 Task: For heading  Tahoma with underline.  font size for heading20,  'Change the font style of data to'Arial.  and font size to 12,  Change the alignment of both headline & data to Align left.  In the sheet   Summit Sales book
Action: Mouse moved to (53, 119)
Screenshot: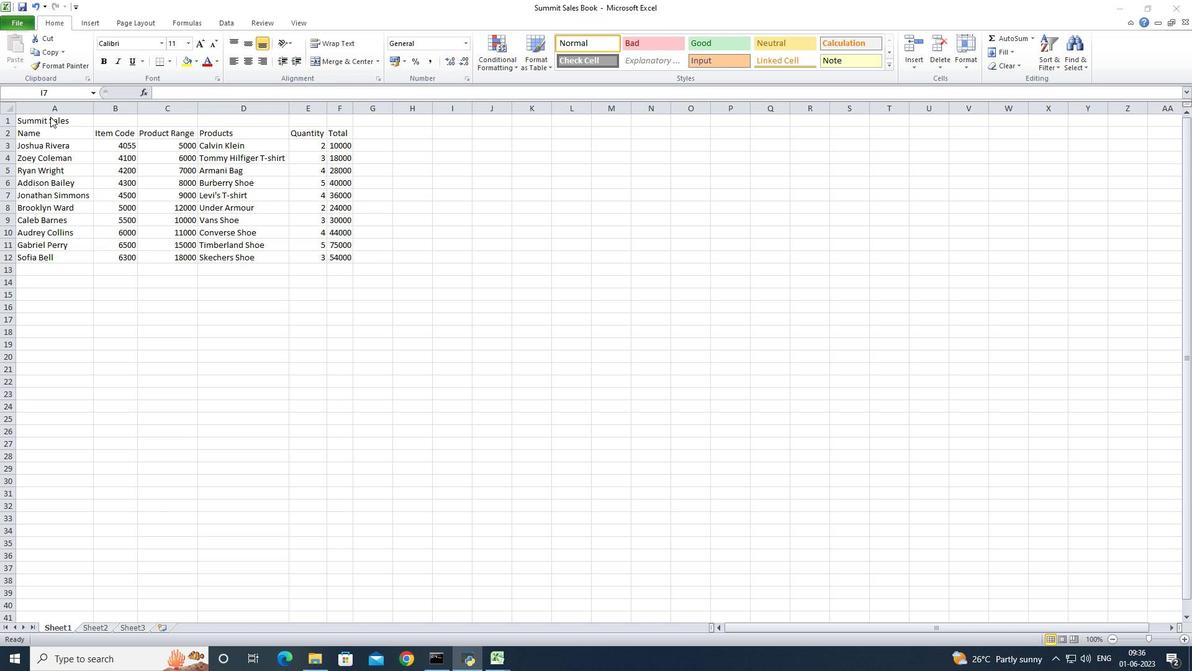 
Action: Mouse pressed left at (53, 119)
Screenshot: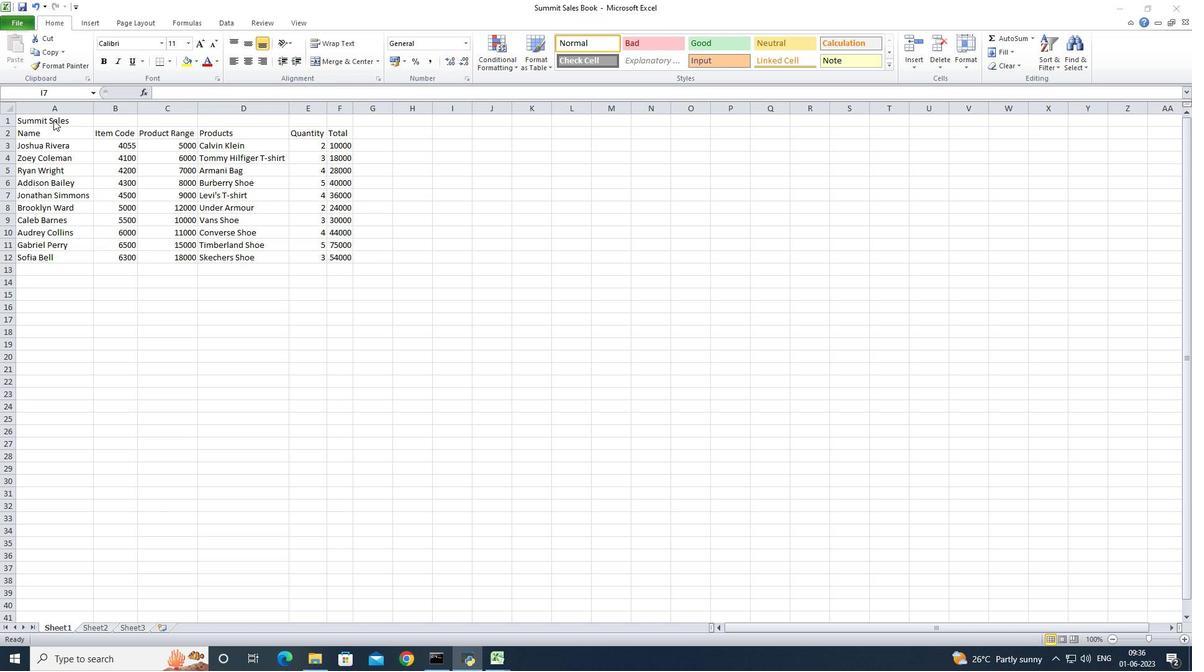 
Action: Mouse pressed left at (53, 119)
Screenshot: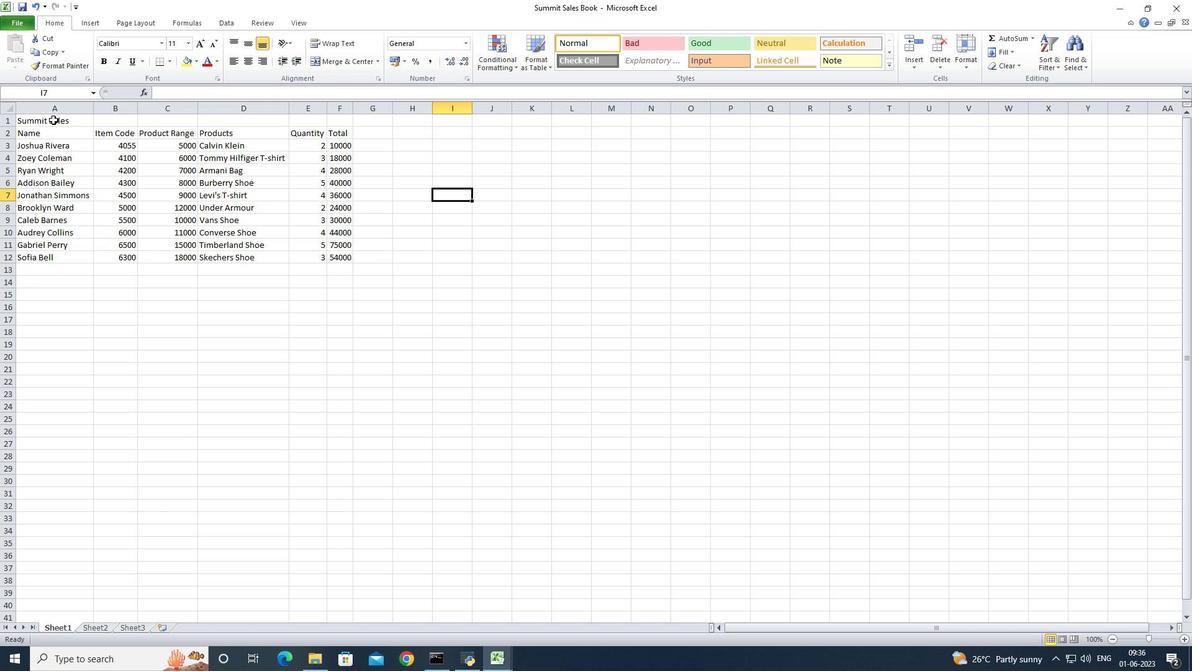 
Action: Mouse pressed left at (53, 119)
Screenshot: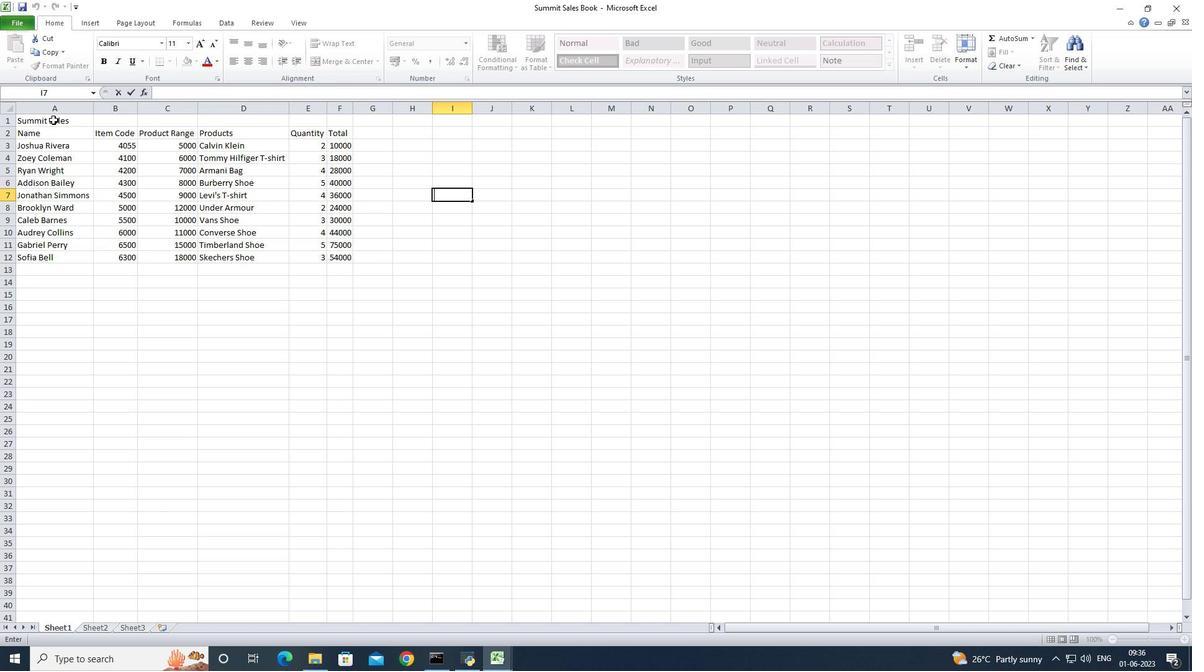 
Action: Mouse moved to (53, 120)
Screenshot: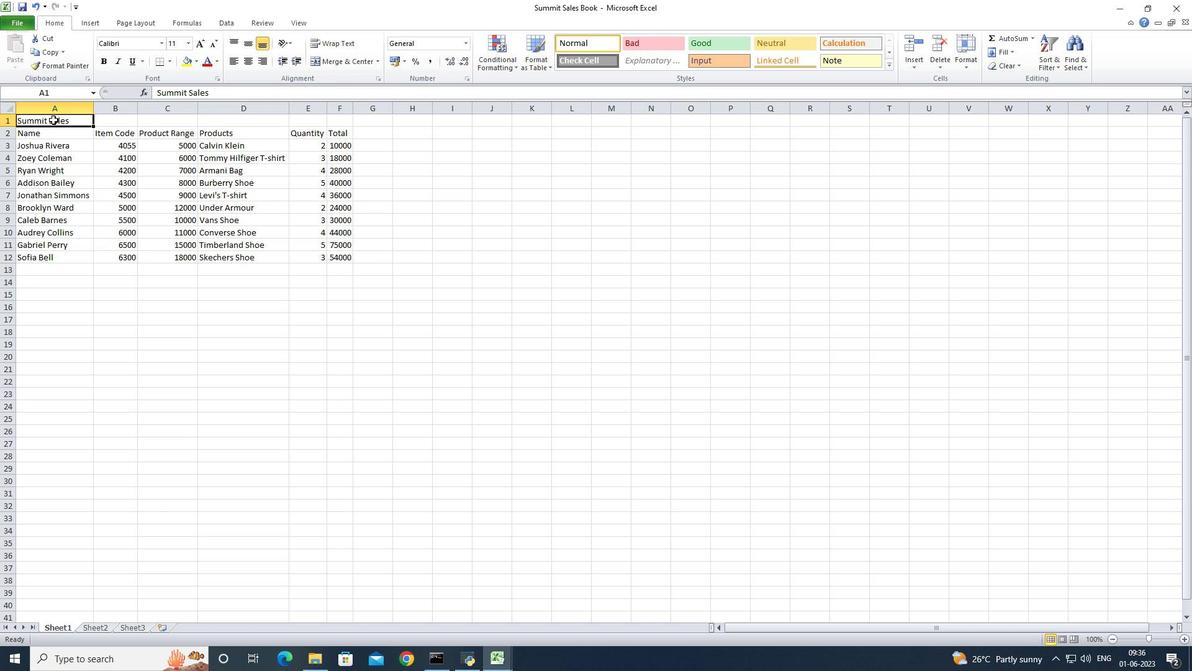 
Action: Mouse pressed left at (53, 120)
Screenshot: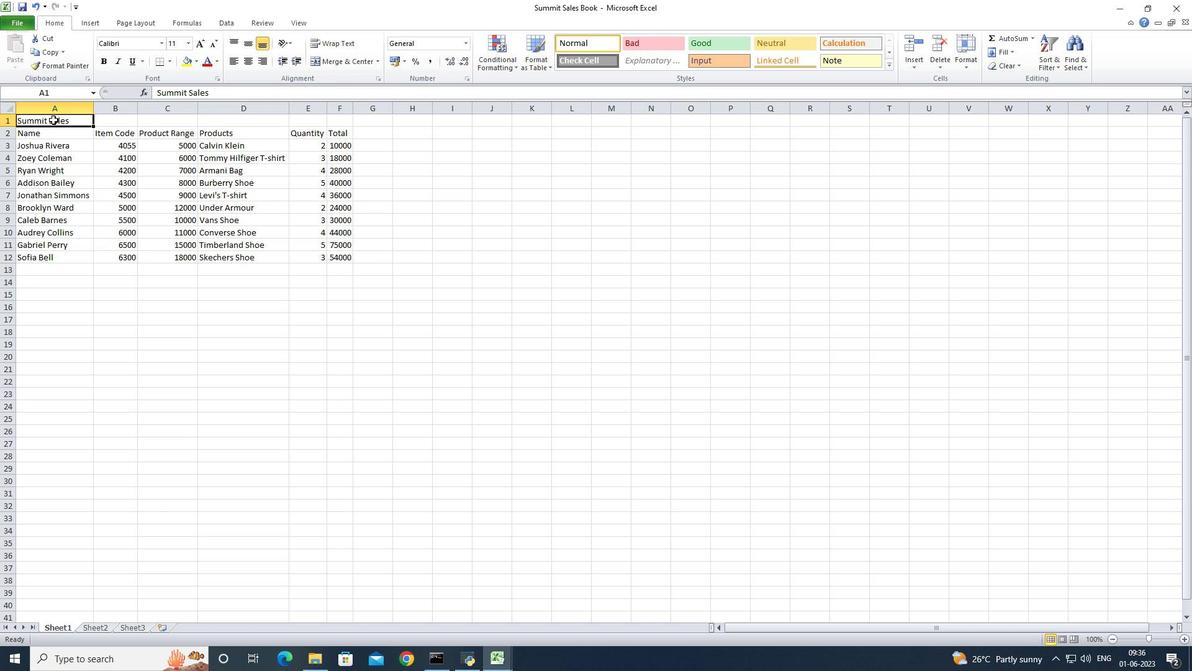 
Action: Mouse moved to (52, 122)
Screenshot: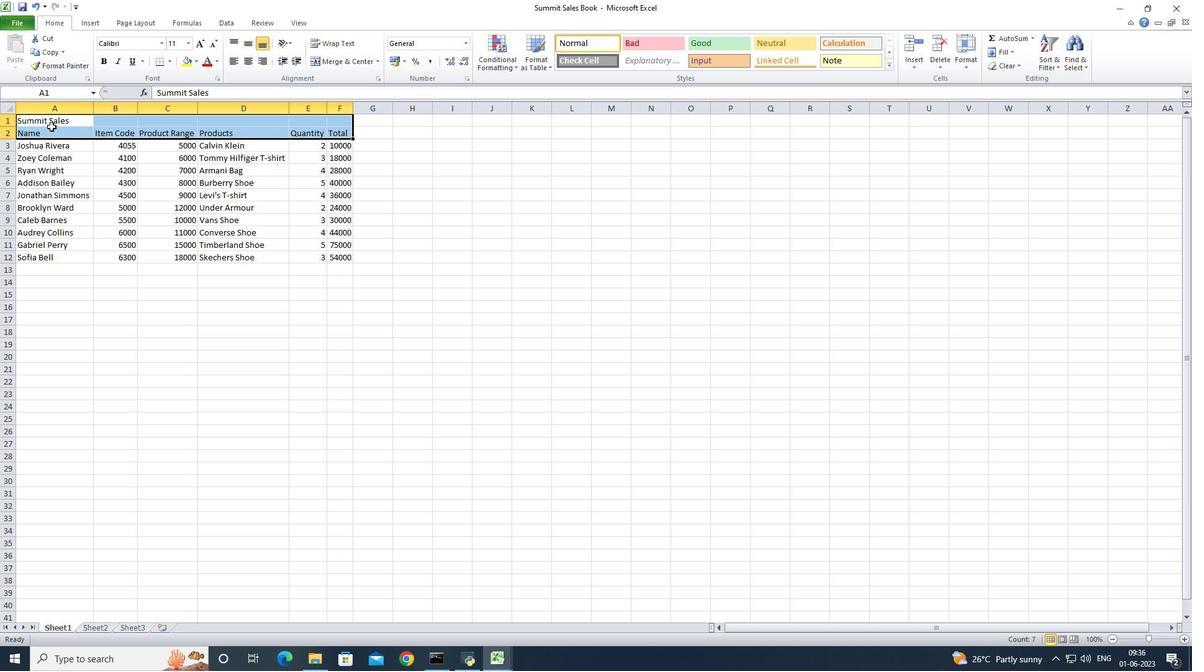 
Action: Mouse pressed left at (52, 122)
Screenshot: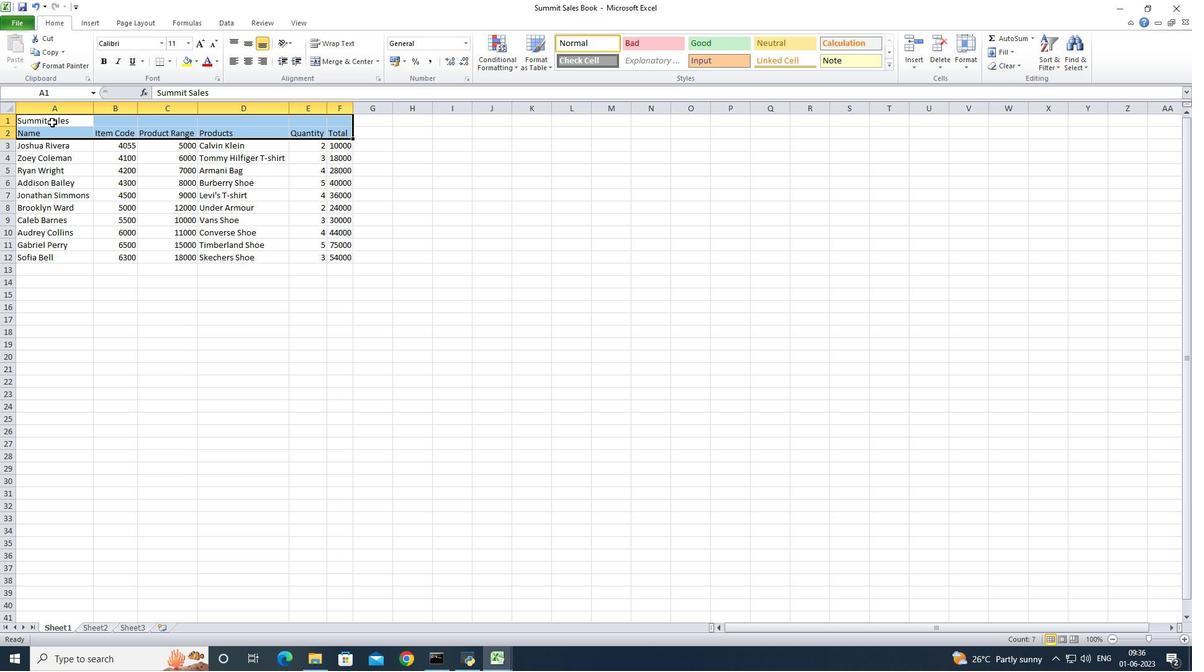 
Action: Mouse pressed left at (52, 122)
Screenshot: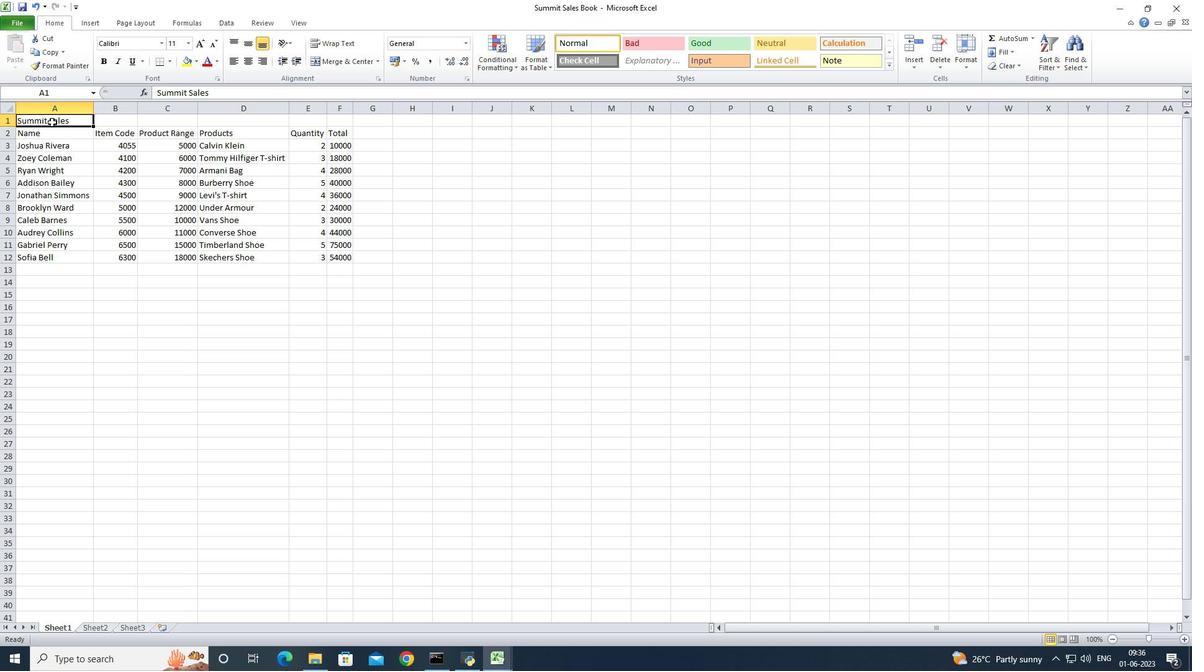 
Action: Mouse moved to (351, 58)
Screenshot: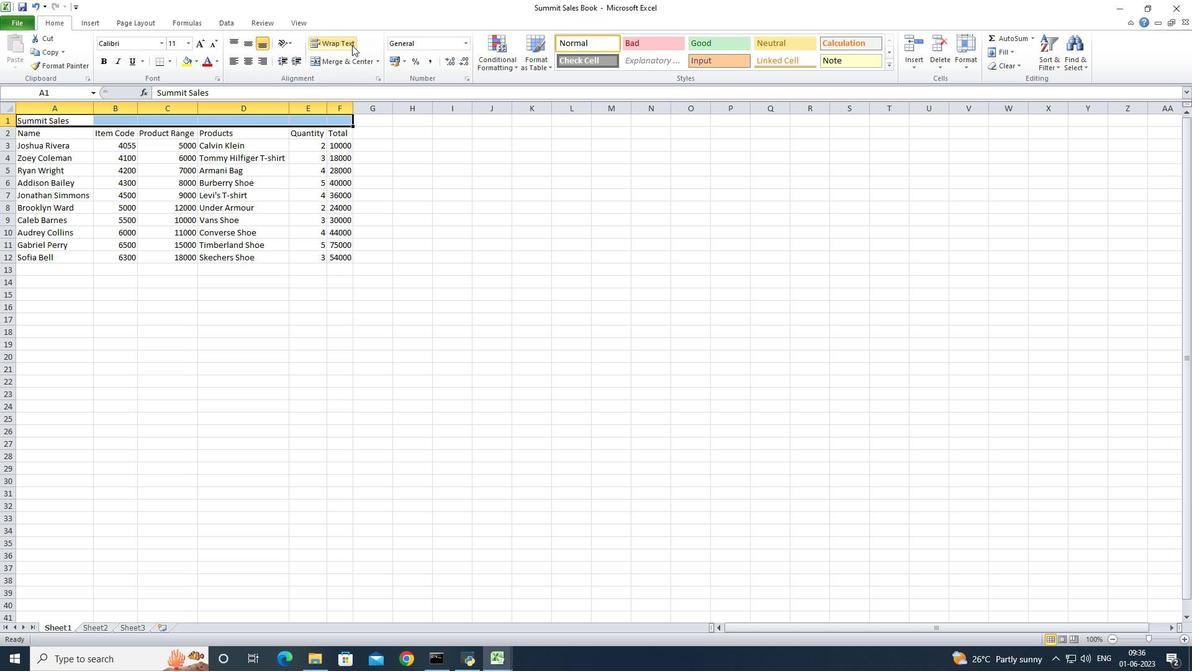 
Action: Mouse pressed left at (351, 58)
Screenshot: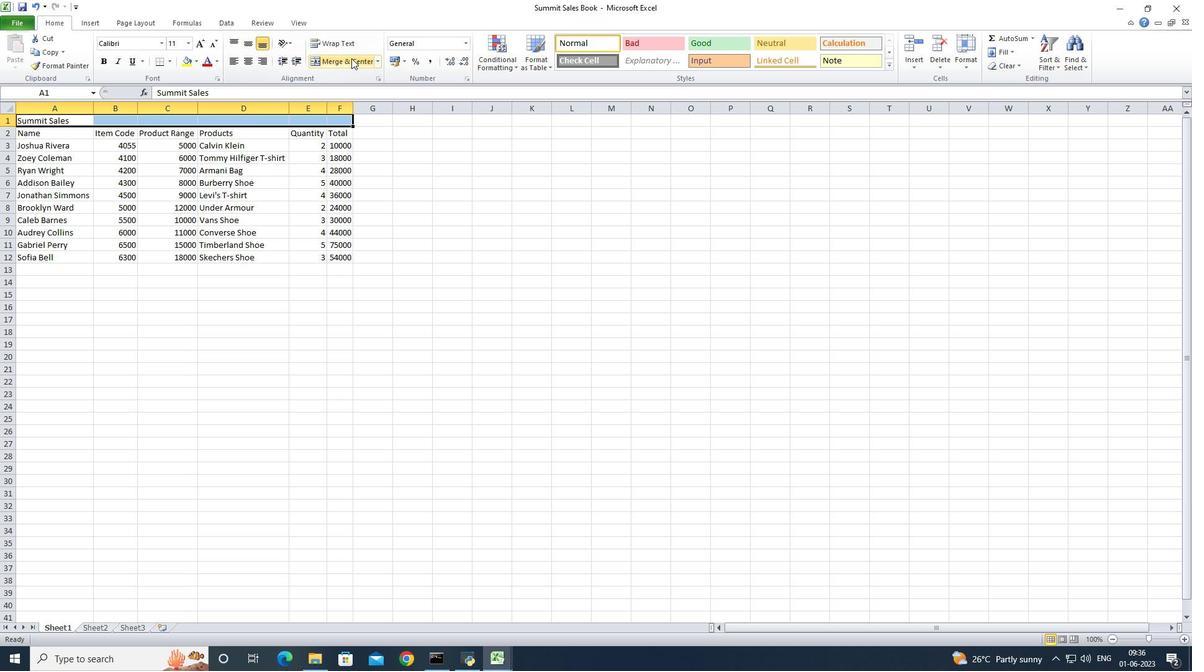 
Action: Mouse moved to (161, 43)
Screenshot: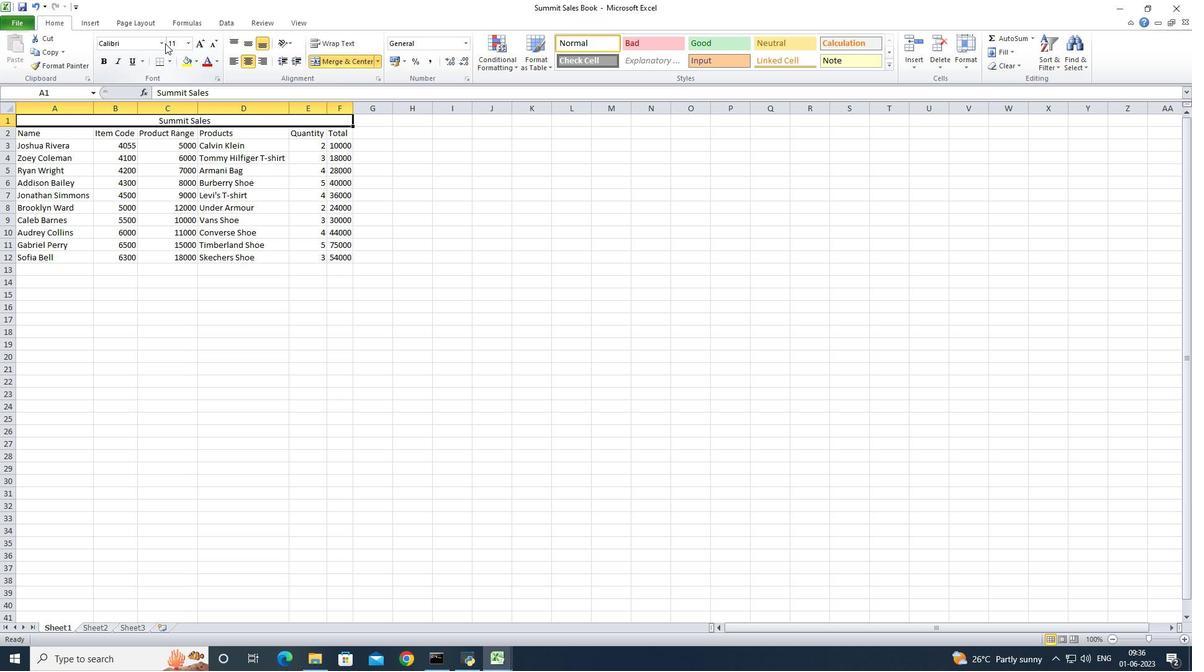 
Action: Mouse pressed left at (161, 43)
Screenshot: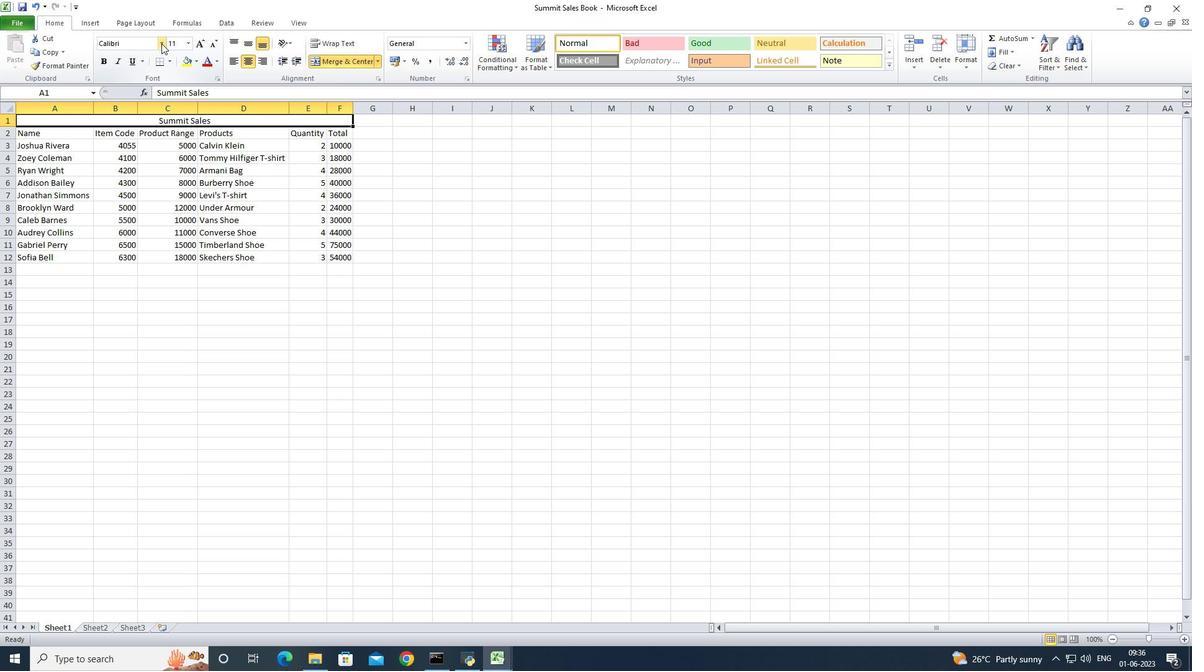 
Action: Mouse moved to (158, 241)
Screenshot: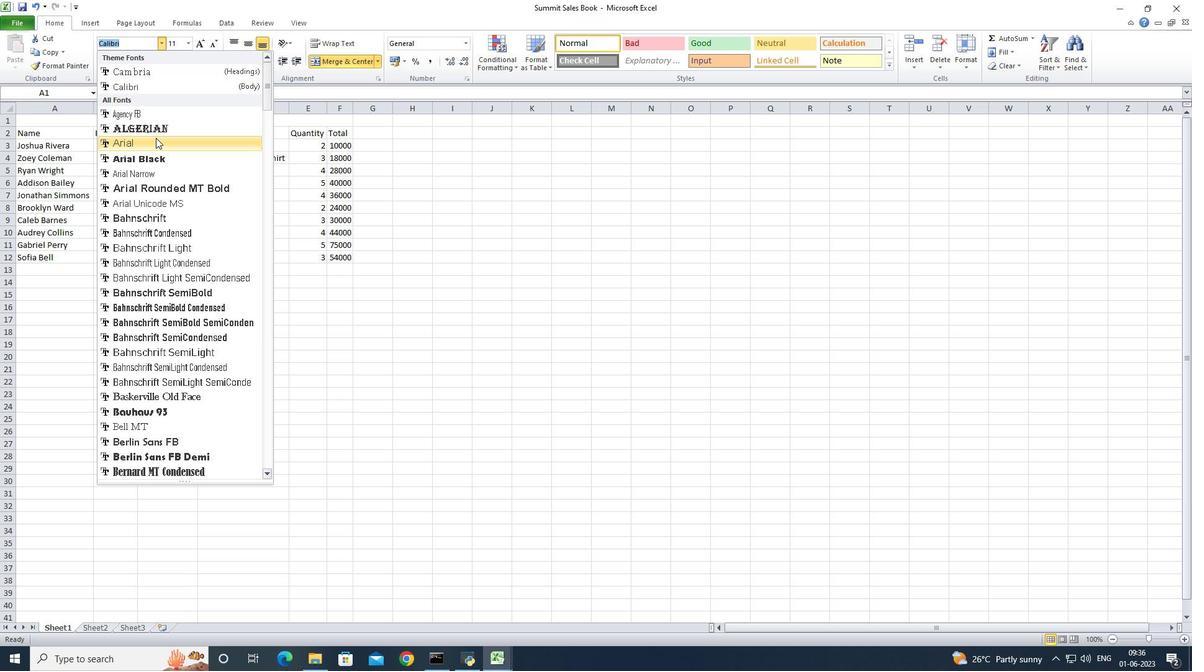 
Action: Mouse scrolled (158, 241) with delta (0, 0)
Screenshot: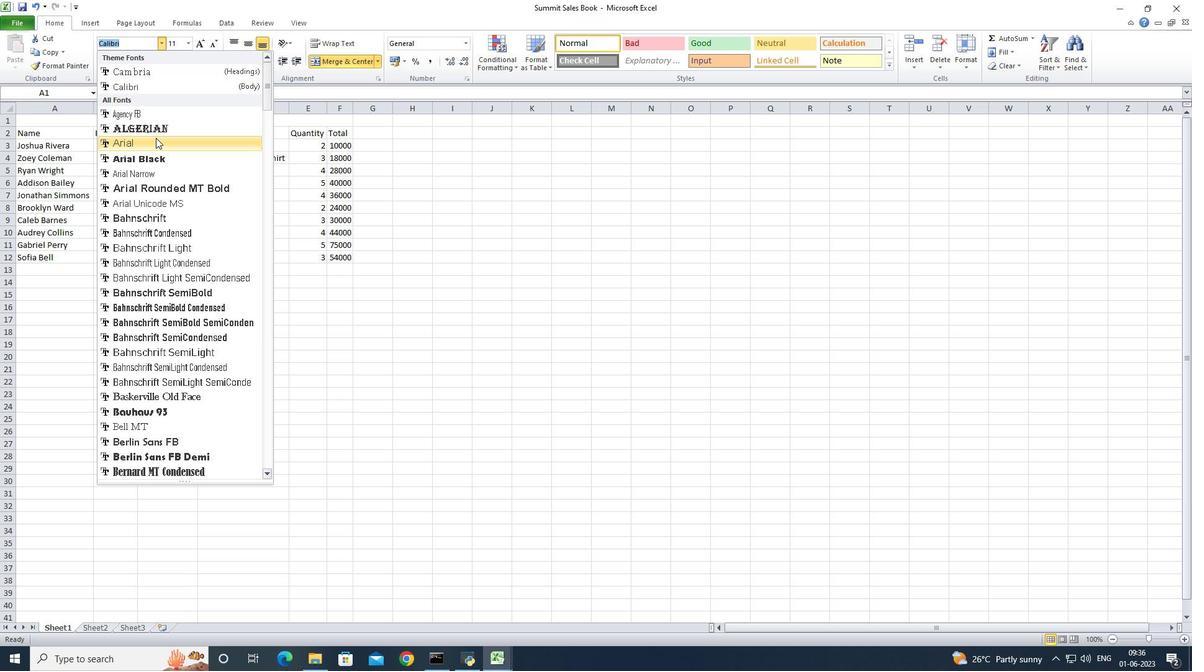 
Action: Mouse scrolled (158, 241) with delta (0, 0)
Screenshot: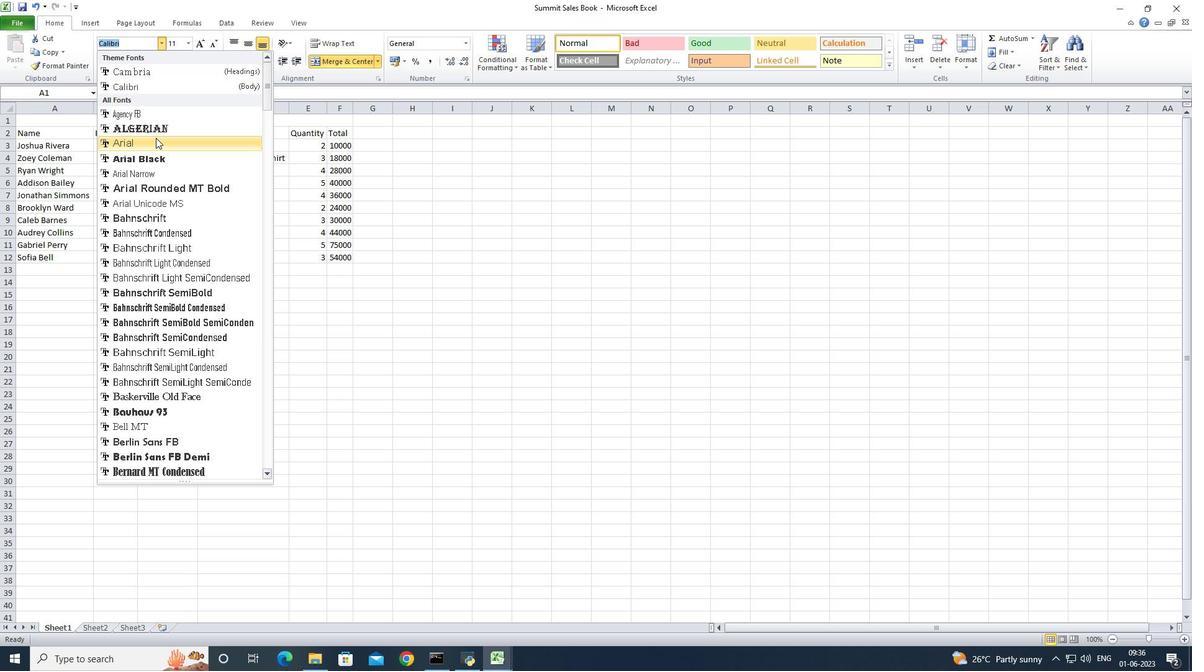 
Action: Mouse scrolled (158, 241) with delta (0, 0)
Screenshot: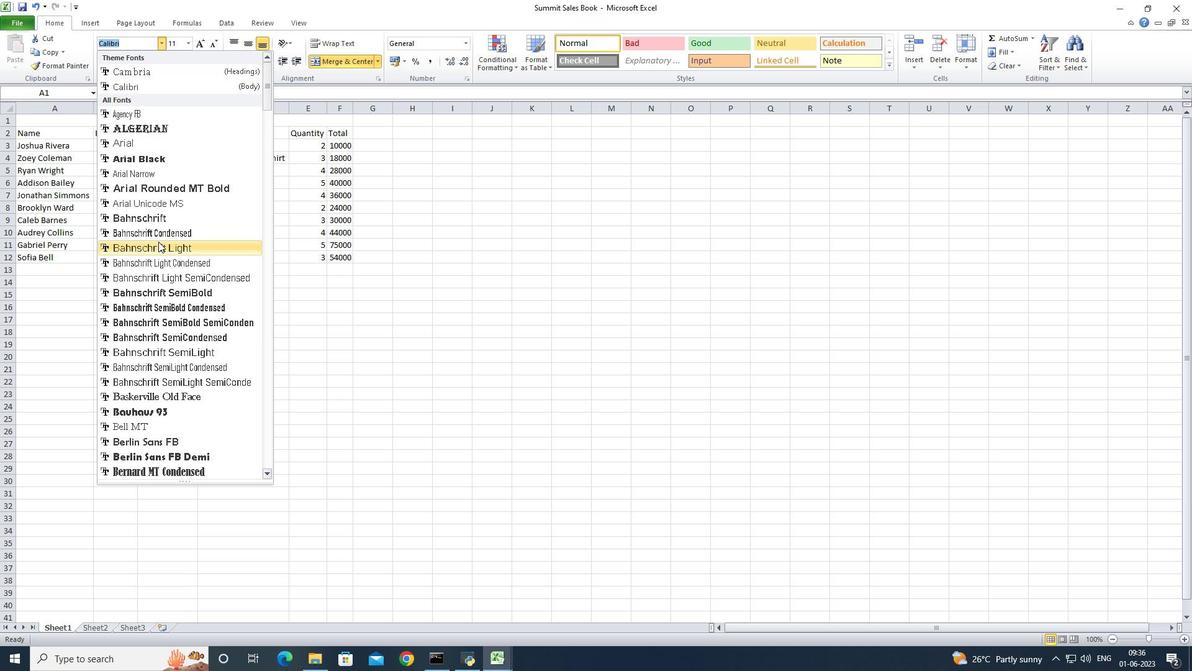 
Action: Mouse scrolled (158, 241) with delta (0, 0)
Screenshot: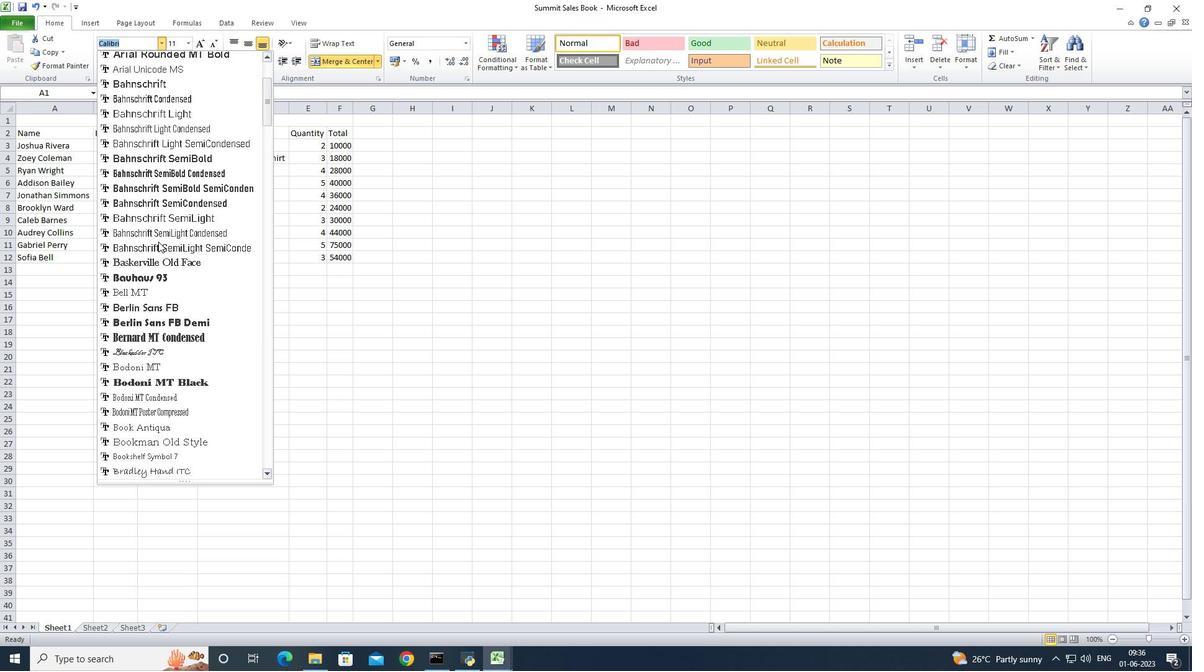 
Action: Mouse scrolled (158, 241) with delta (0, 0)
Screenshot: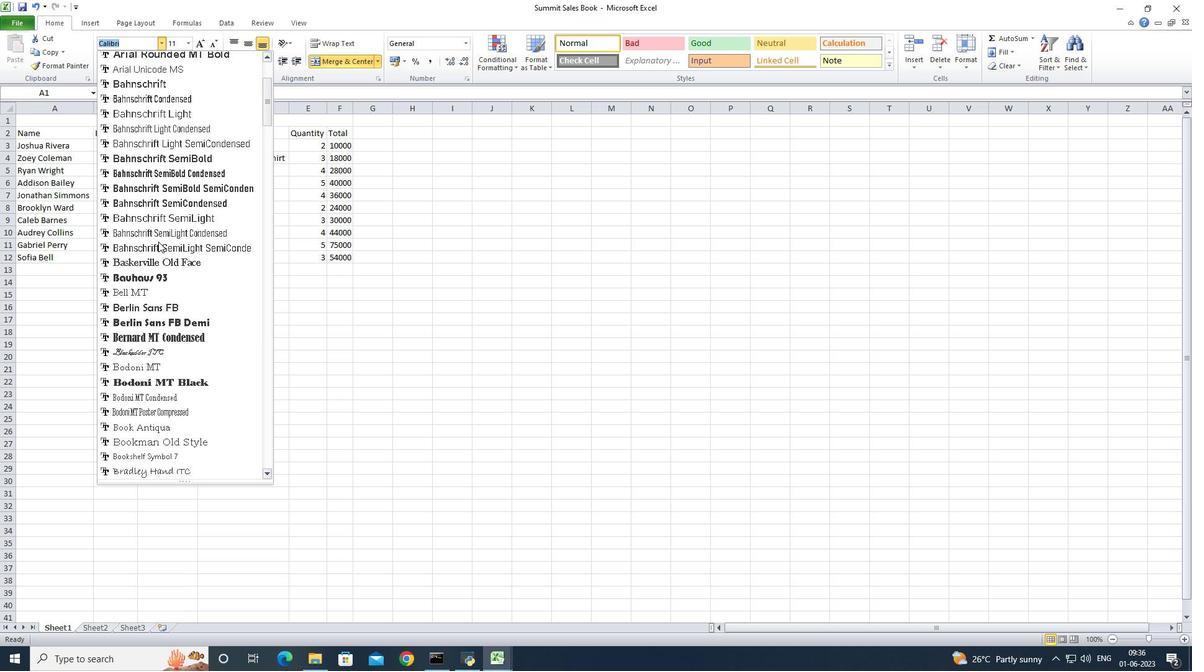 
Action: Mouse scrolled (158, 241) with delta (0, 0)
Screenshot: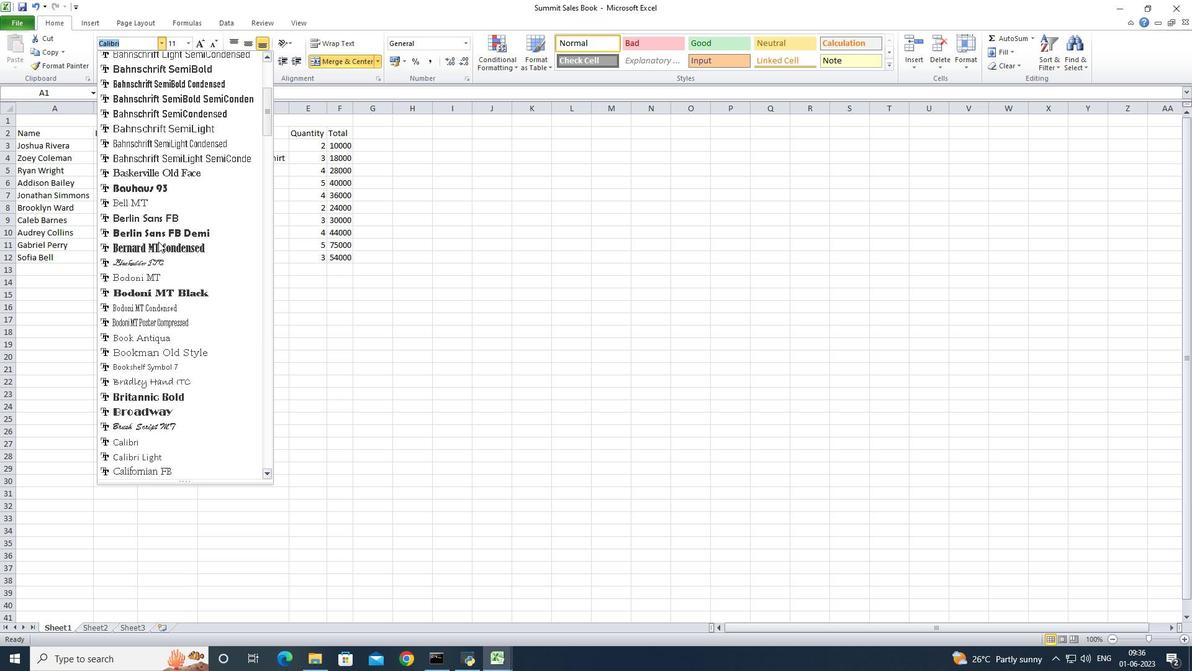 
Action: Mouse scrolled (158, 241) with delta (0, 0)
Screenshot: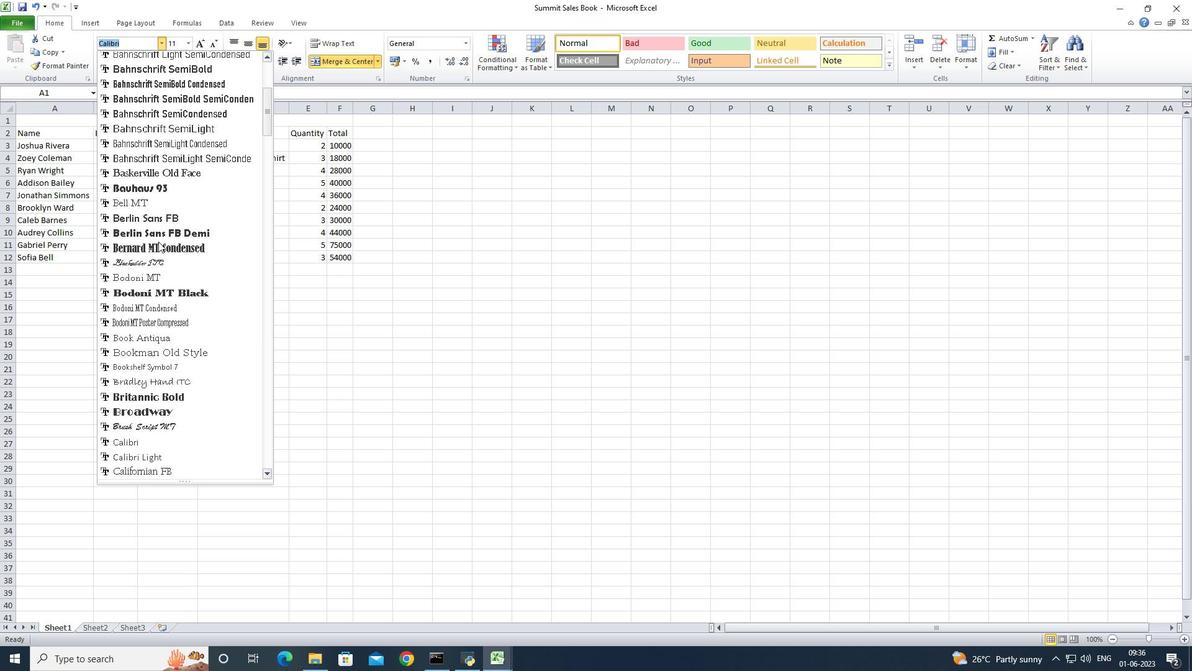 
Action: Mouse scrolled (158, 241) with delta (0, 0)
Screenshot: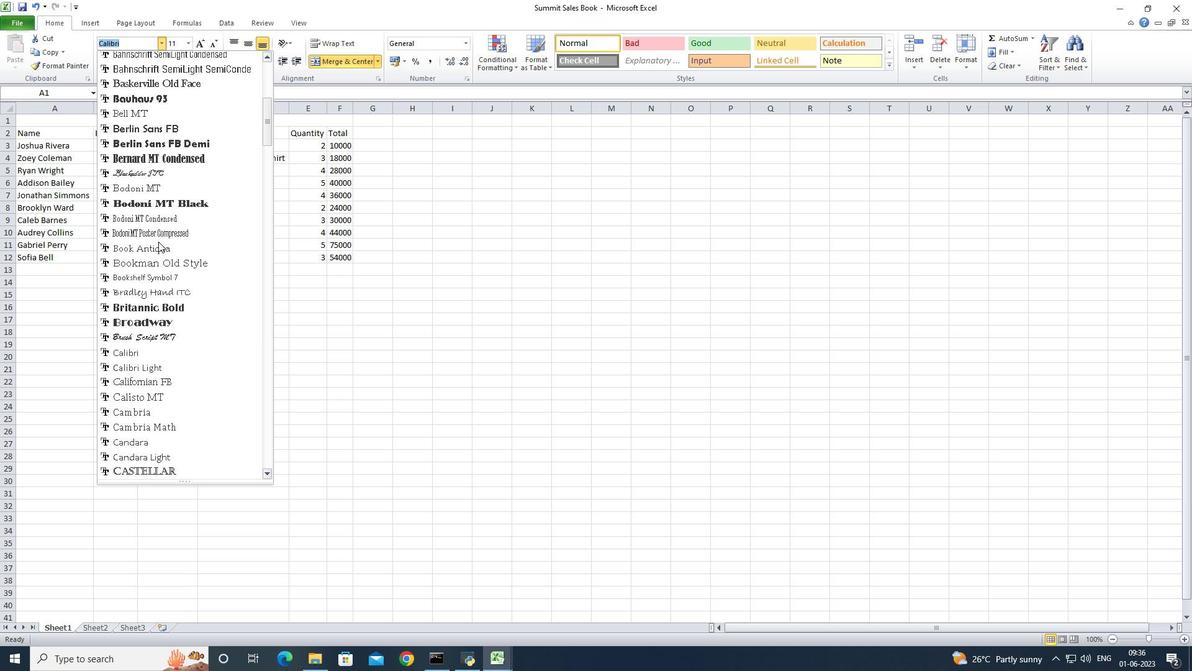 
Action: Mouse scrolled (158, 241) with delta (0, 0)
Screenshot: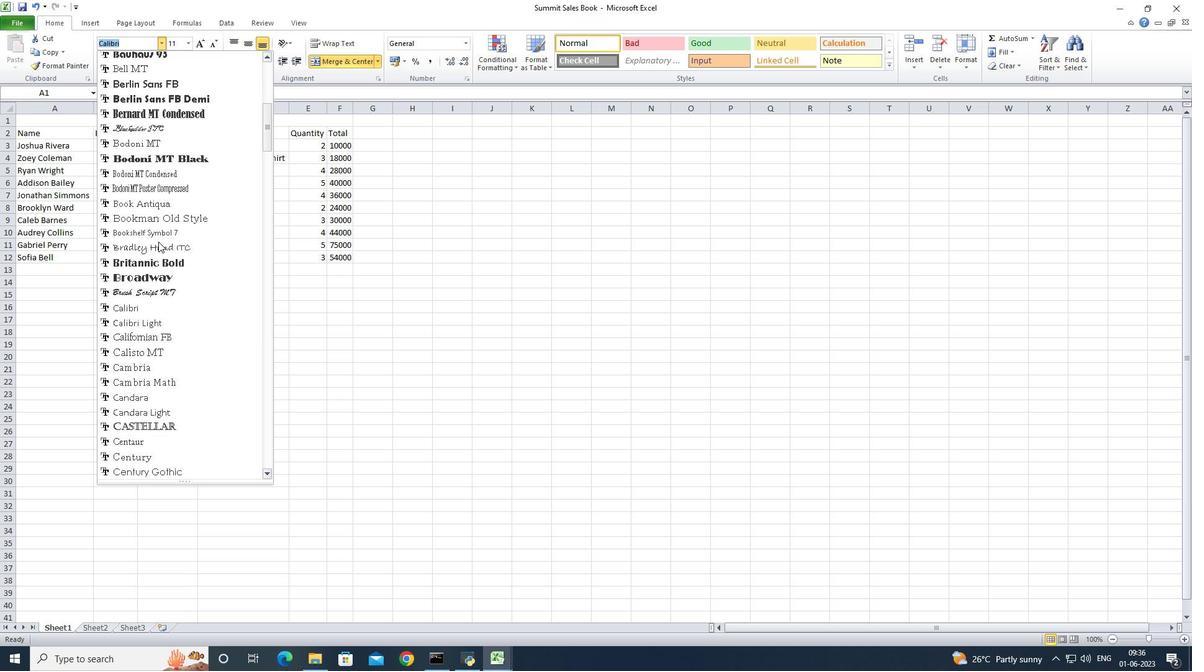 
Action: Mouse scrolled (158, 241) with delta (0, 0)
Screenshot: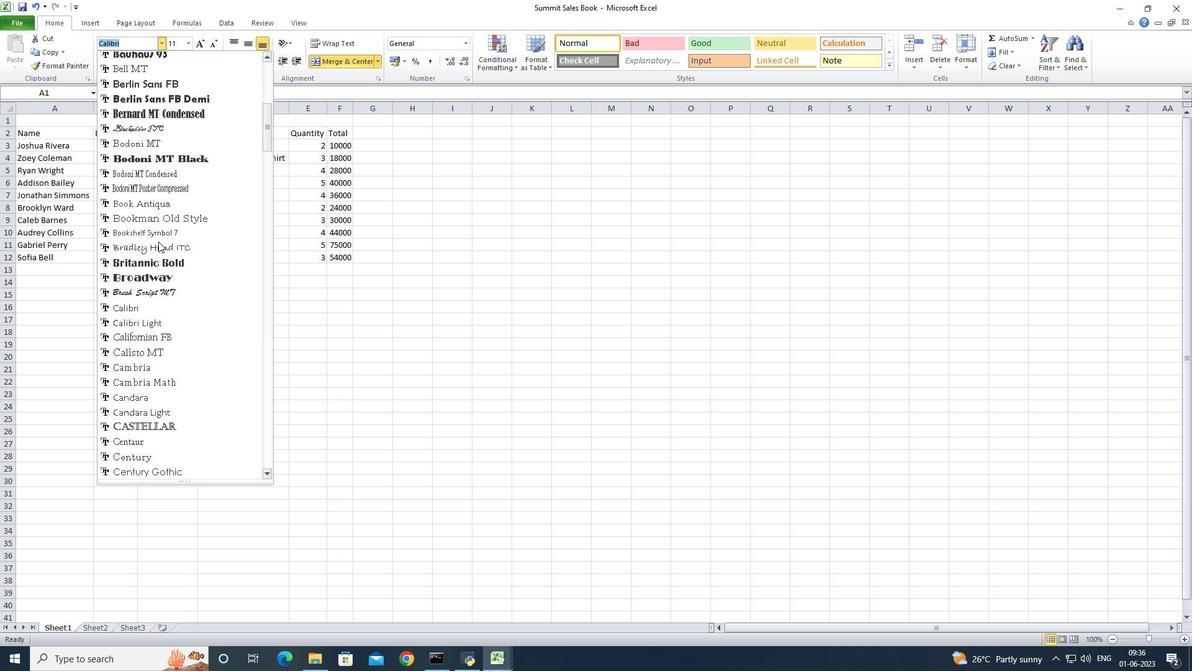 
Action: Mouse scrolled (158, 242) with delta (0, 0)
Screenshot: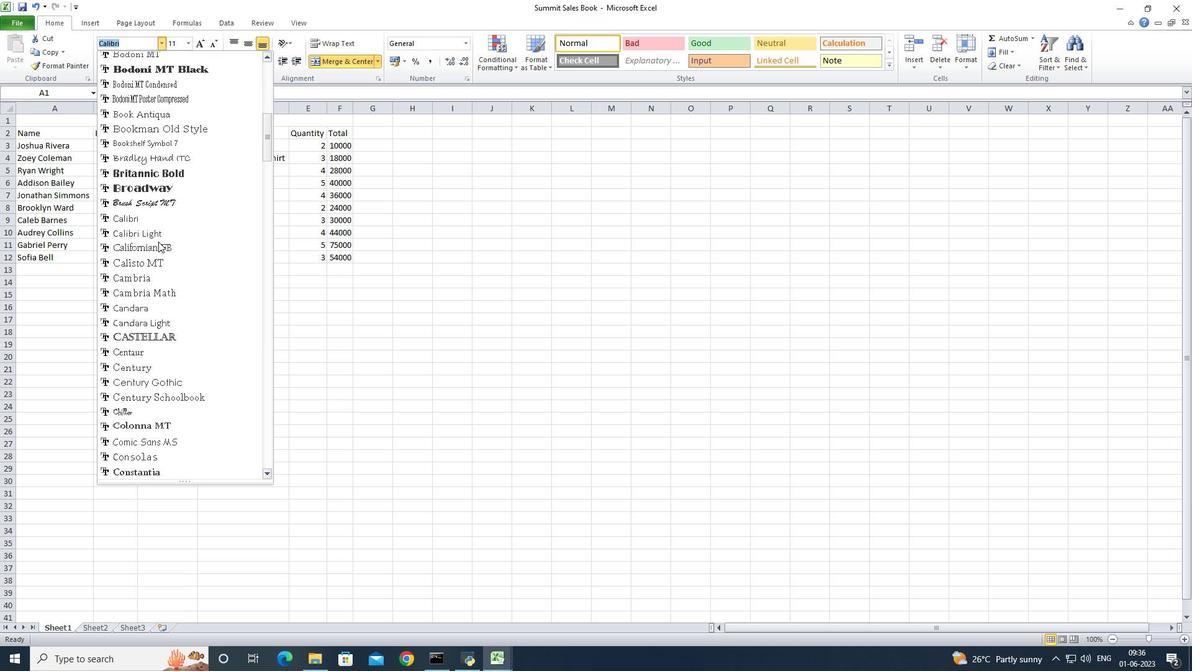 
Action: Mouse scrolled (158, 241) with delta (0, 0)
Screenshot: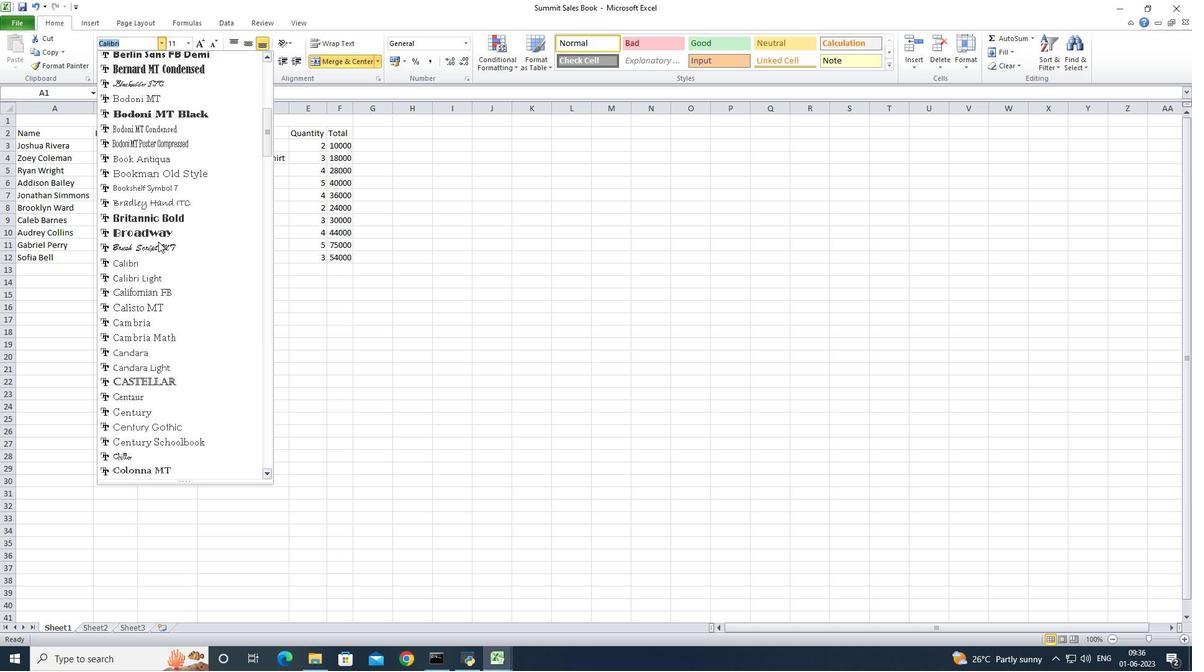 
Action: Mouse scrolled (158, 241) with delta (0, 0)
Screenshot: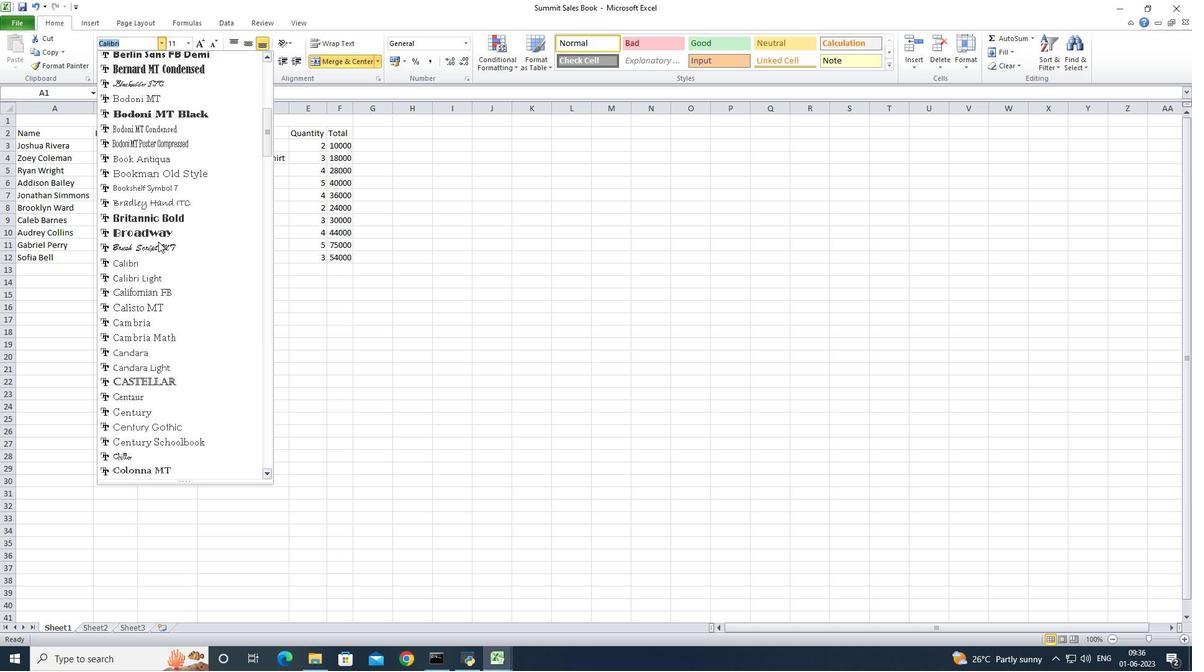 
Action: Mouse scrolled (158, 241) with delta (0, 0)
Screenshot: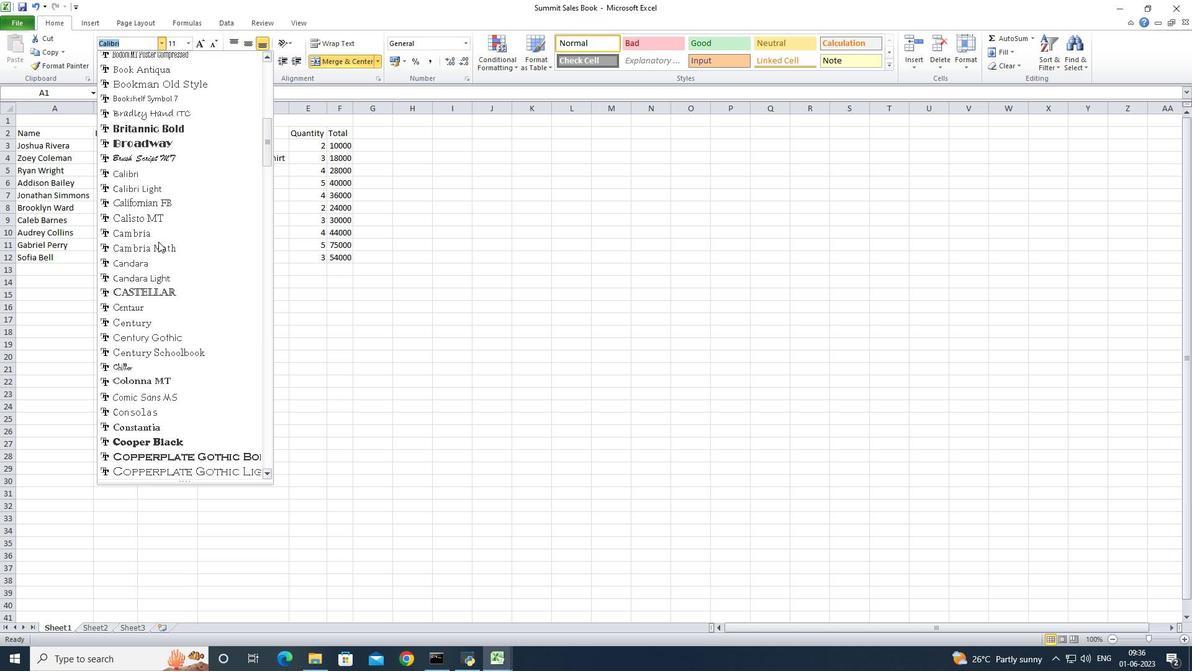 
Action: Mouse scrolled (158, 241) with delta (0, 0)
Screenshot: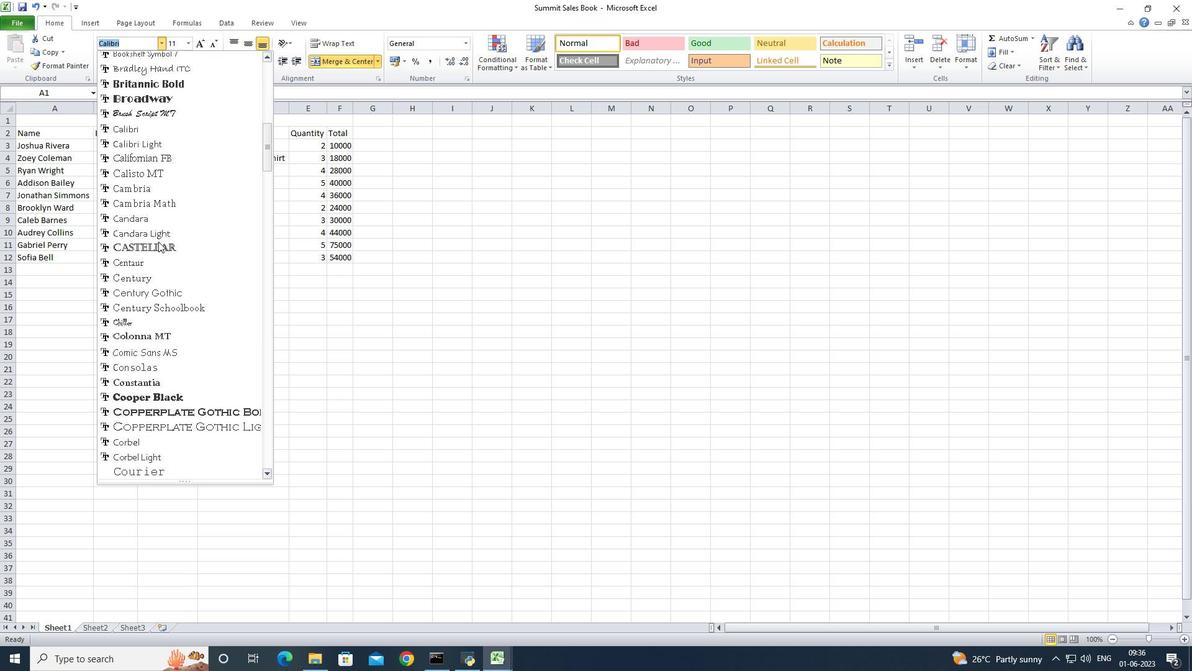 
Action: Mouse scrolled (158, 241) with delta (0, 0)
Screenshot: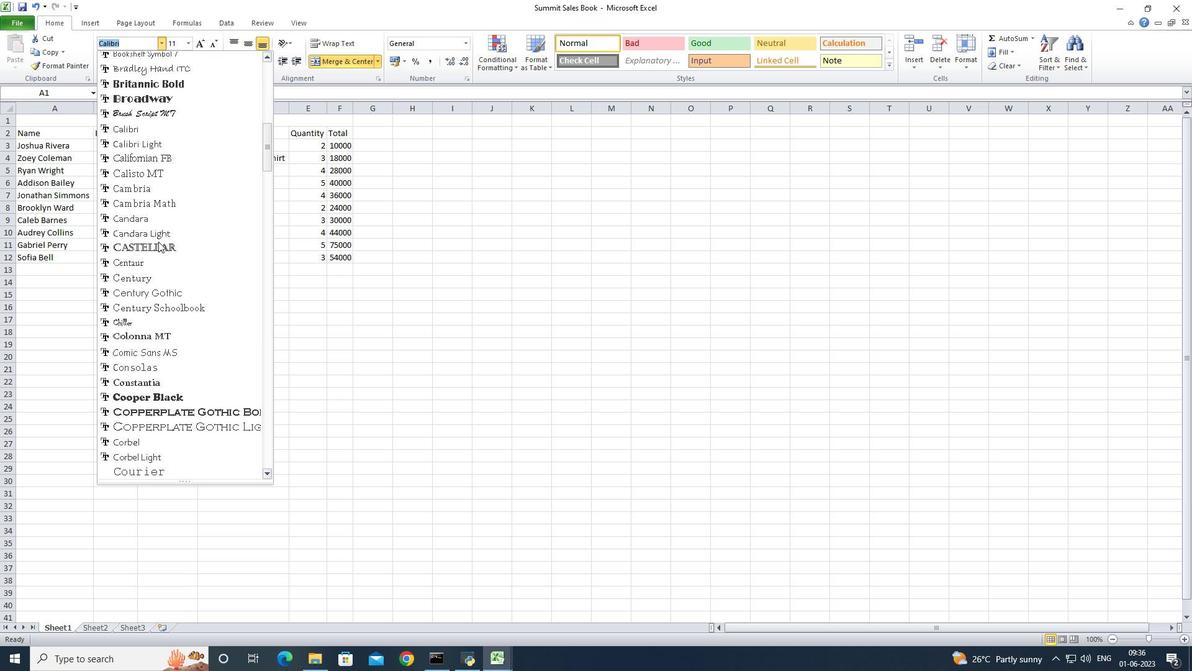
Action: Mouse scrolled (158, 241) with delta (0, 0)
Screenshot: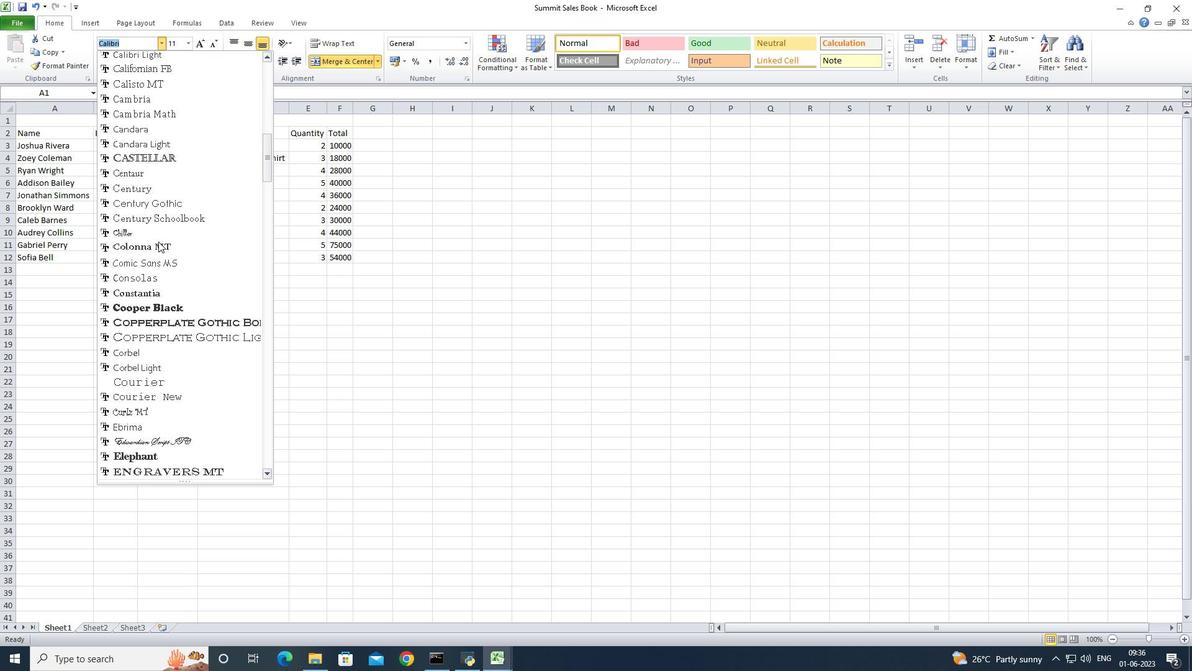 
Action: Mouse scrolled (158, 241) with delta (0, 0)
Screenshot: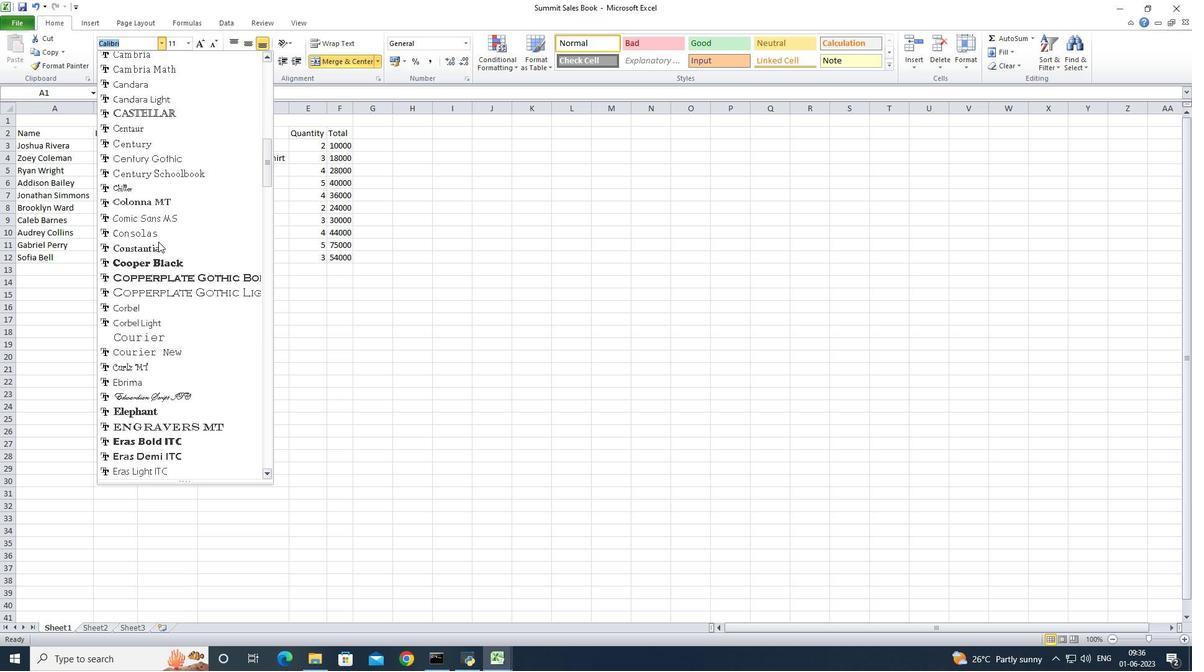 
Action: Mouse scrolled (158, 241) with delta (0, 0)
Screenshot: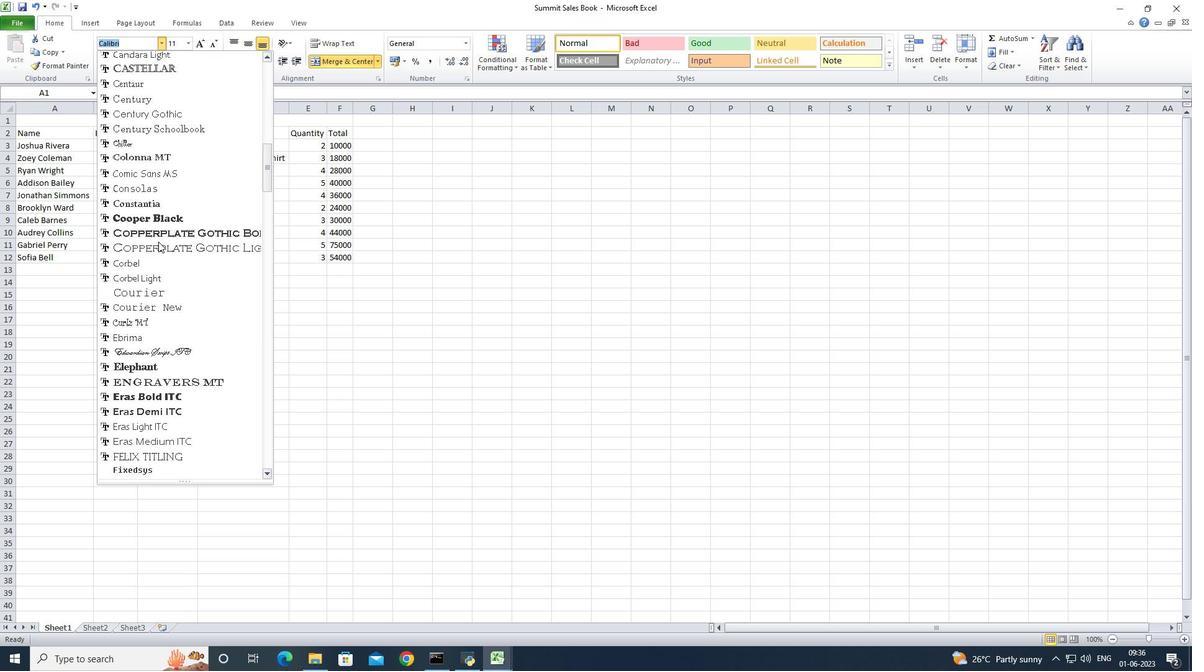 
Action: Mouse scrolled (158, 241) with delta (0, 0)
Screenshot: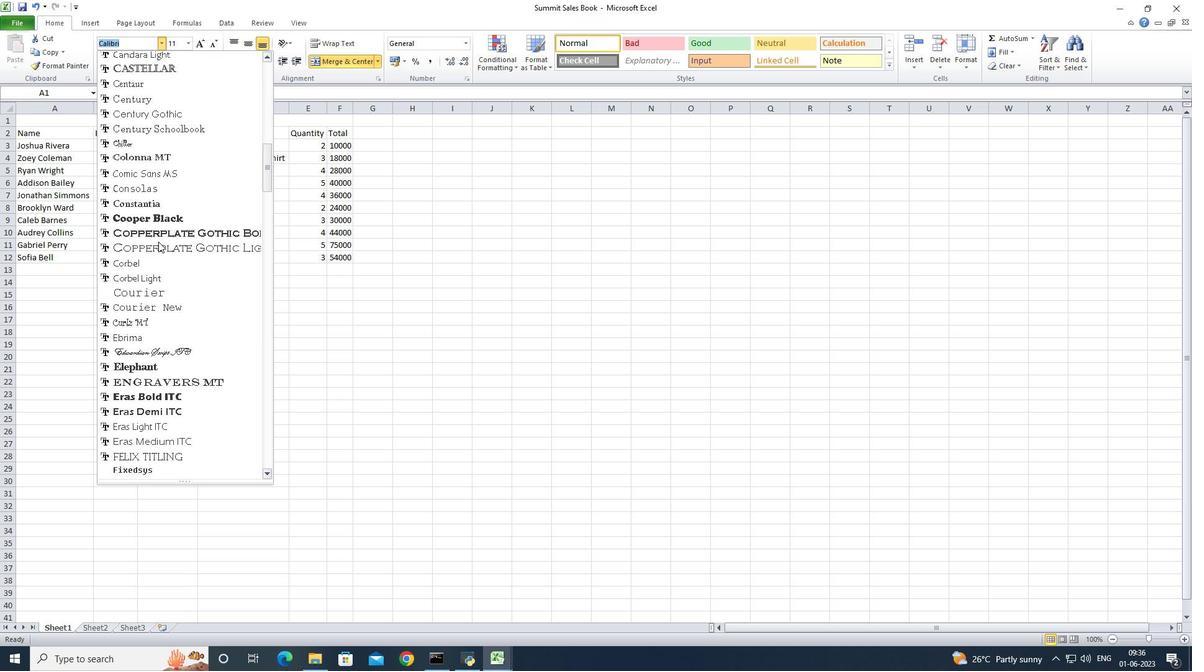 
Action: Mouse scrolled (158, 241) with delta (0, 0)
Screenshot: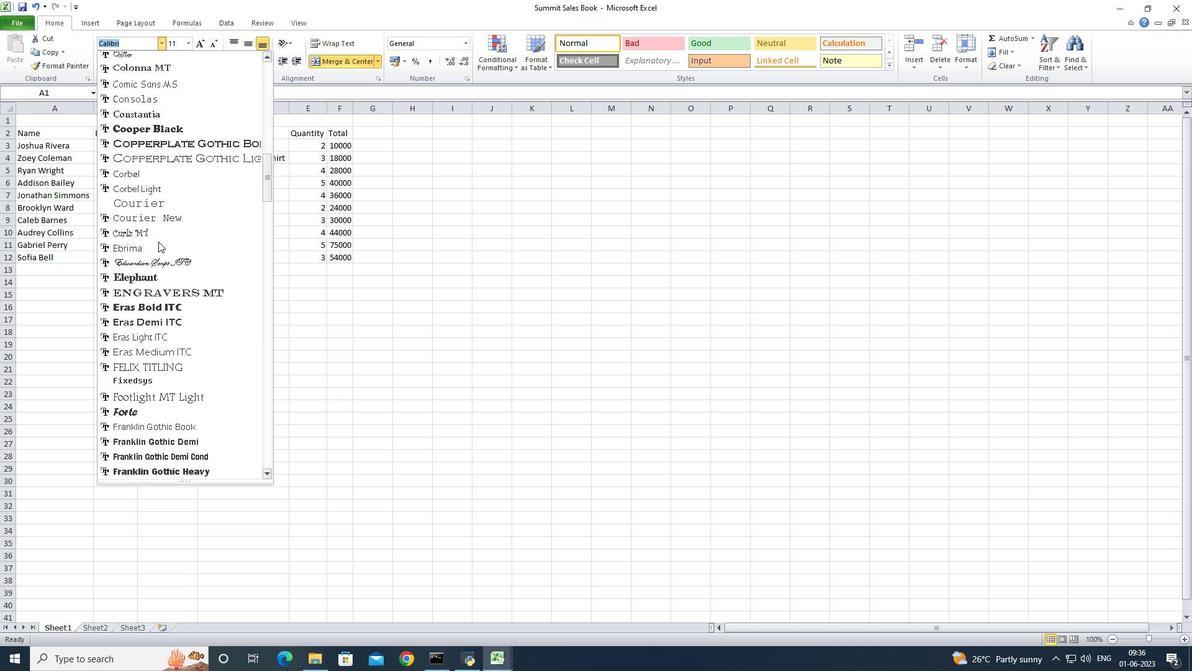 
Action: Mouse scrolled (158, 241) with delta (0, 0)
Screenshot: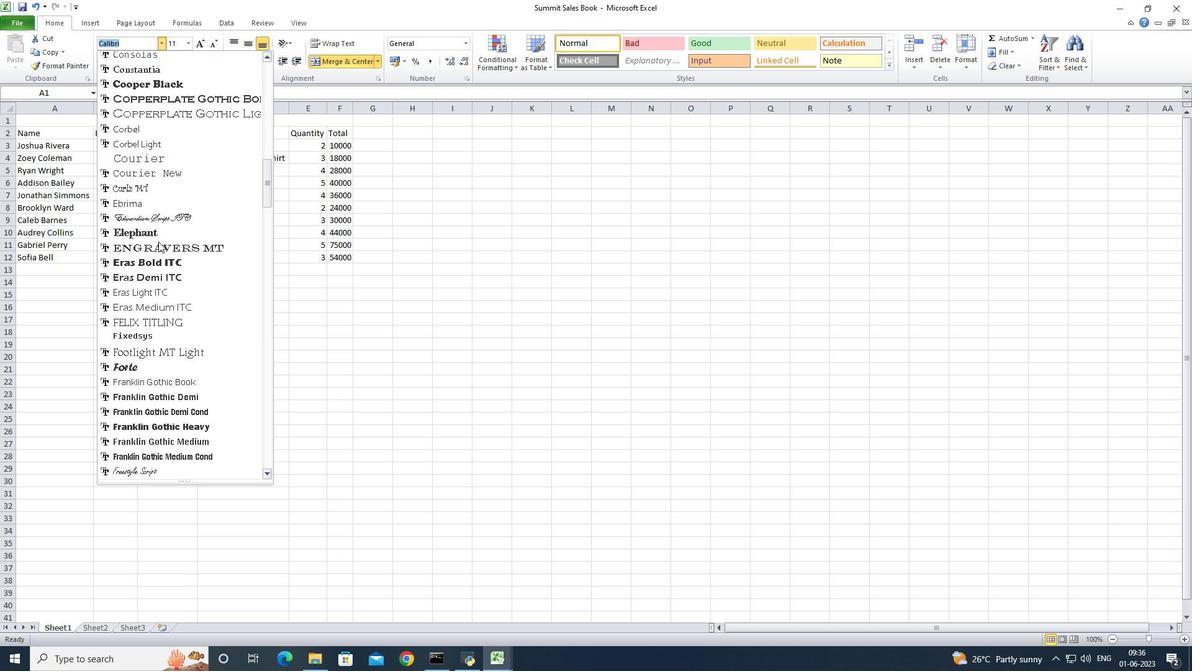 
Action: Mouse scrolled (158, 241) with delta (0, 0)
Screenshot: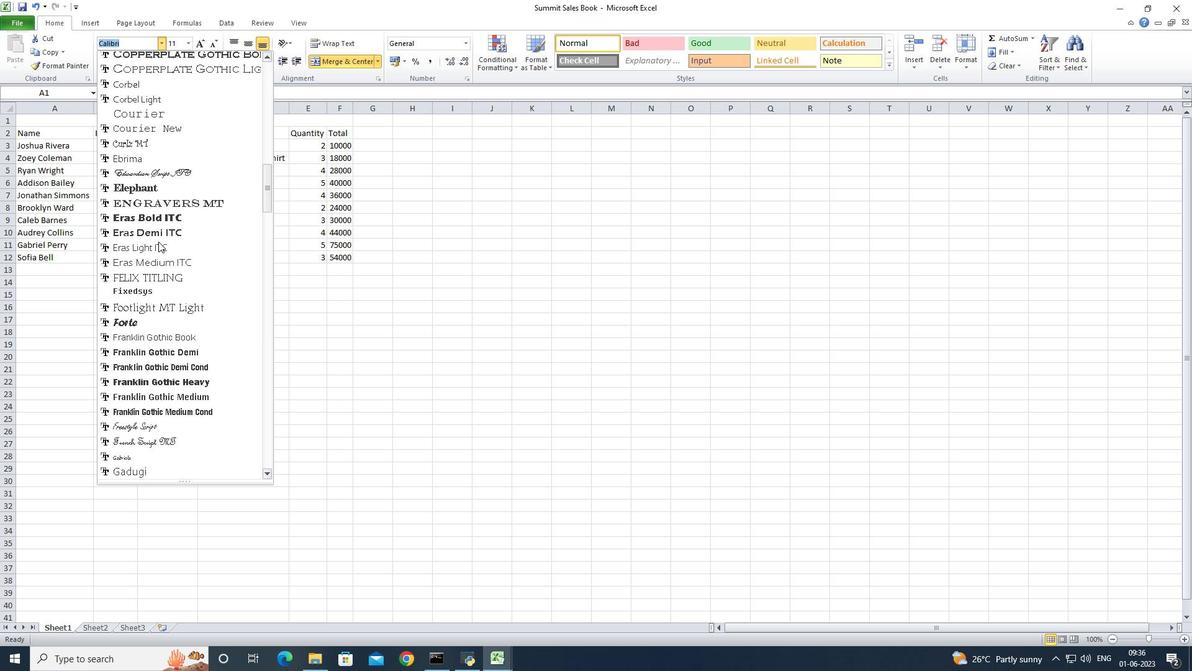 
Action: Mouse scrolled (158, 241) with delta (0, 0)
Screenshot: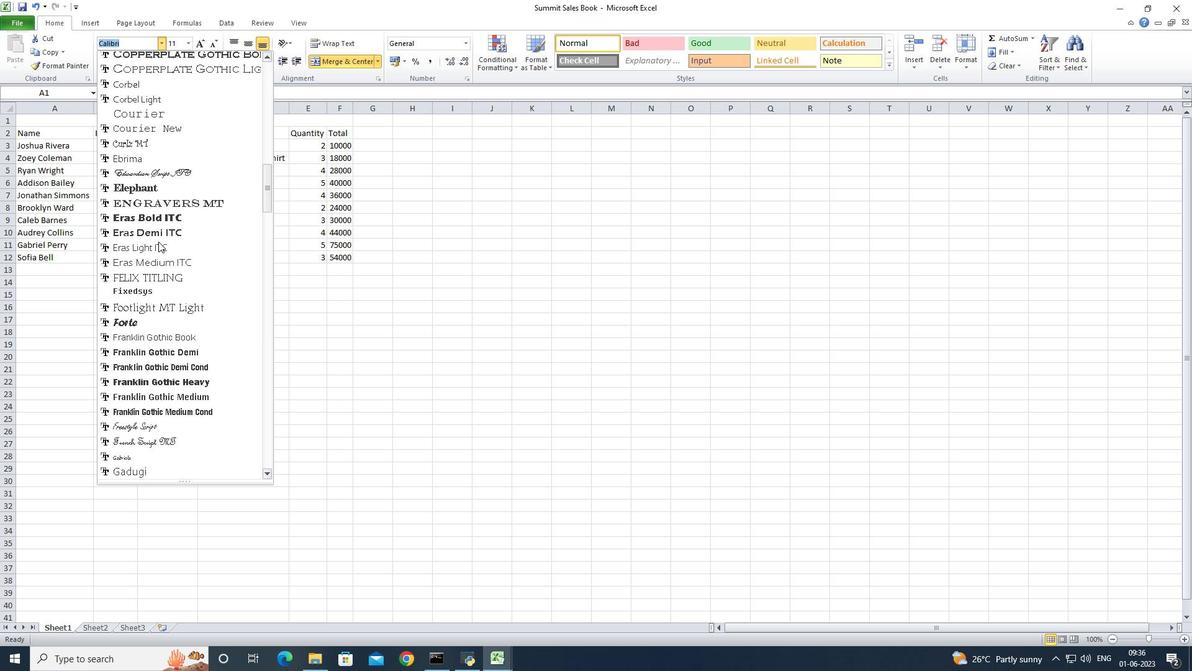 
Action: Mouse scrolled (158, 242) with delta (0, 0)
Screenshot: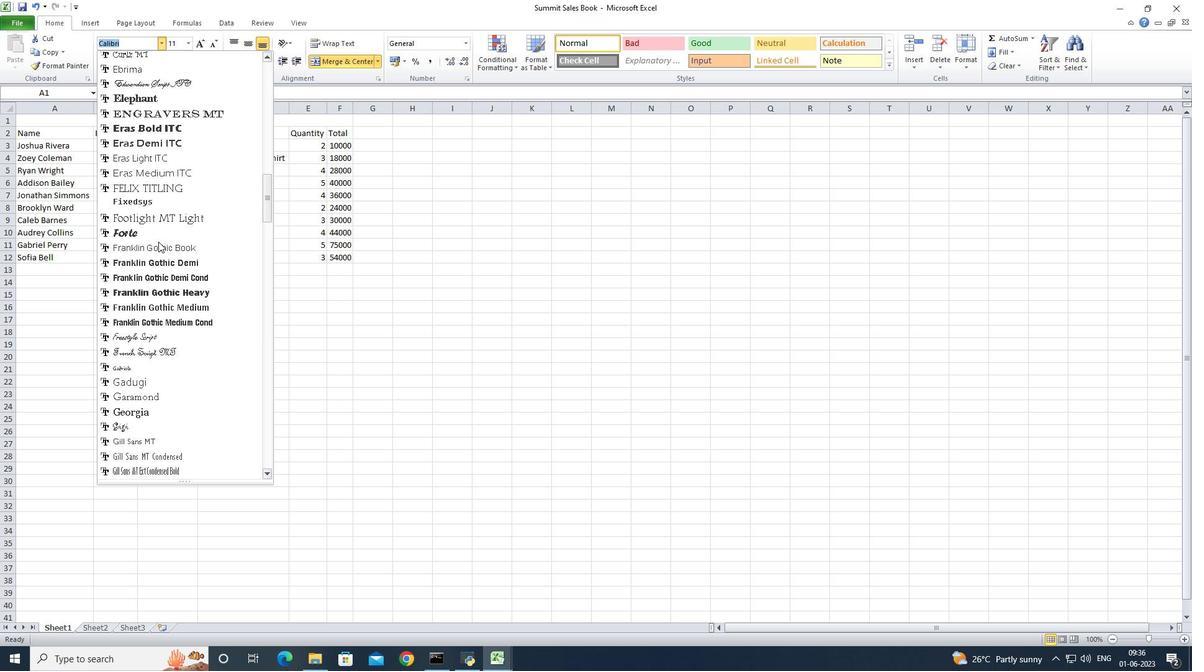 
Action: Mouse scrolled (158, 241) with delta (0, 0)
Screenshot: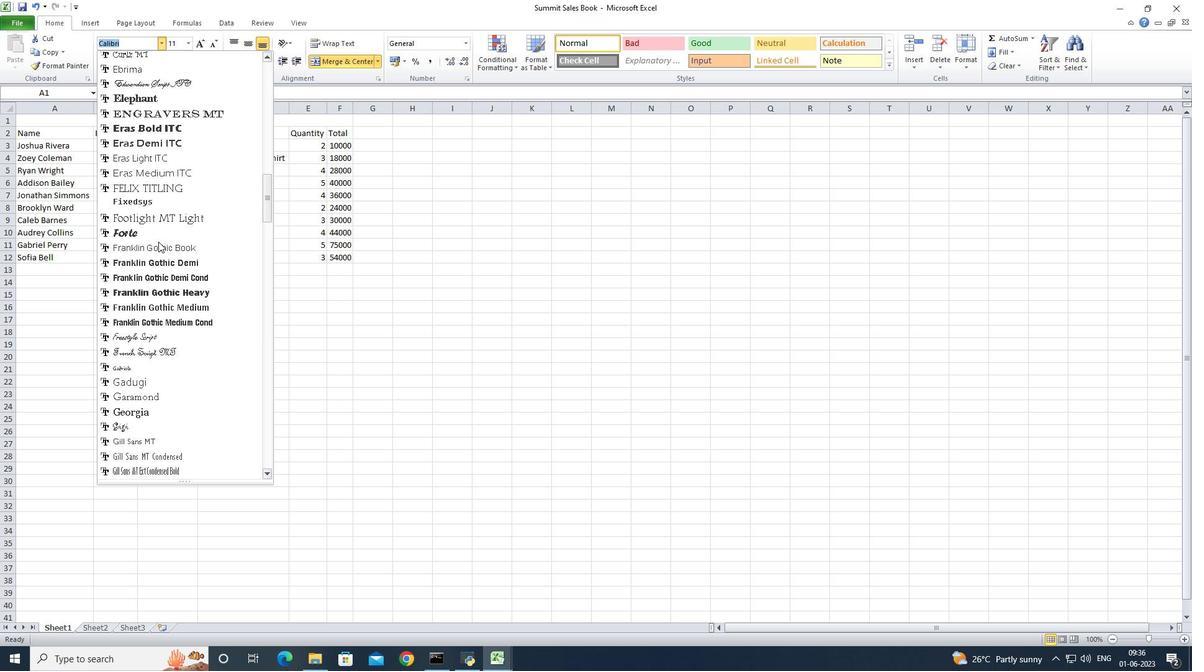
Action: Mouse scrolled (158, 241) with delta (0, 0)
Screenshot: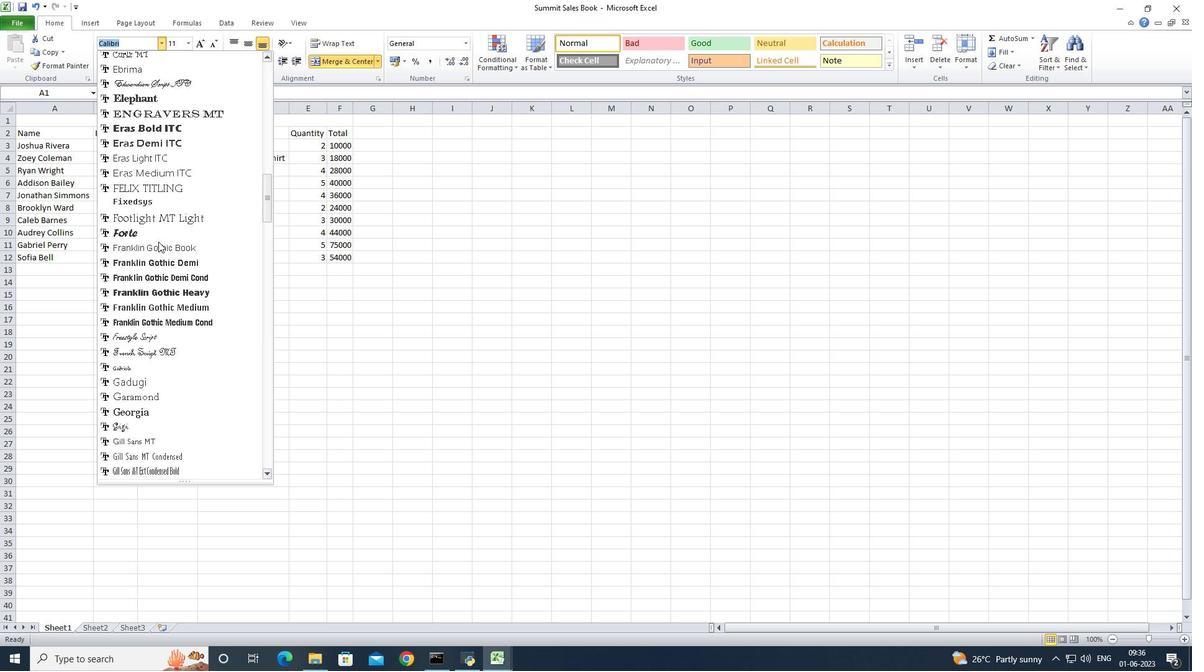 
Action: Mouse scrolled (158, 241) with delta (0, 0)
Screenshot: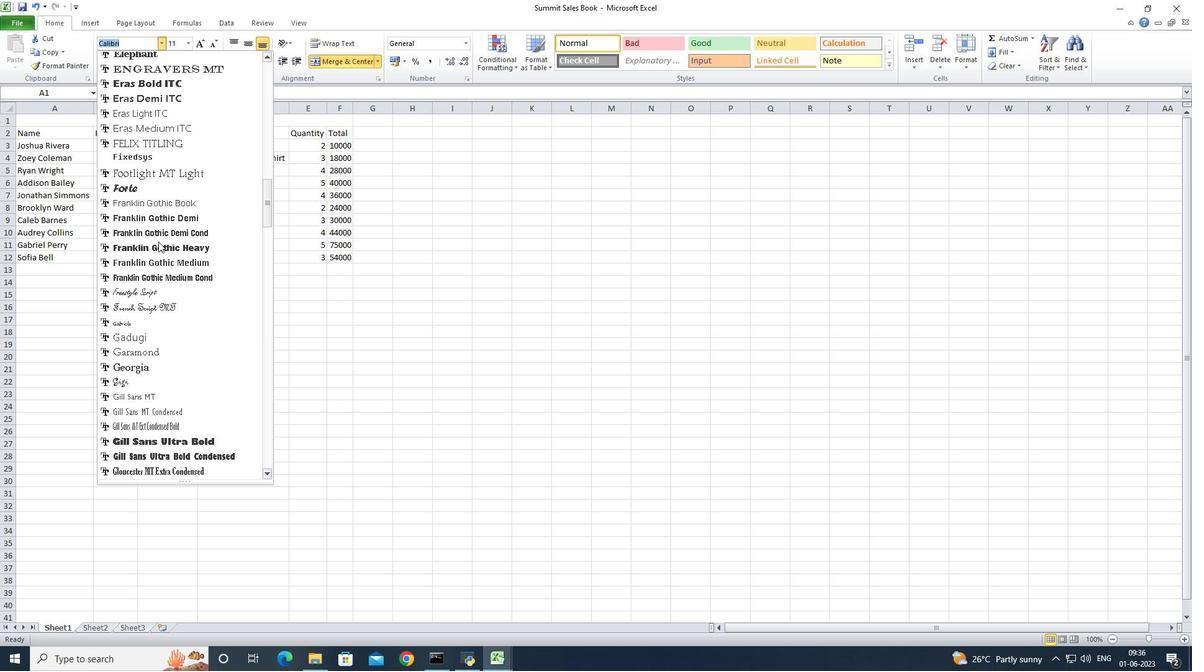 
Action: Mouse scrolled (158, 241) with delta (0, 0)
Screenshot: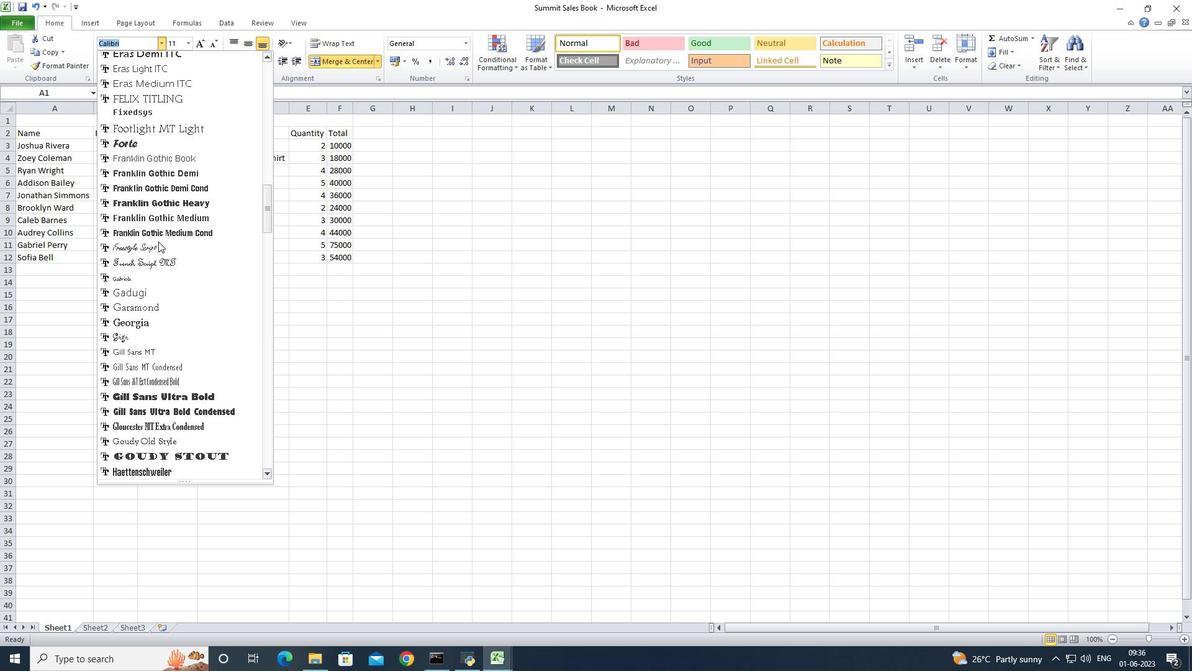 
Action: Mouse scrolled (158, 241) with delta (0, 0)
Screenshot: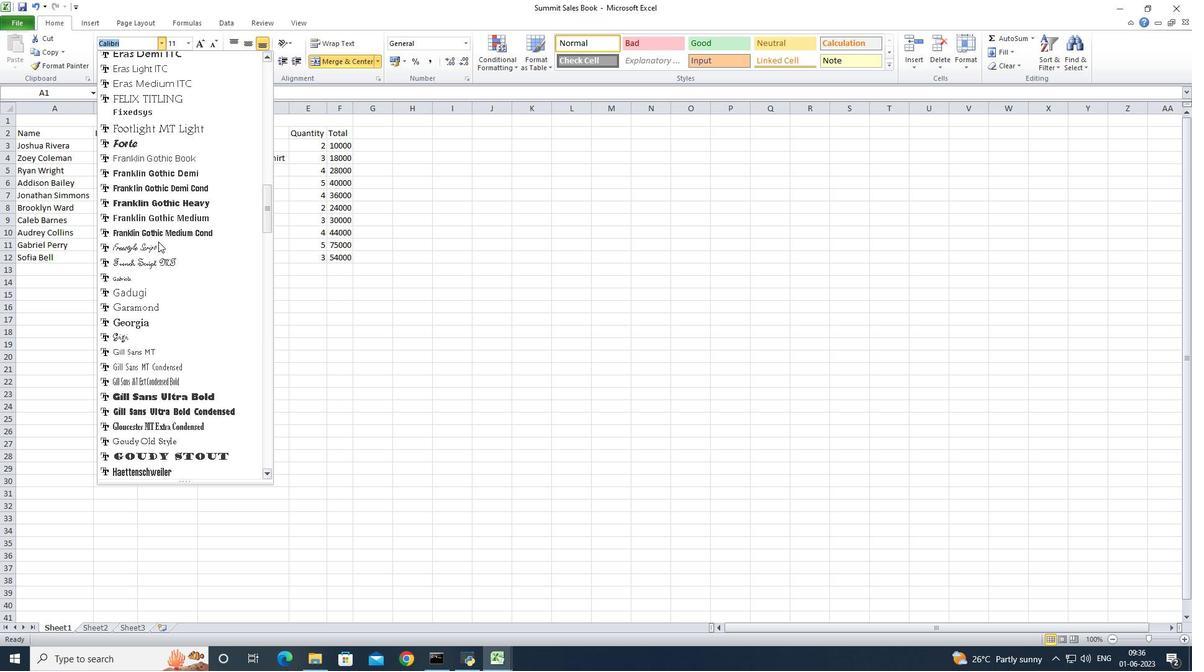 
Action: Mouse scrolled (158, 241) with delta (0, 0)
Screenshot: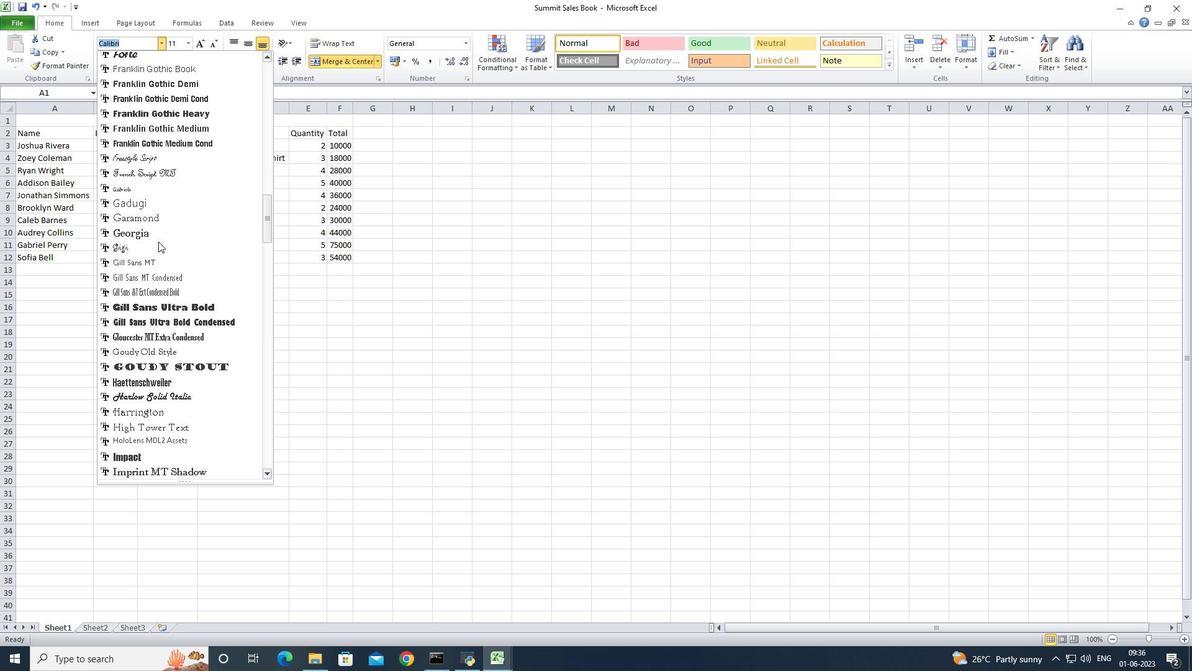 
Action: Mouse scrolled (158, 241) with delta (0, 0)
Screenshot: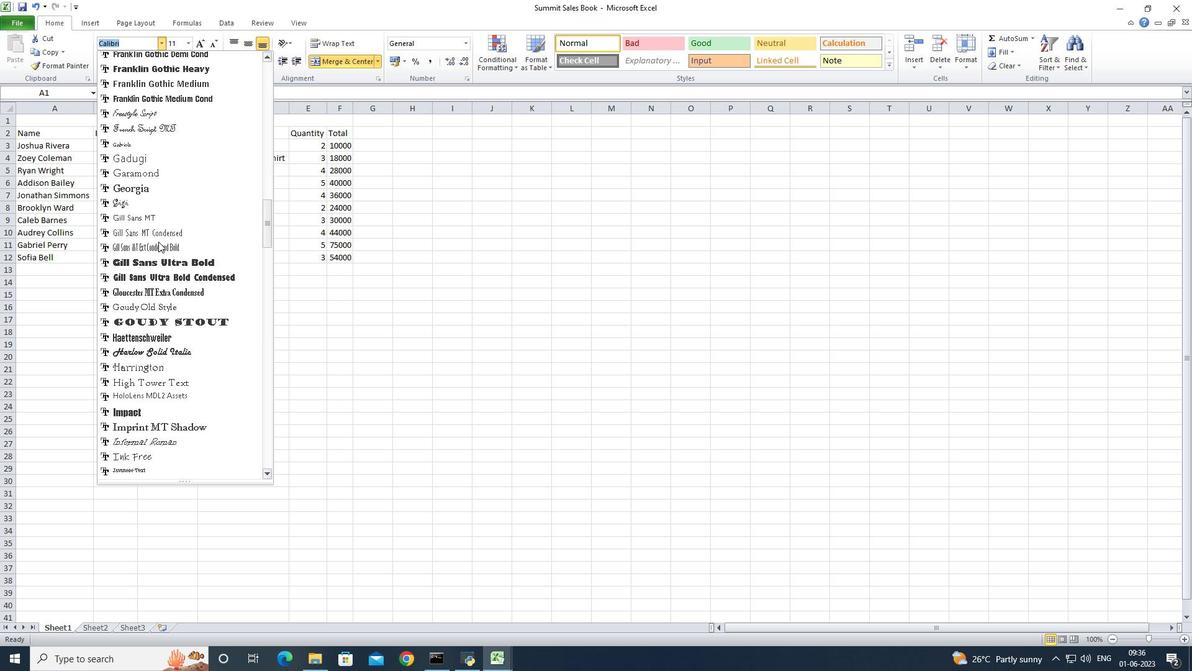 
Action: Mouse scrolled (158, 241) with delta (0, 0)
Screenshot: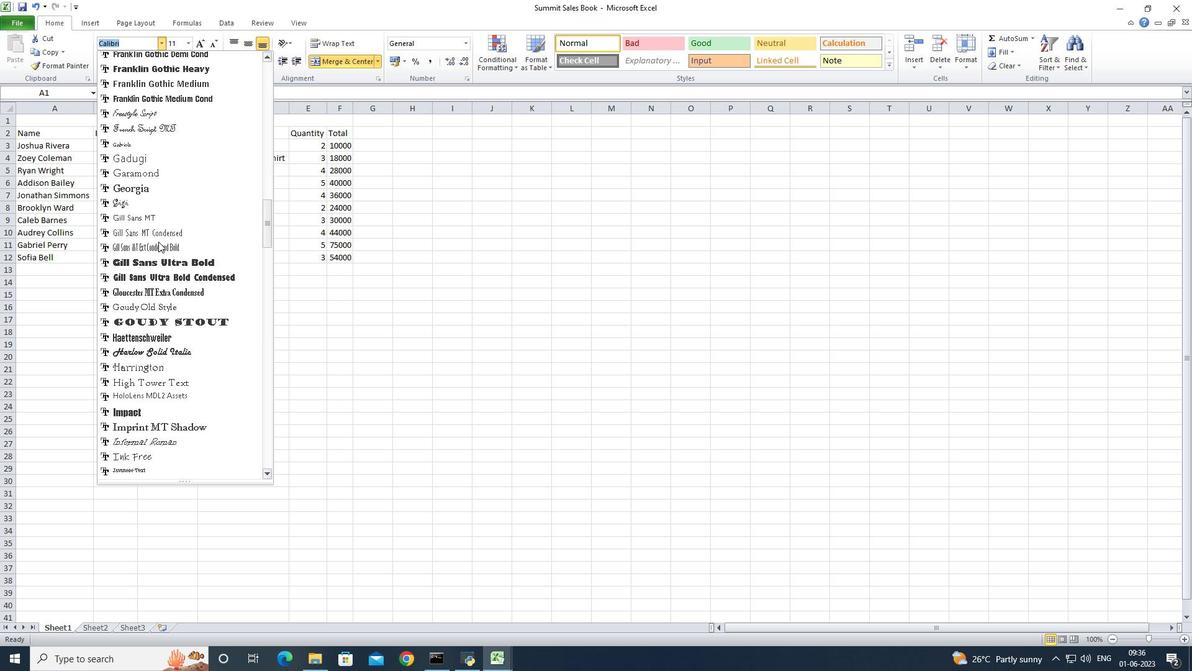 
Action: Mouse scrolled (158, 241) with delta (0, 0)
Screenshot: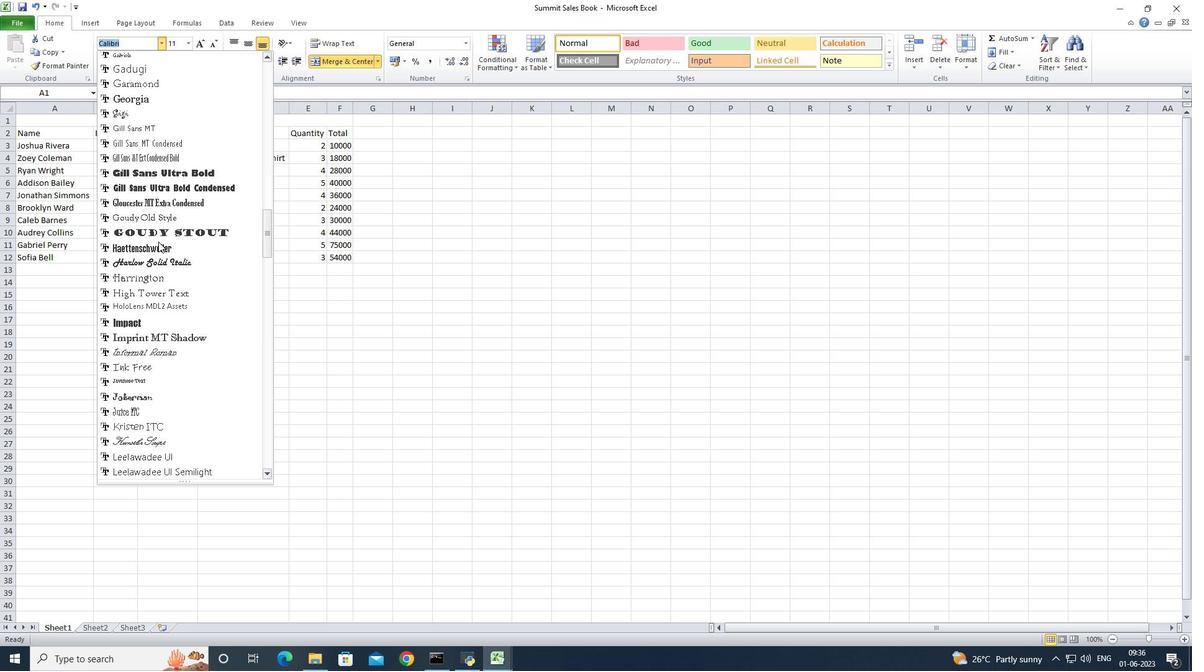 
Action: Mouse scrolled (158, 242) with delta (0, 0)
Screenshot: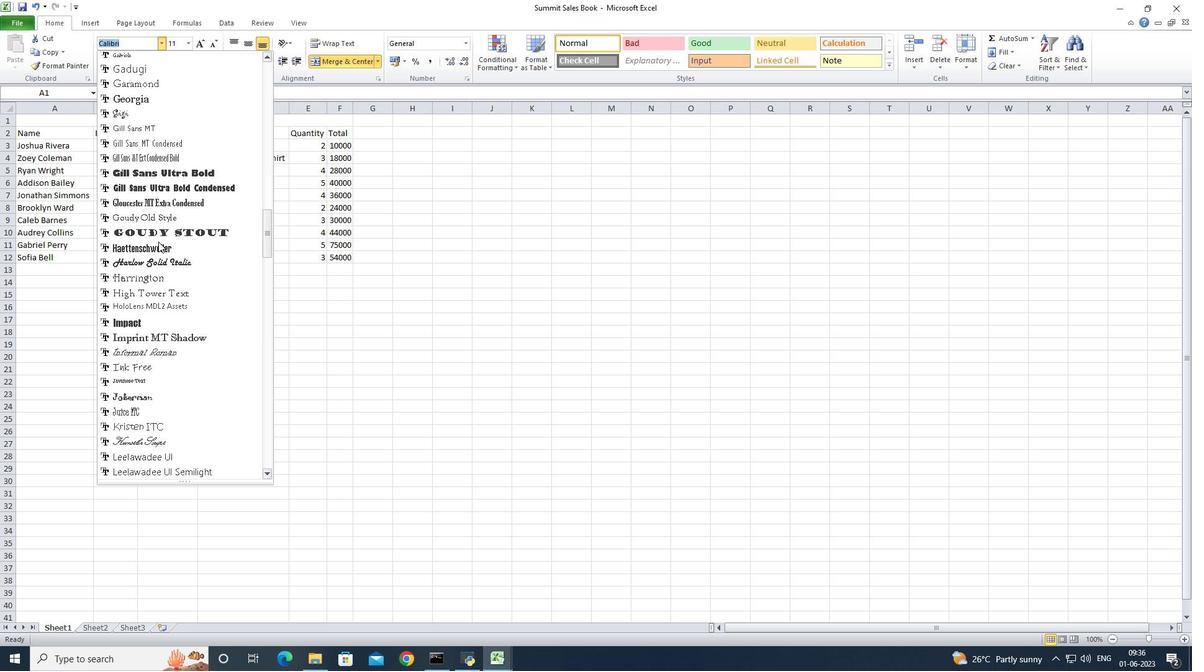 
Action: Mouse scrolled (158, 241) with delta (0, 0)
Screenshot: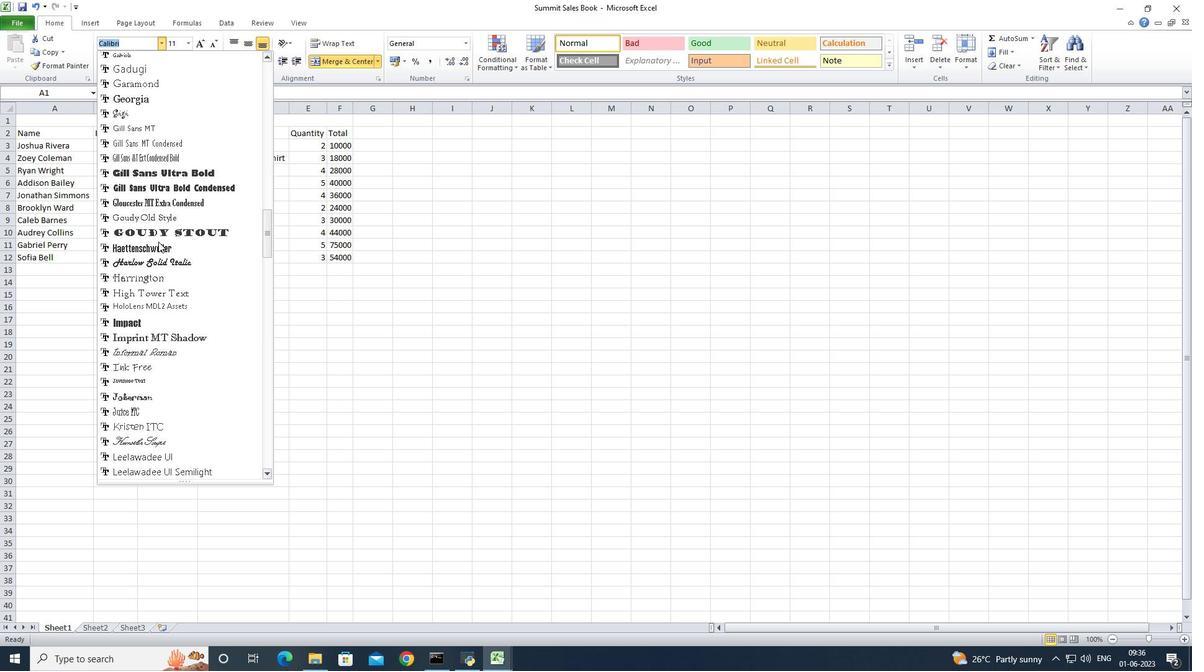 
Action: Mouse scrolled (158, 241) with delta (0, 0)
Screenshot: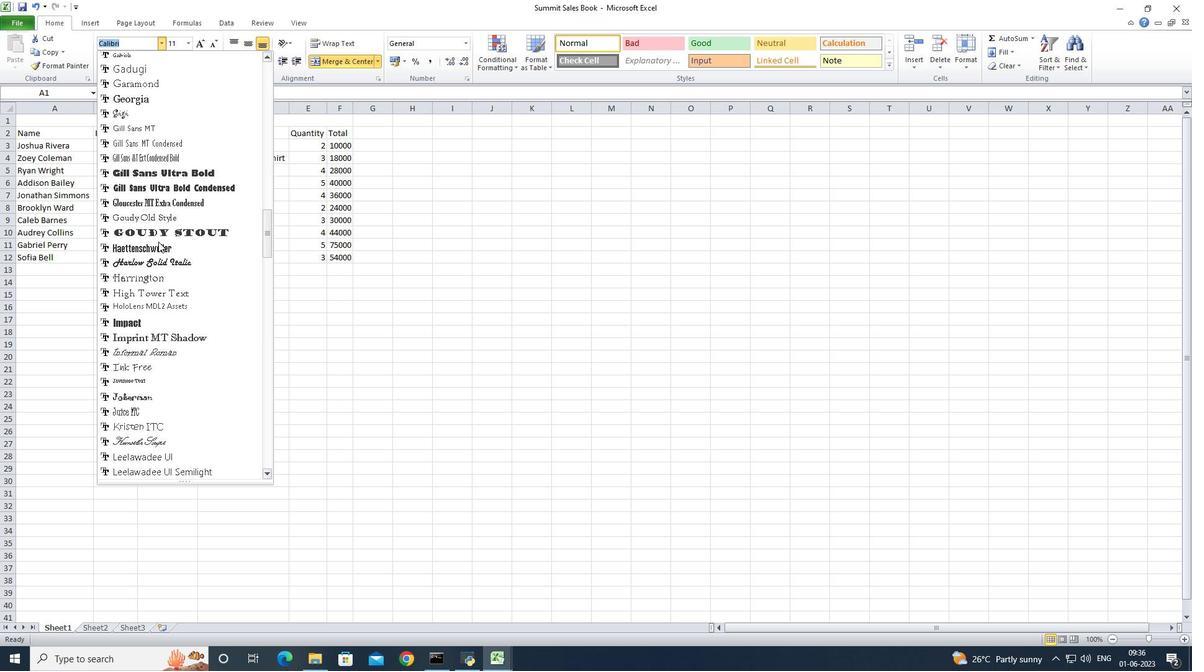 
Action: Mouse scrolled (158, 241) with delta (0, 0)
Screenshot: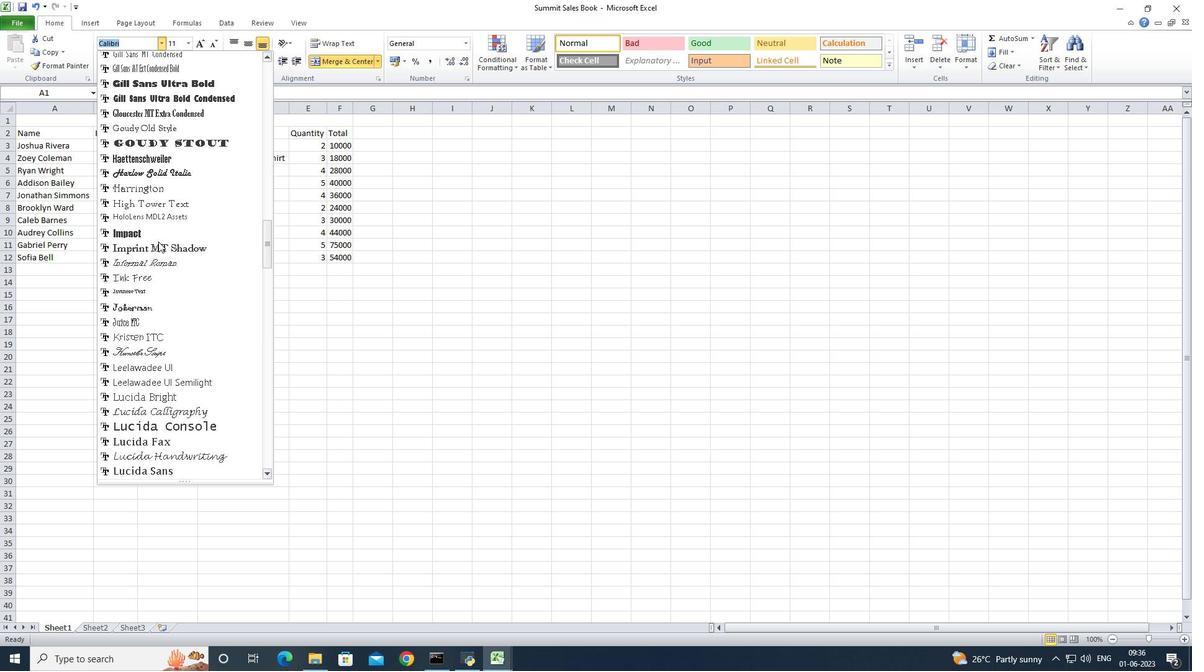 
Action: Mouse scrolled (158, 241) with delta (0, 0)
Screenshot: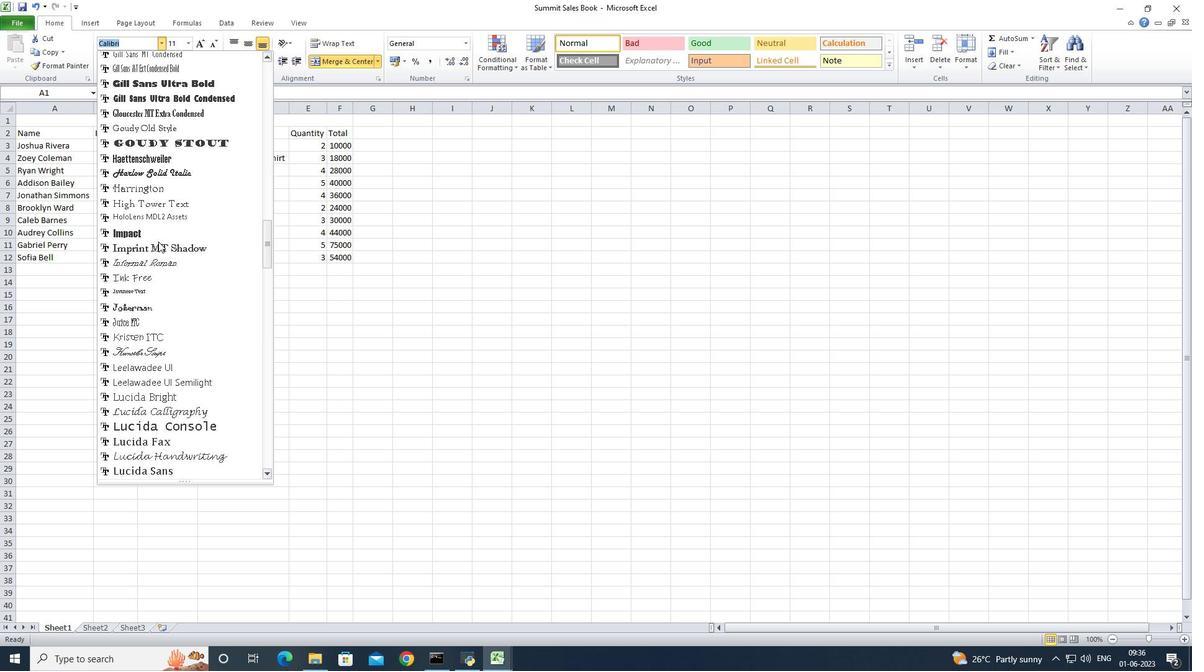 
Action: Mouse scrolled (158, 241) with delta (0, 0)
Screenshot: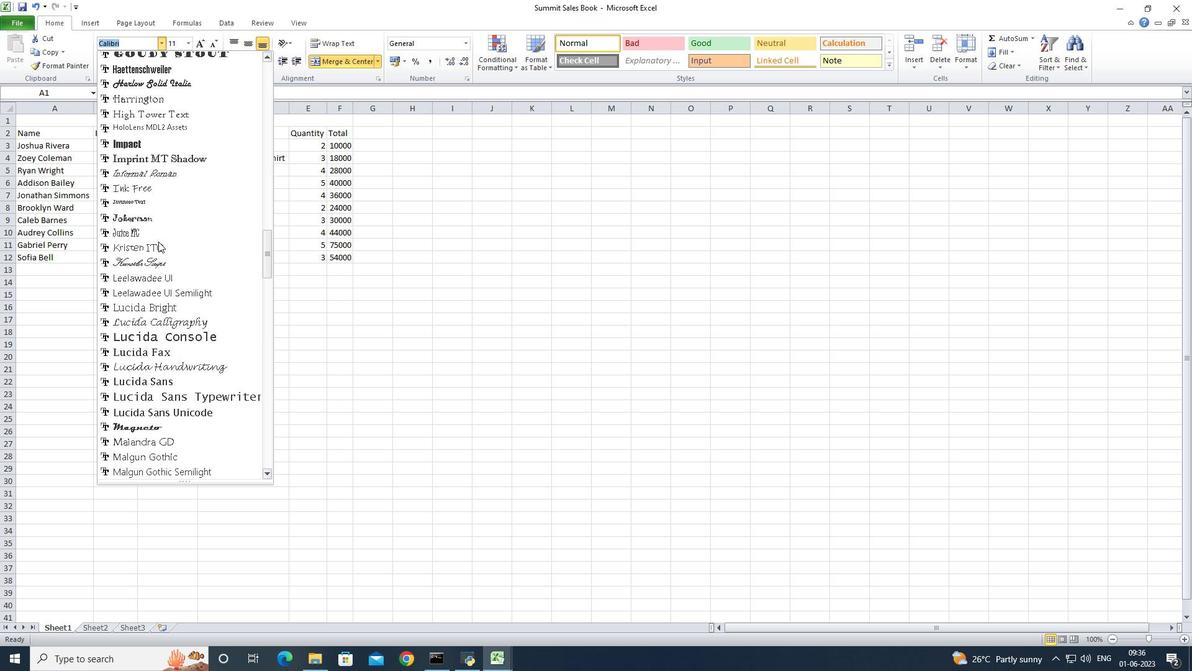 
Action: Mouse scrolled (158, 241) with delta (0, 0)
Screenshot: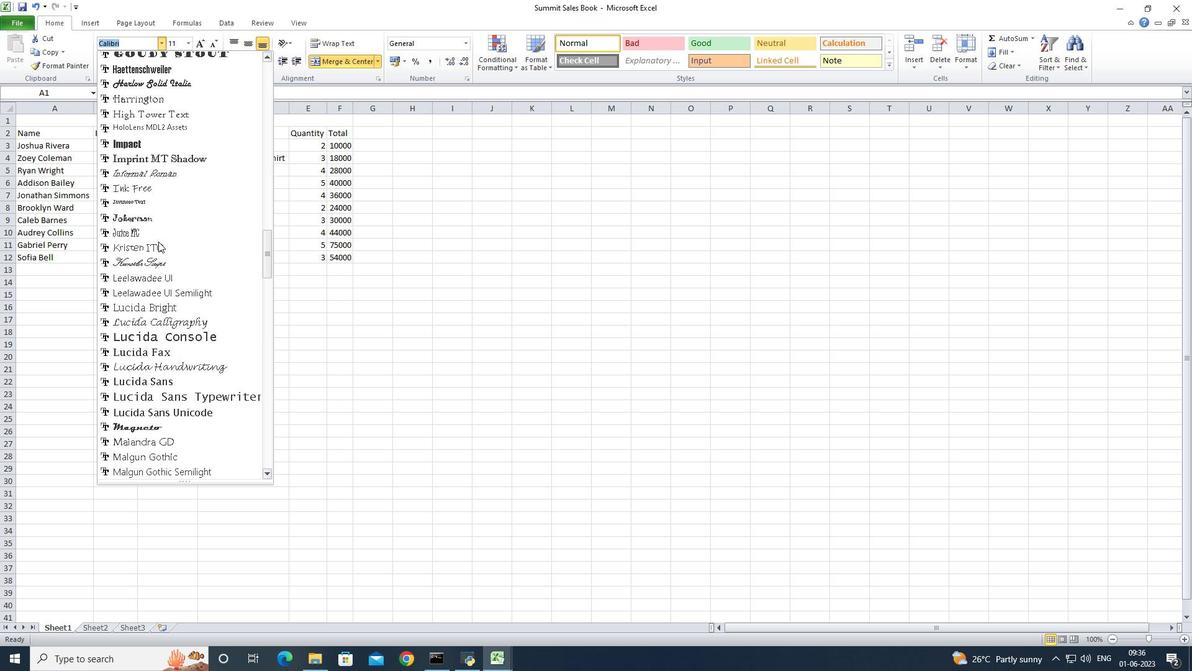 
Action: Mouse scrolled (158, 241) with delta (0, 0)
Screenshot: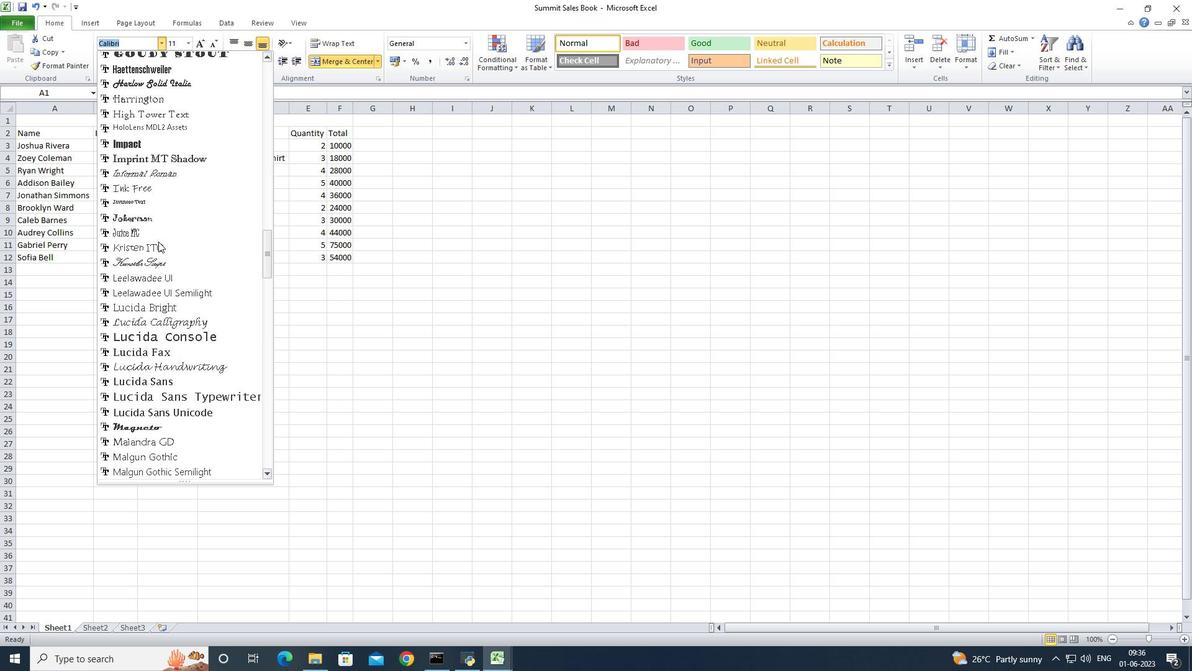 
Action: Mouse scrolled (158, 241) with delta (0, 0)
Screenshot: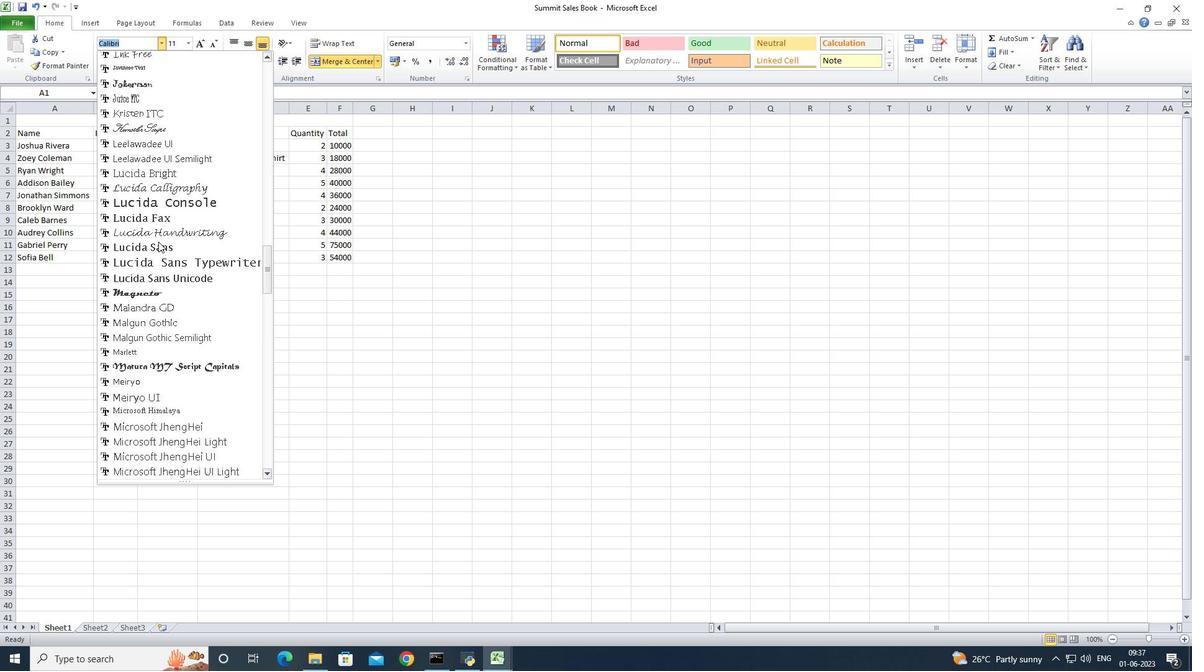 
Action: Mouse scrolled (158, 241) with delta (0, 0)
Screenshot: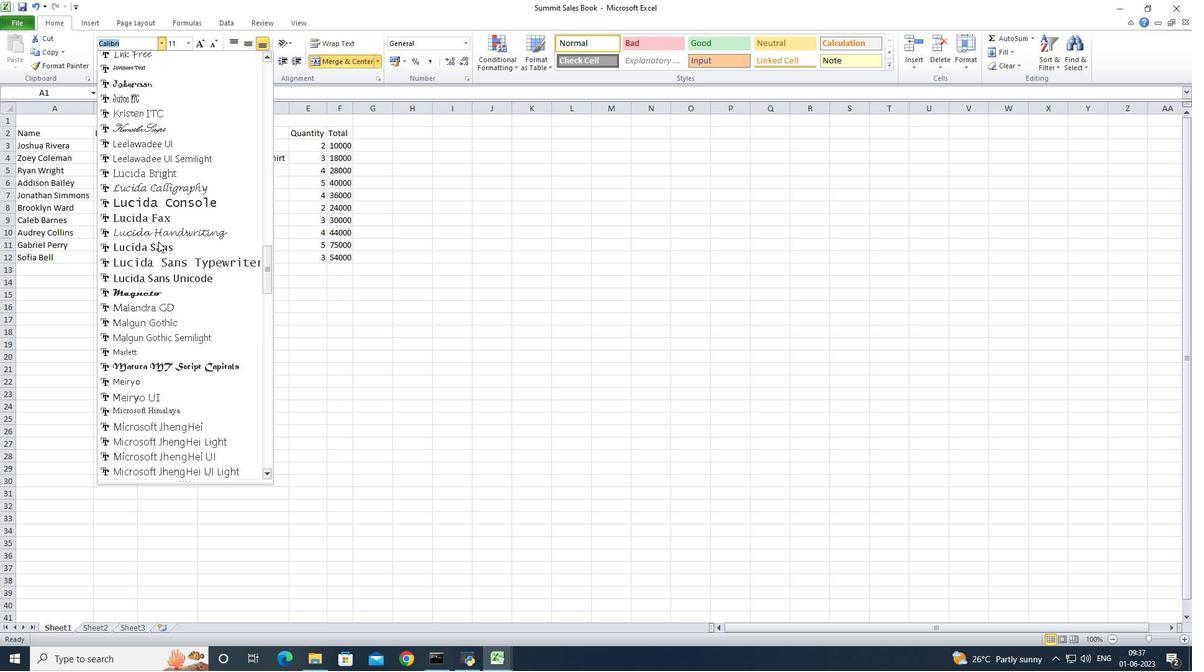 
Action: Mouse scrolled (158, 241) with delta (0, 0)
Screenshot: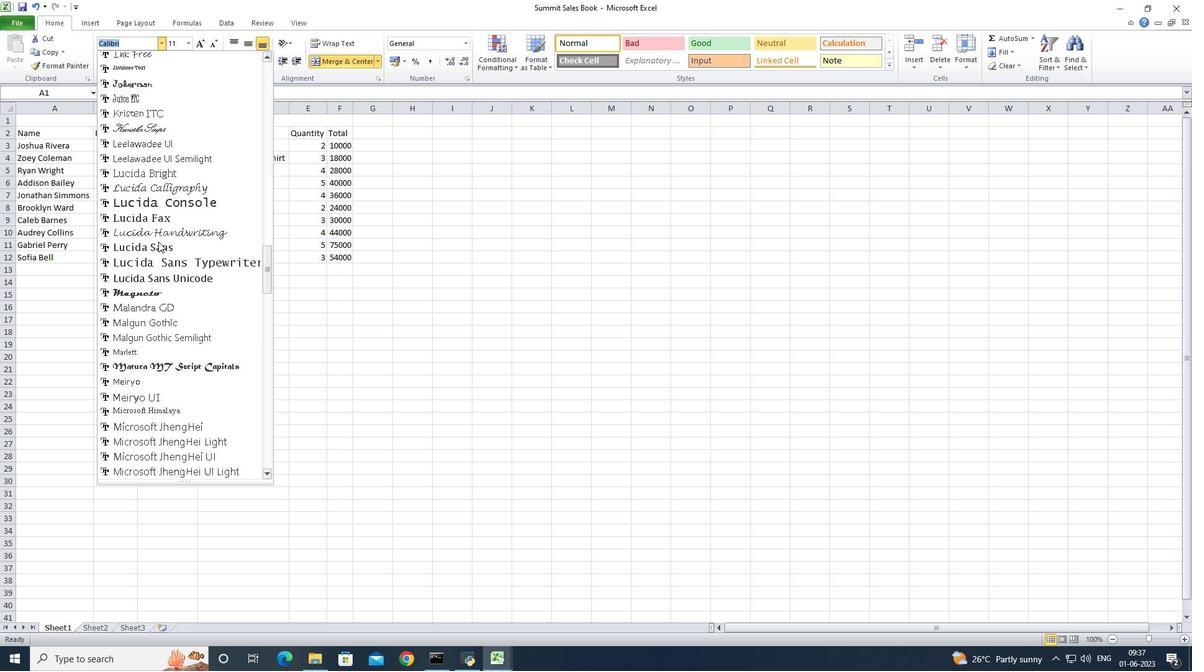 
Action: Mouse scrolled (158, 241) with delta (0, 0)
Screenshot: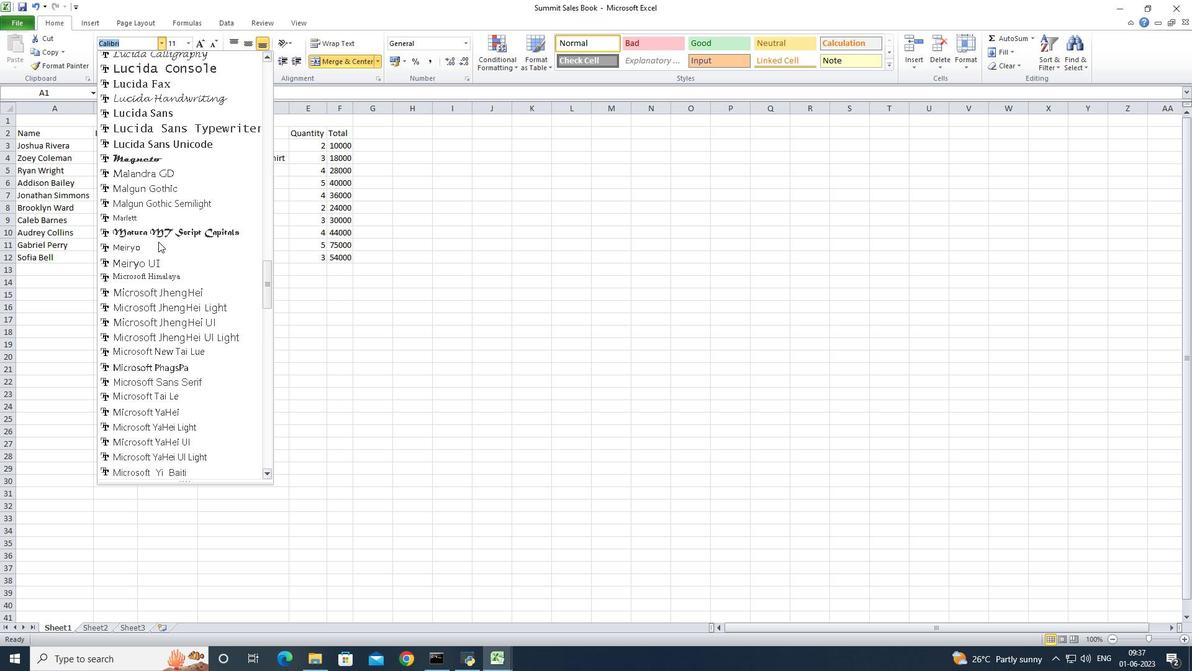 
Action: Mouse scrolled (158, 241) with delta (0, 0)
Screenshot: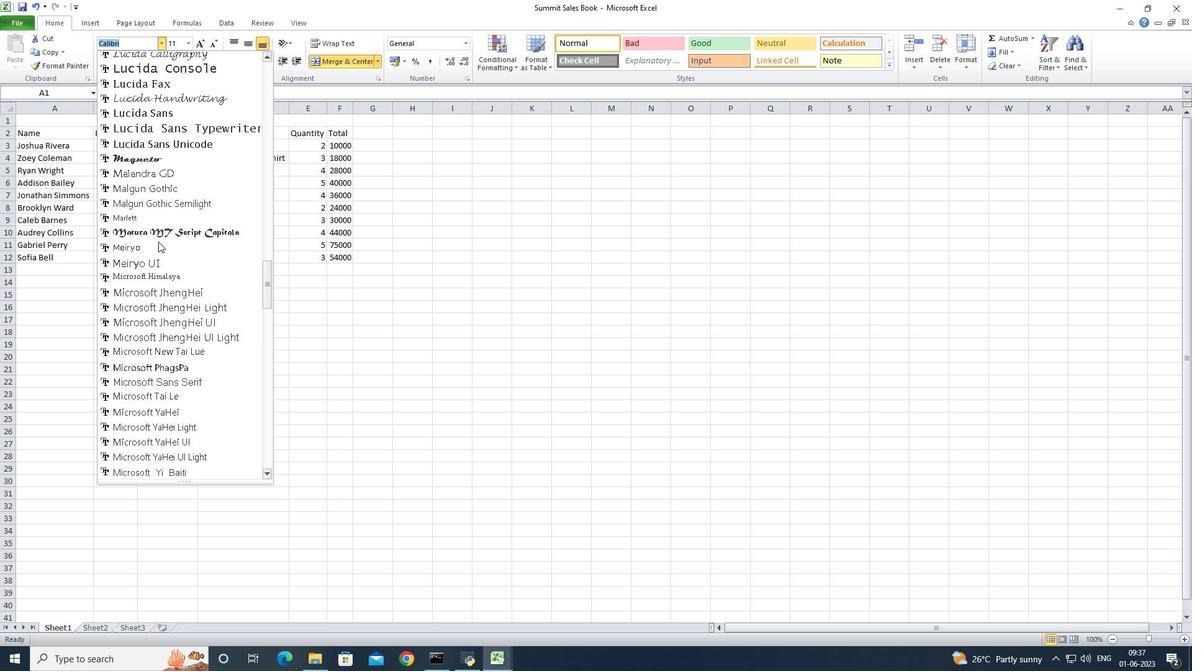 
Action: Mouse scrolled (158, 241) with delta (0, 0)
Screenshot: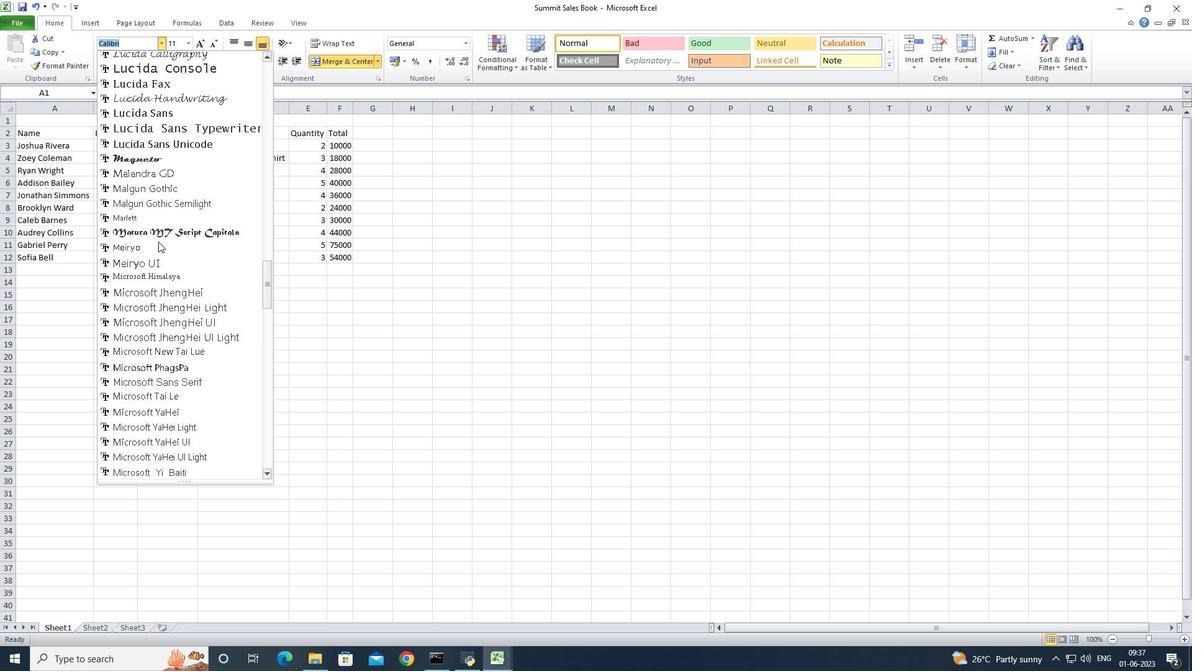 
Action: Mouse scrolled (158, 241) with delta (0, 0)
Screenshot: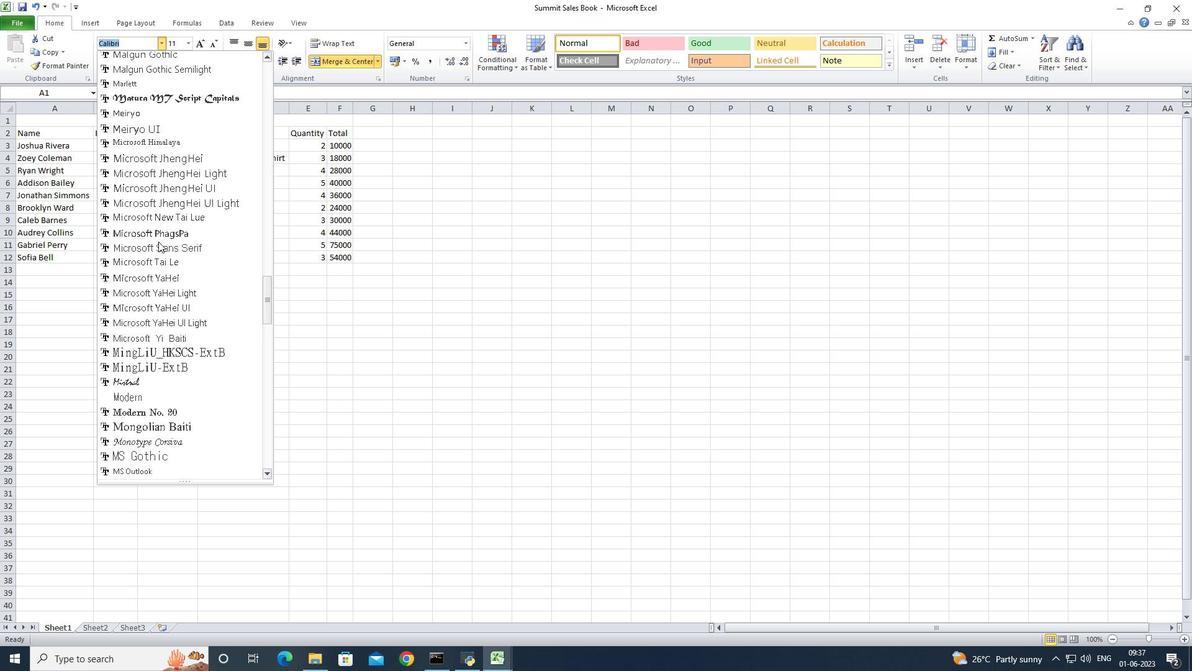 
Action: Mouse scrolled (158, 241) with delta (0, 0)
Screenshot: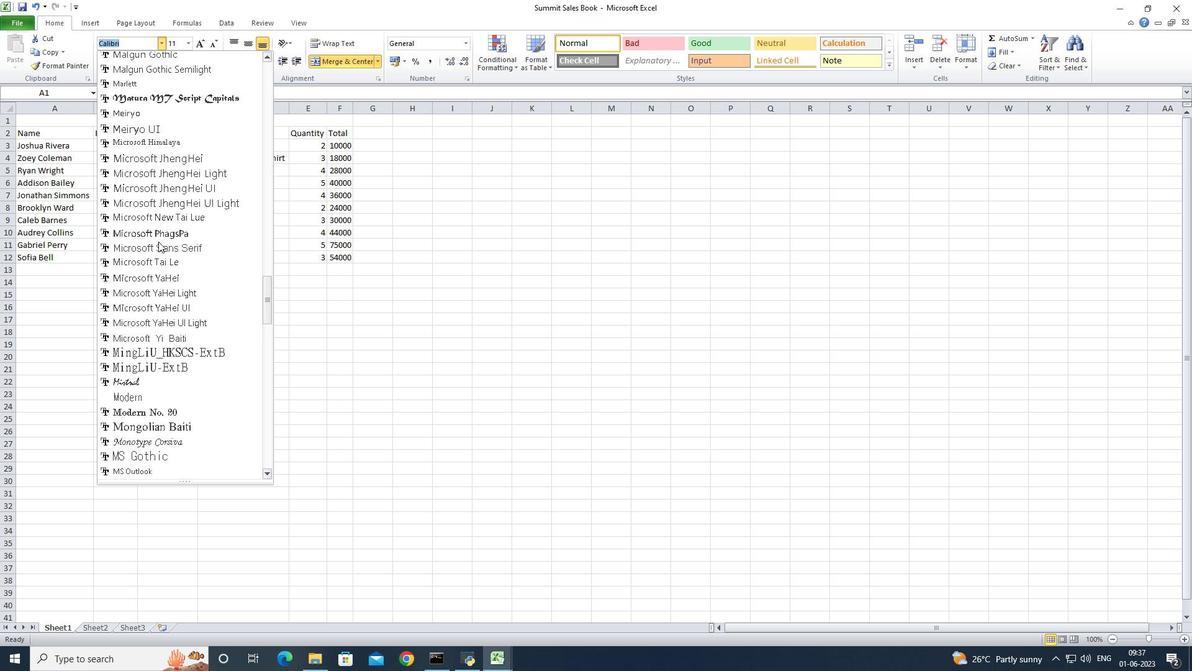 
Action: Mouse scrolled (158, 242) with delta (0, 0)
Screenshot: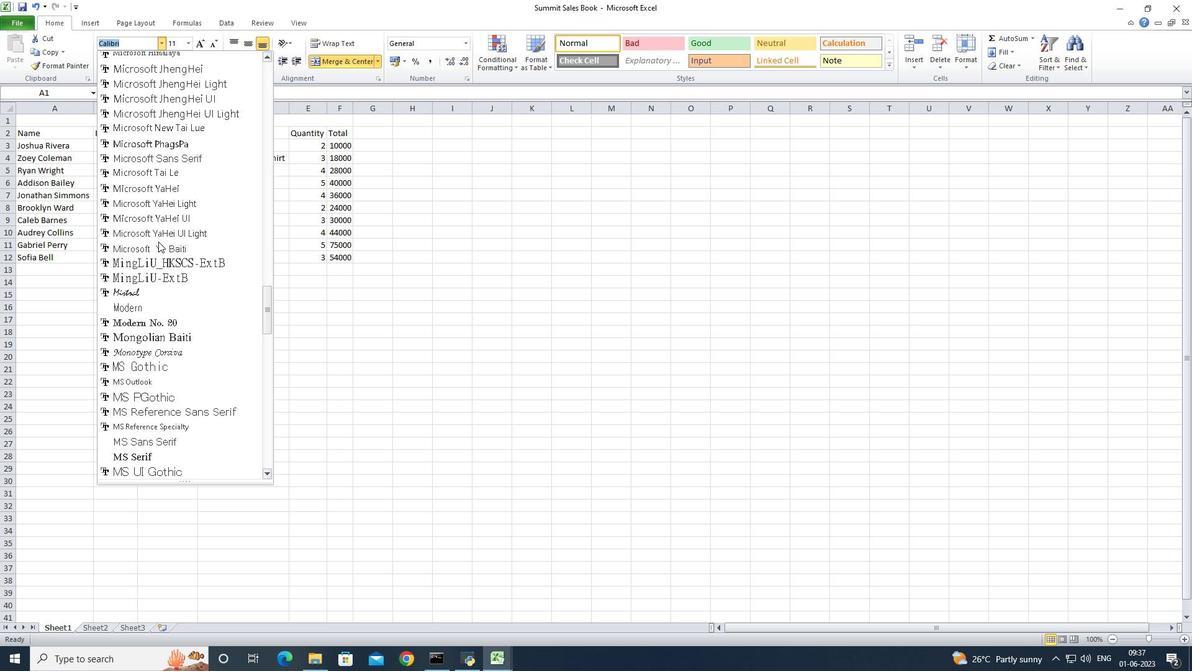 
Action: Mouse scrolled (158, 241) with delta (0, 0)
Screenshot: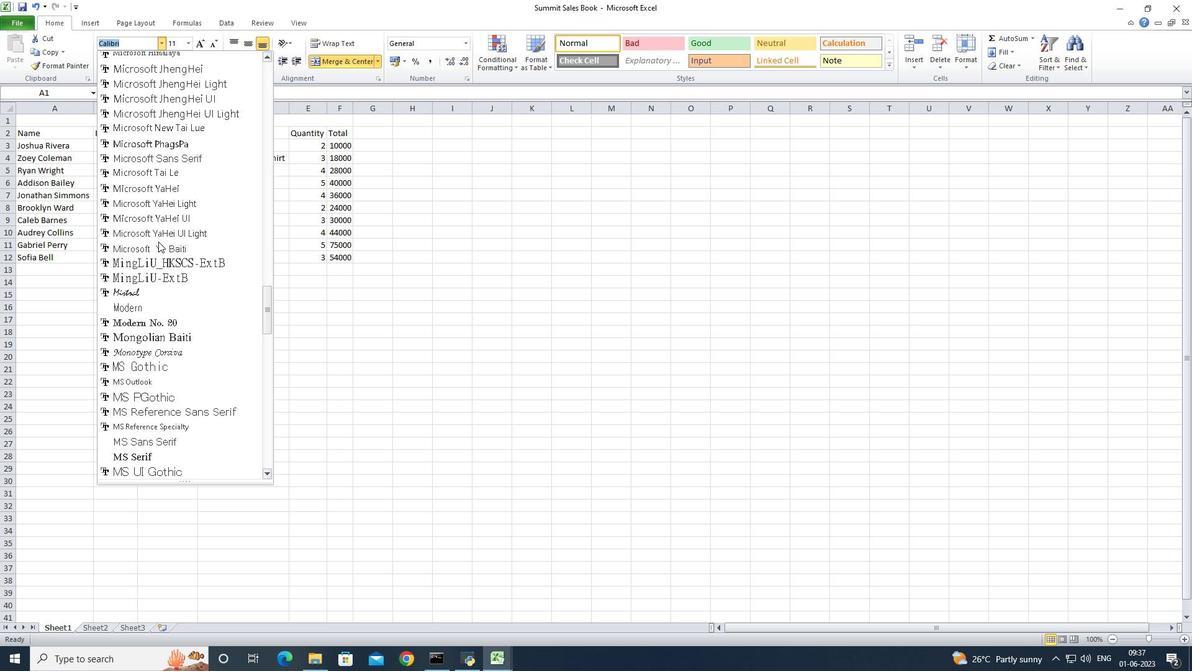
Action: Mouse scrolled (158, 241) with delta (0, 0)
Screenshot: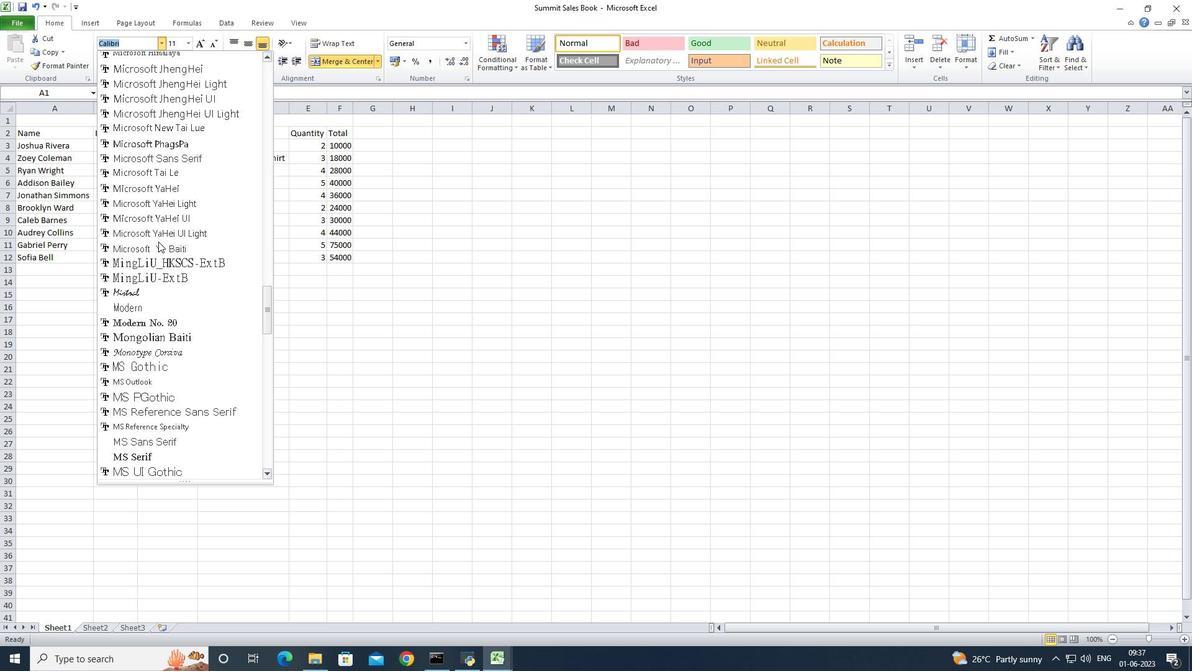 
Action: Mouse scrolled (158, 241) with delta (0, 0)
Screenshot: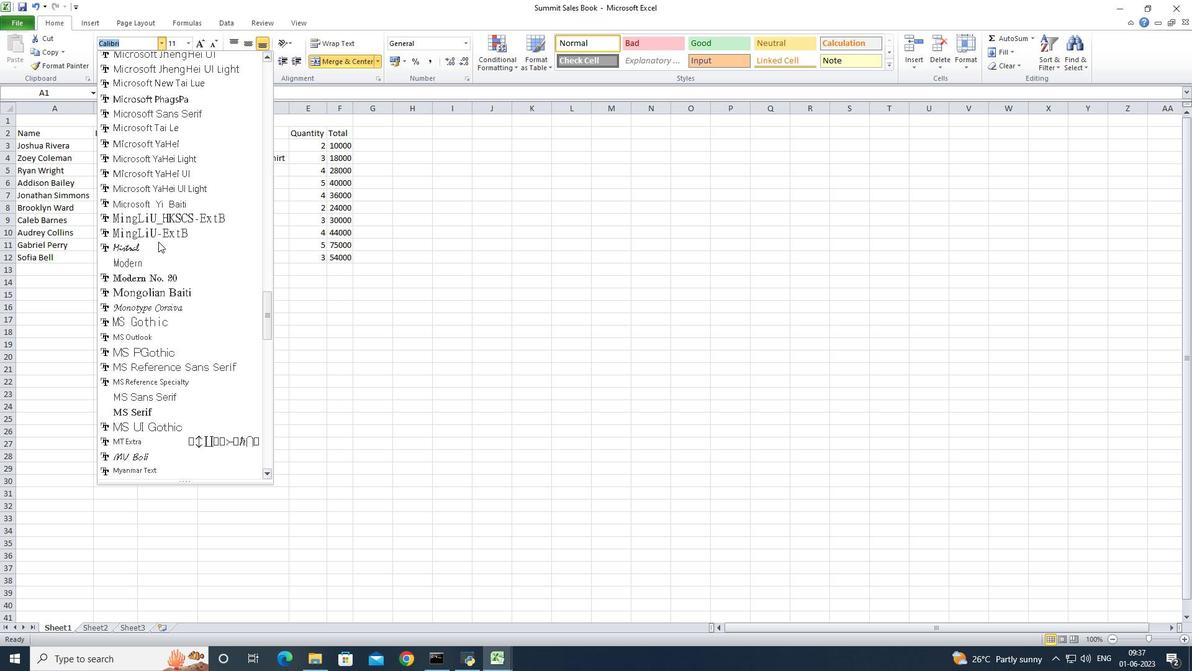 
Action: Mouse scrolled (158, 241) with delta (0, 0)
Screenshot: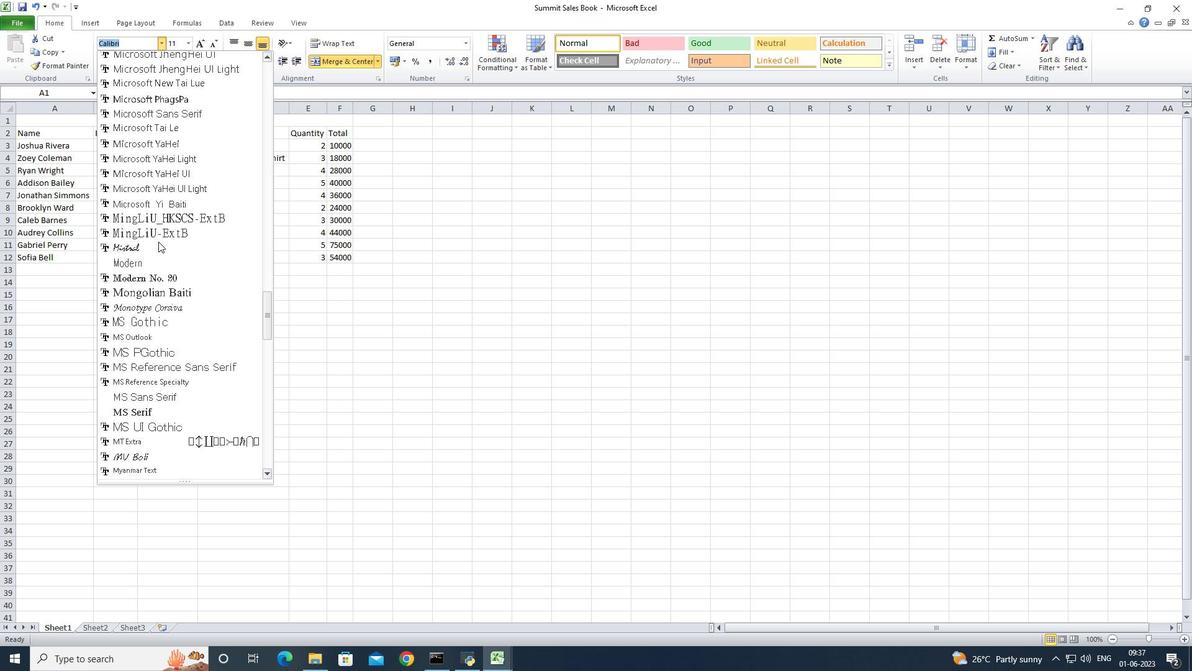 
Action: Mouse scrolled (158, 241) with delta (0, 0)
Screenshot: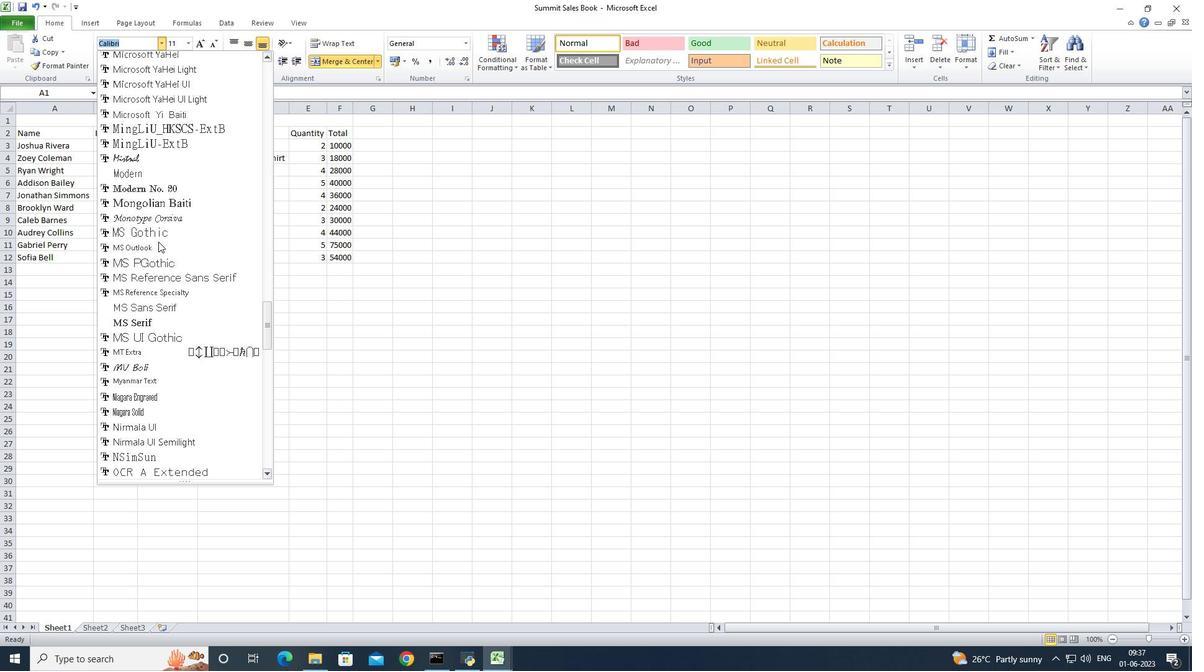 
Action: Mouse scrolled (158, 241) with delta (0, 0)
Screenshot: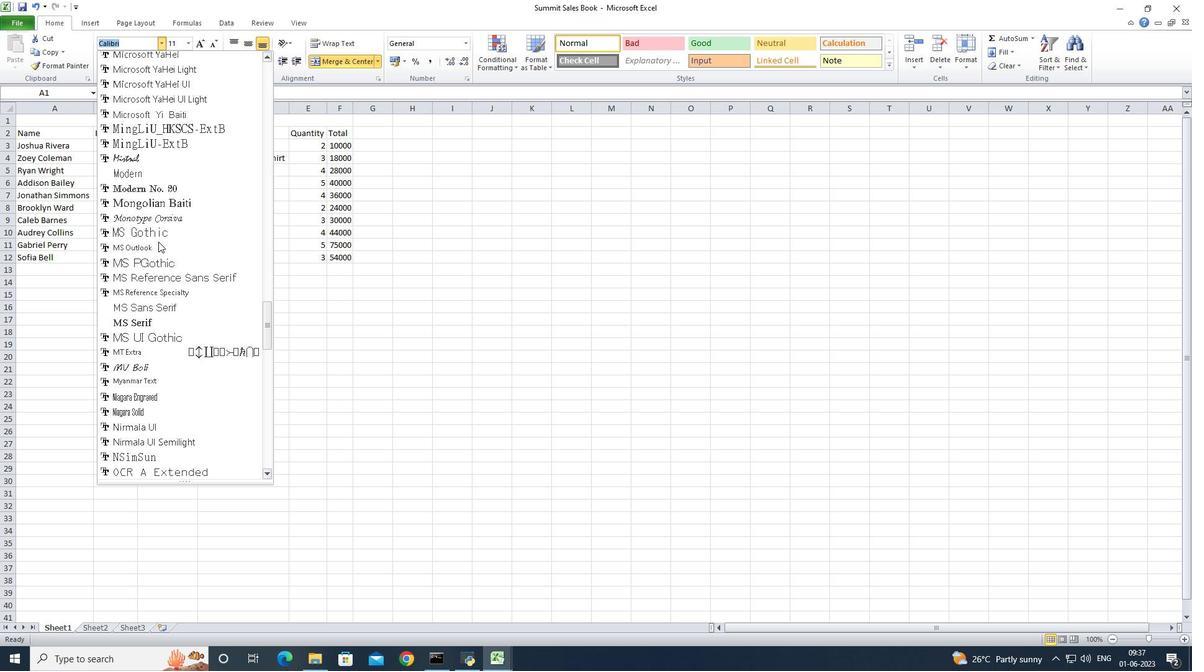 
Action: Mouse scrolled (158, 241) with delta (0, 0)
Screenshot: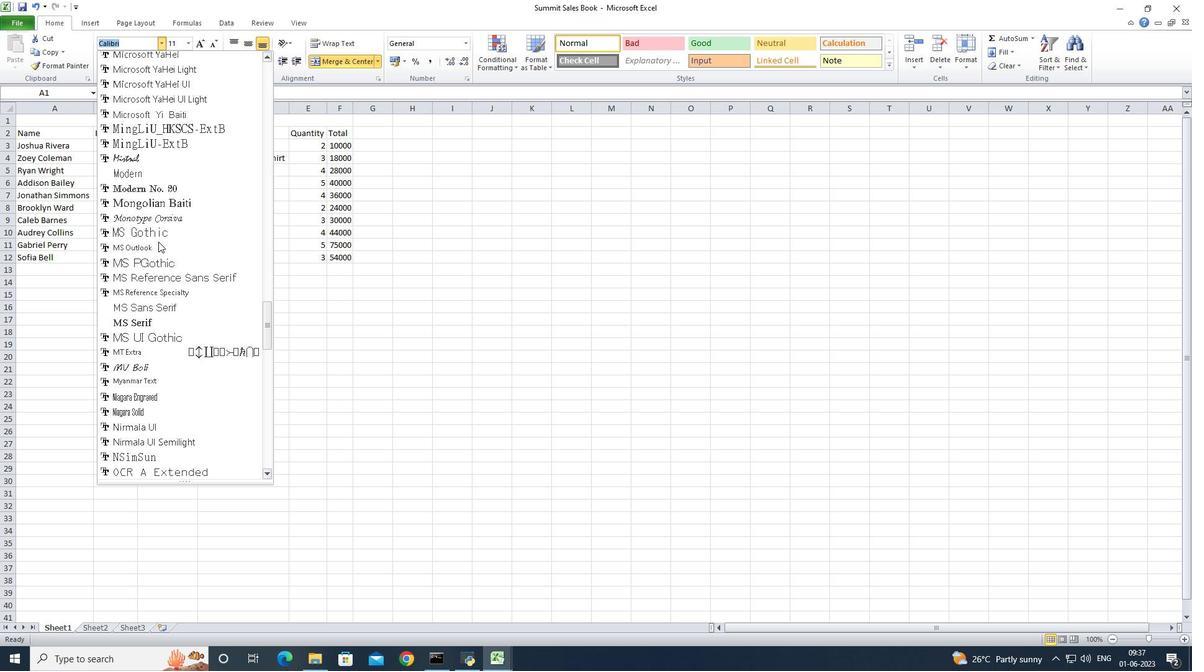 
Action: Mouse scrolled (158, 241) with delta (0, 0)
Screenshot: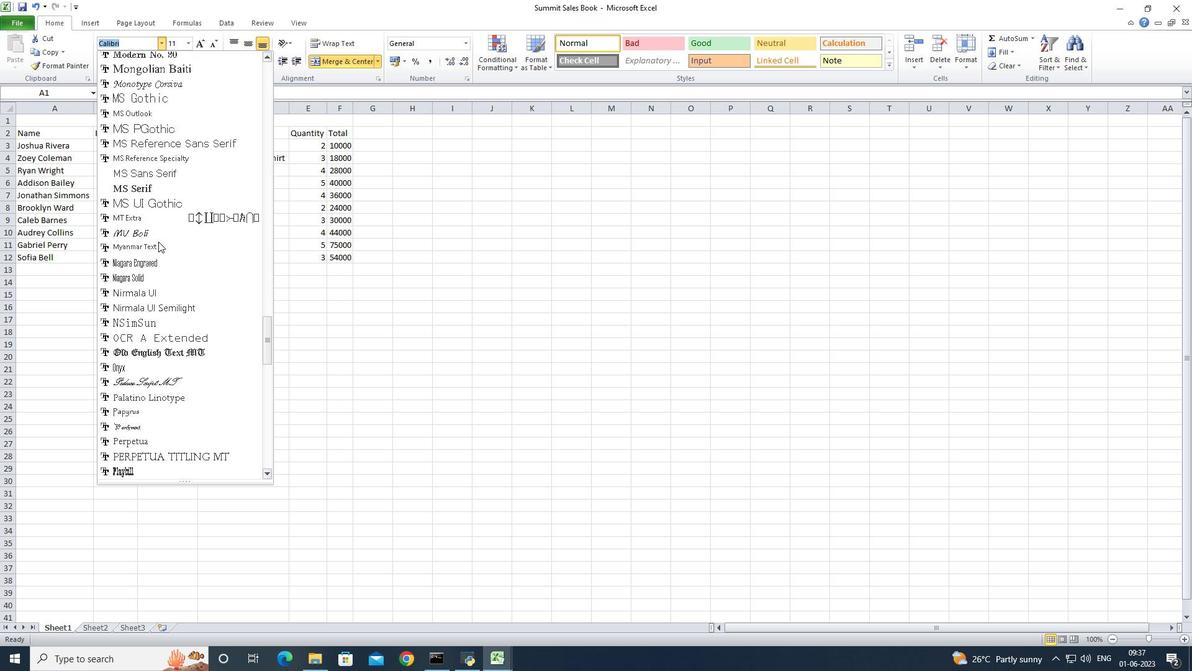 
Action: Mouse scrolled (158, 241) with delta (0, 0)
Screenshot: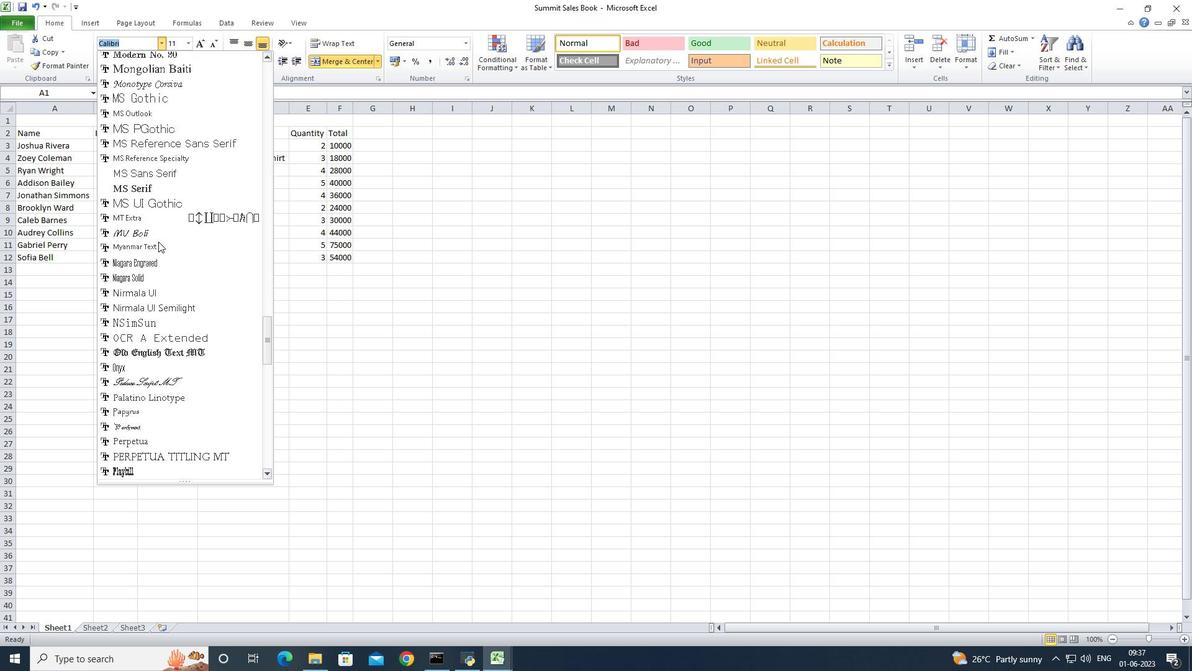 
Action: Mouse scrolled (158, 241) with delta (0, 0)
Screenshot: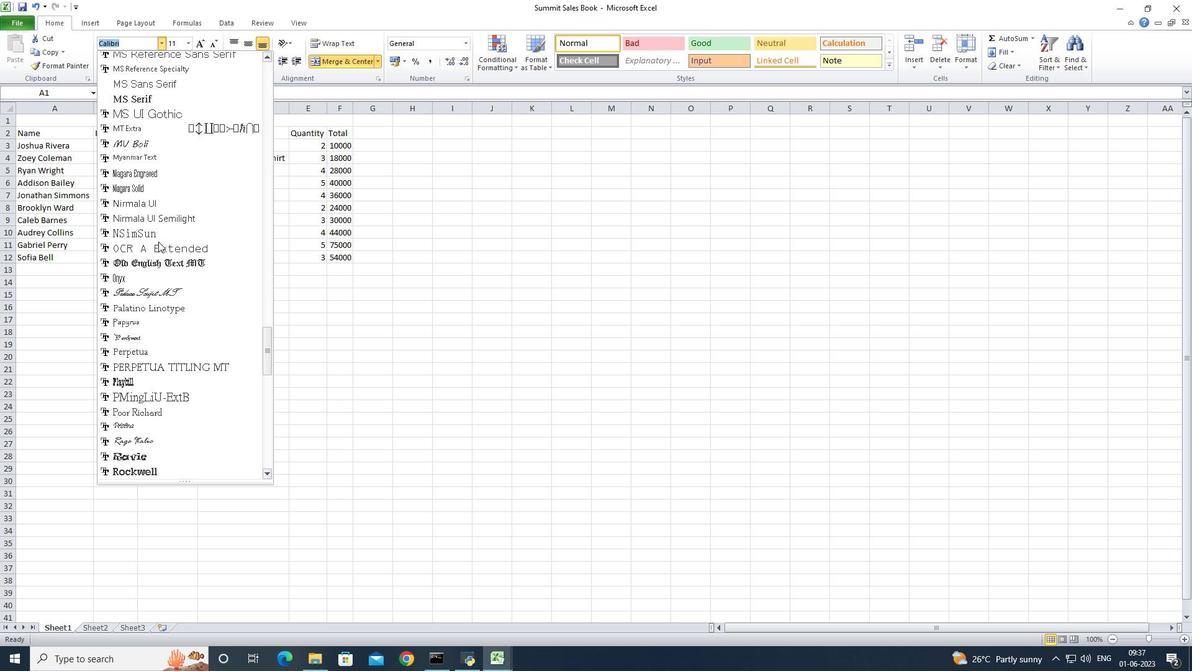 
Action: Mouse scrolled (158, 241) with delta (0, 0)
Screenshot: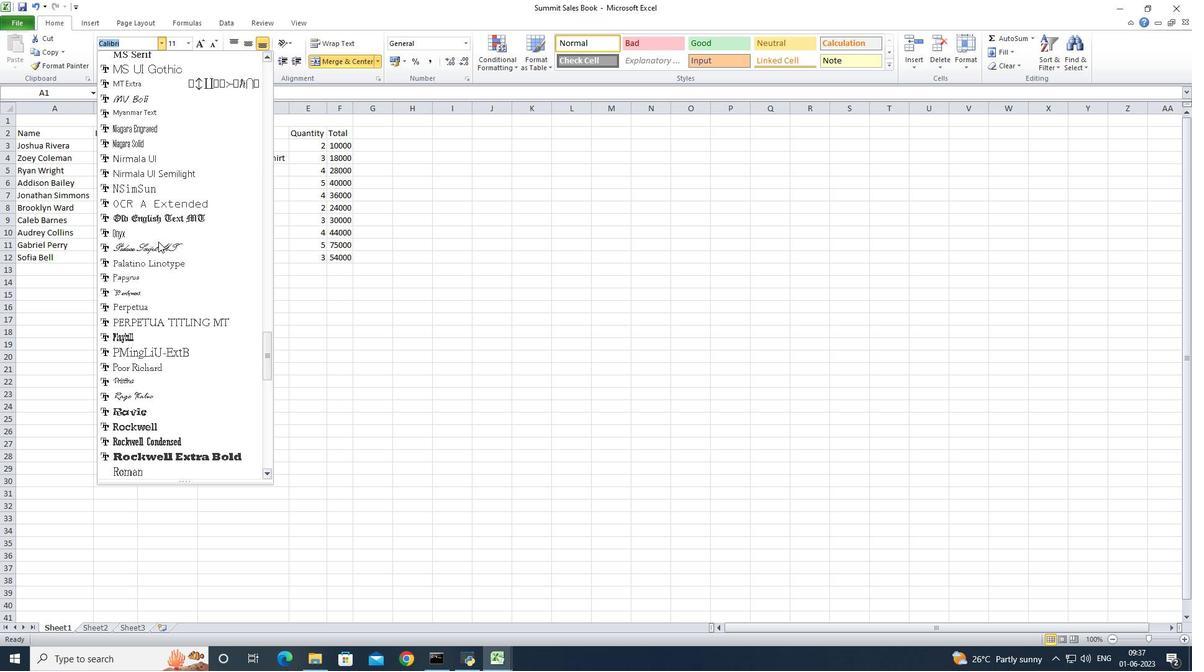 
Action: Mouse scrolled (158, 241) with delta (0, 0)
Screenshot: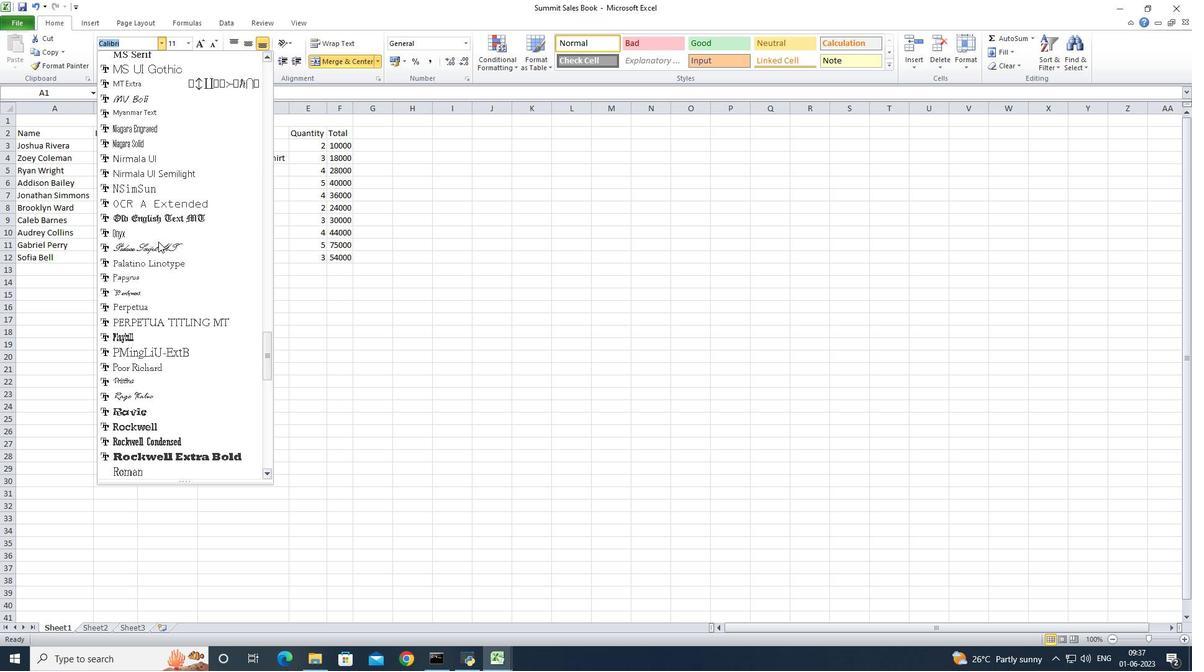 
Action: Mouse scrolled (158, 241) with delta (0, 0)
Screenshot: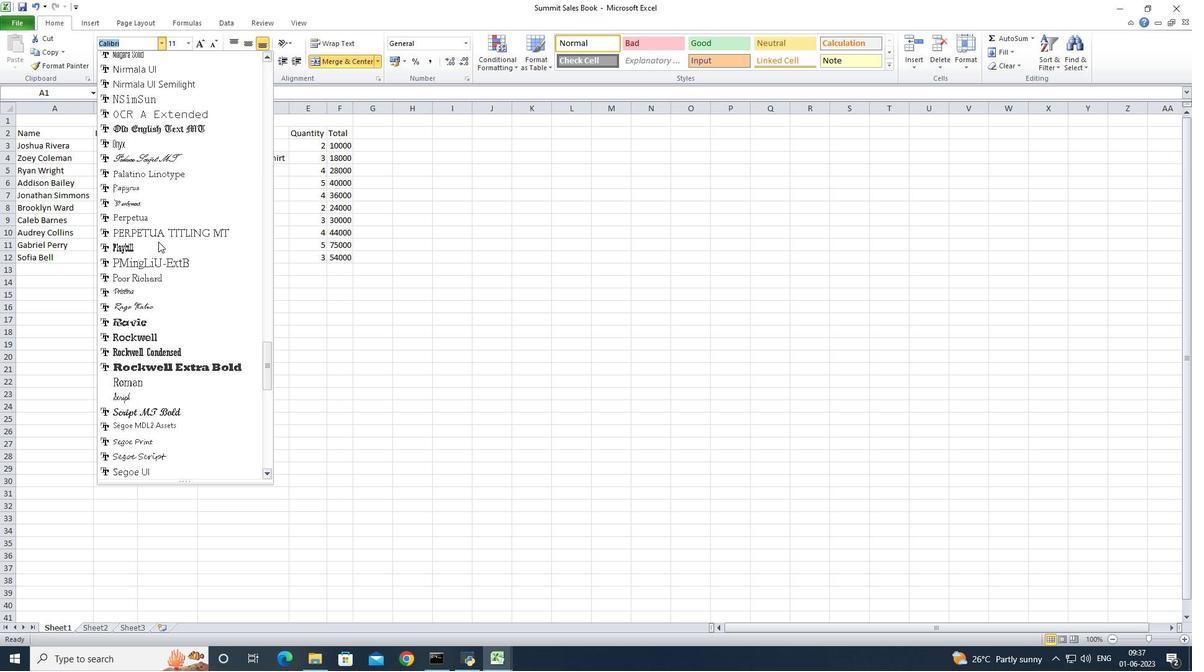 
Action: Mouse scrolled (158, 241) with delta (0, 0)
Screenshot: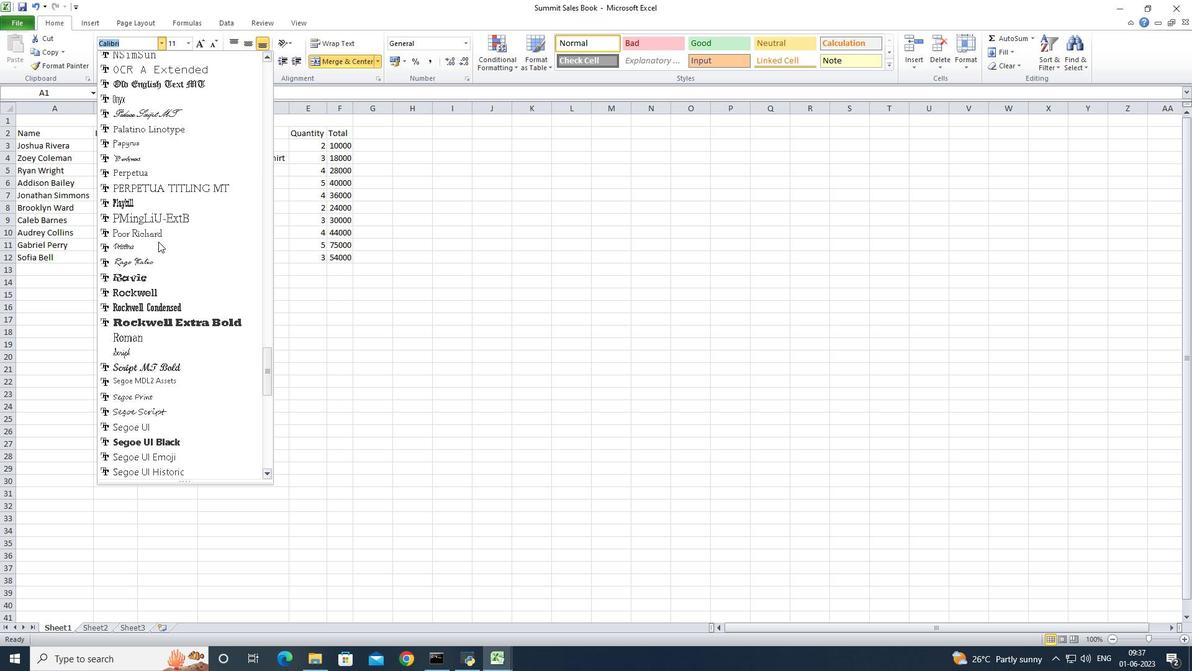 
Action: Mouse scrolled (158, 241) with delta (0, 0)
Screenshot: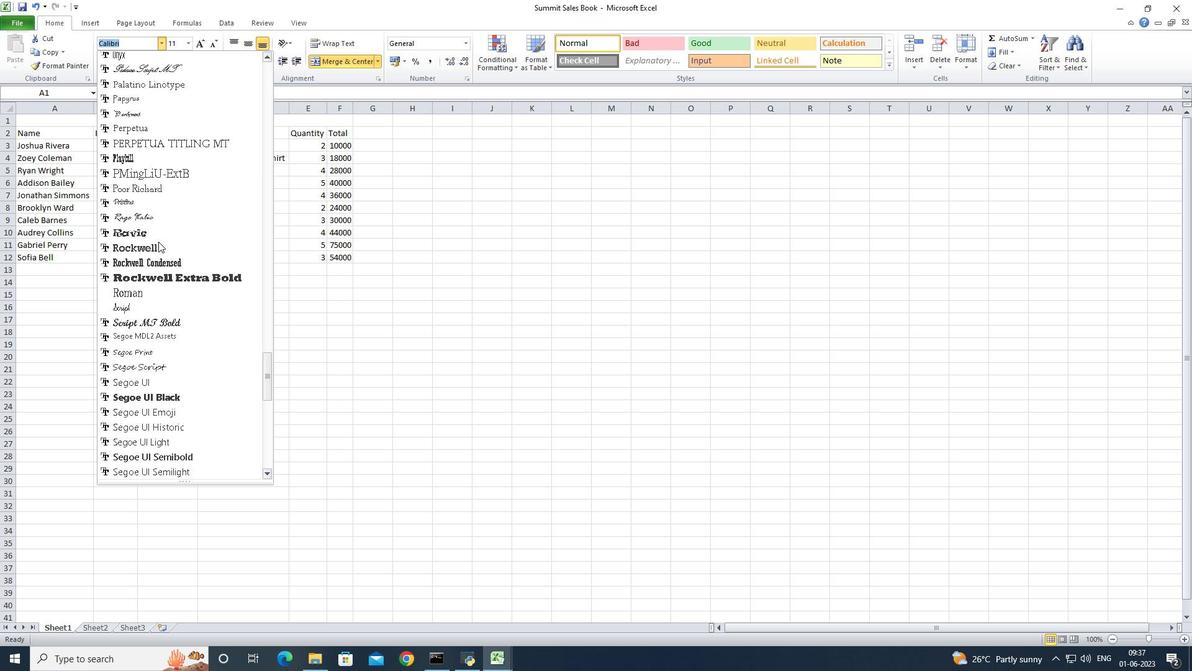 
Action: Mouse scrolled (158, 241) with delta (0, 0)
Screenshot: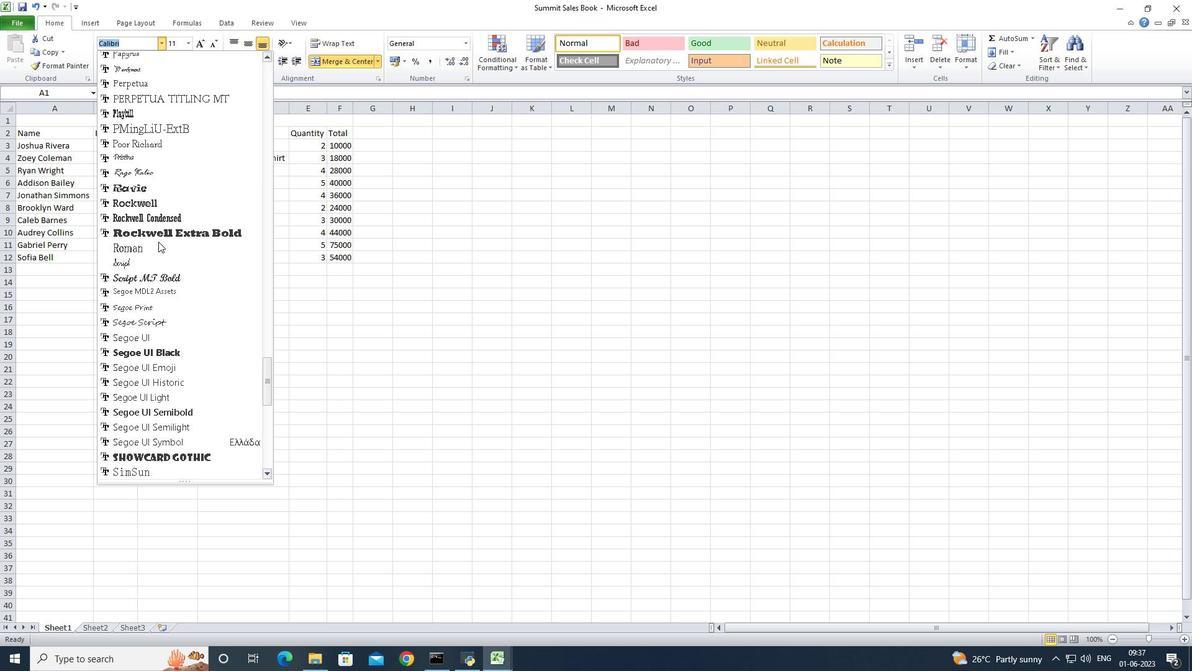 
Action: Mouse scrolled (158, 241) with delta (0, 0)
Screenshot: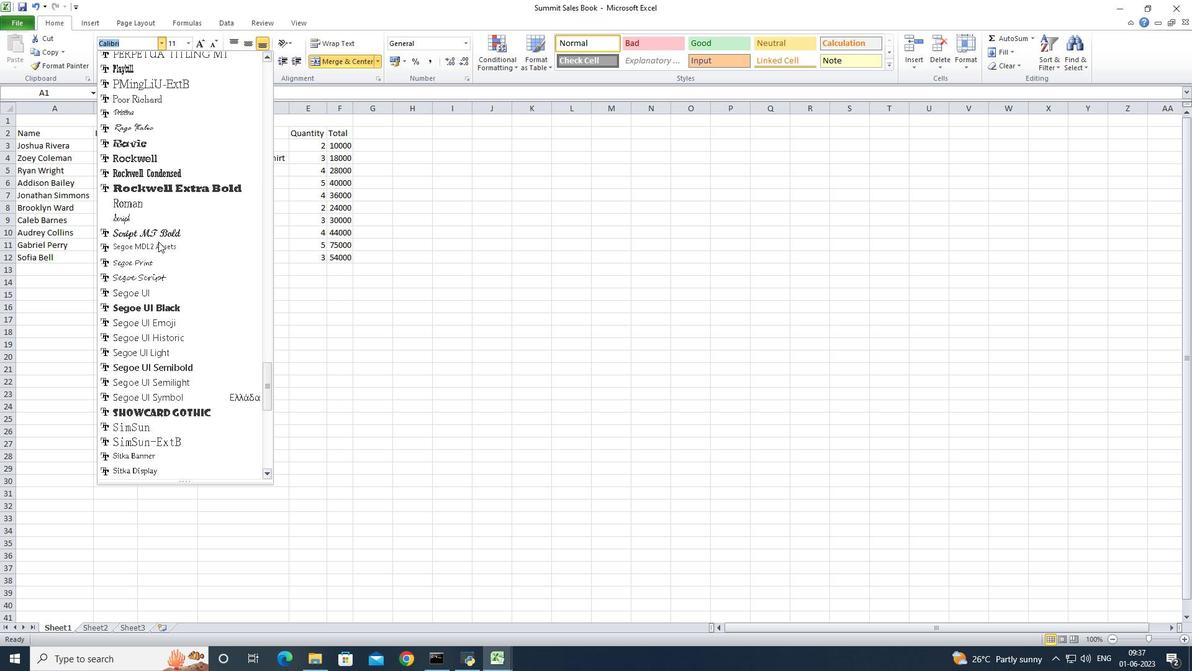 
Action: Mouse scrolled (158, 241) with delta (0, 0)
Screenshot: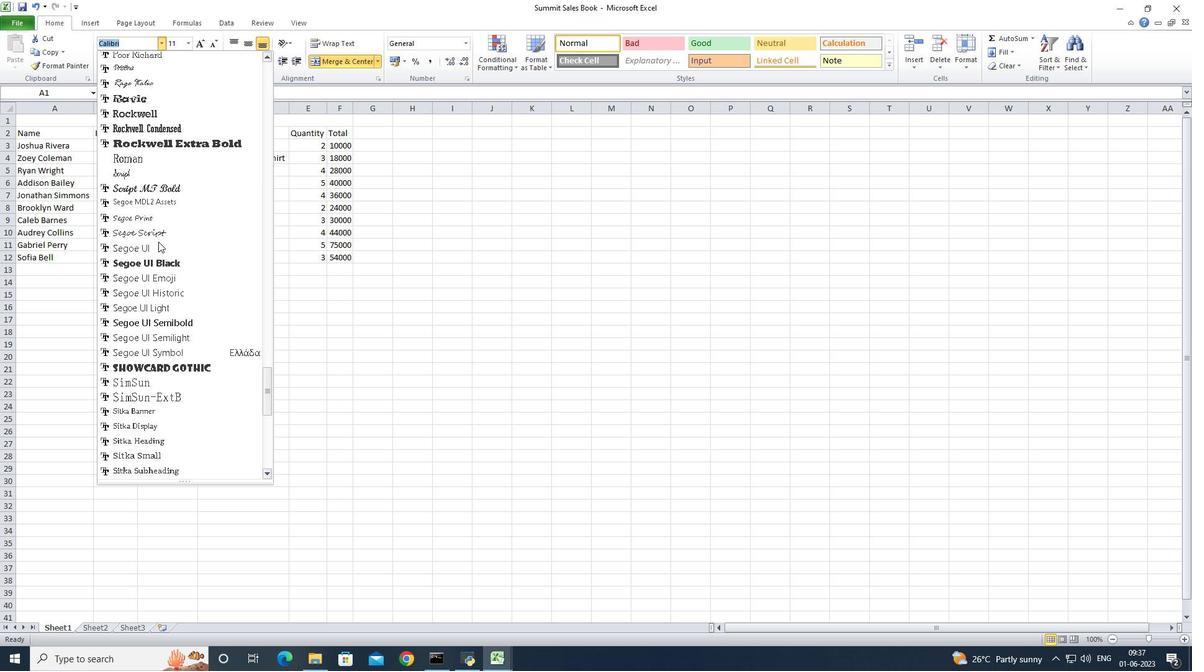 
Action: Mouse scrolled (158, 241) with delta (0, 0)
Screenshot: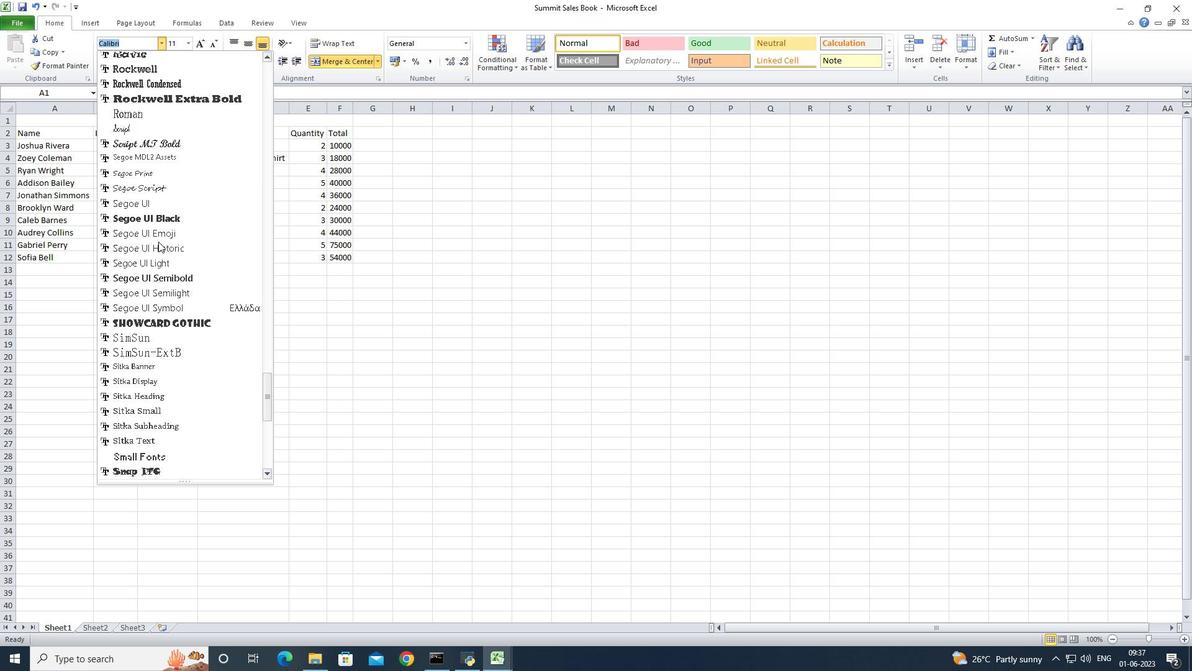 
Action: Mouse scrolled (158, 241) with delta (0, 0)
Screenshot: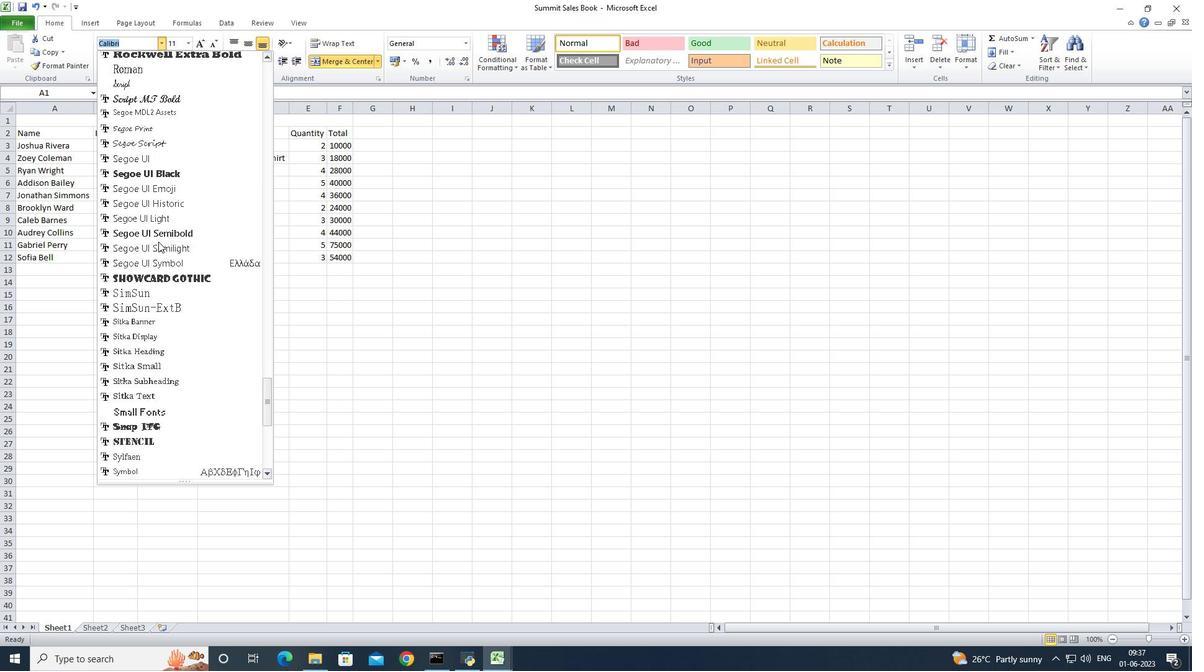
Action: Mouse scrolled (158, 241) with delta (0, 0)
Screenshot: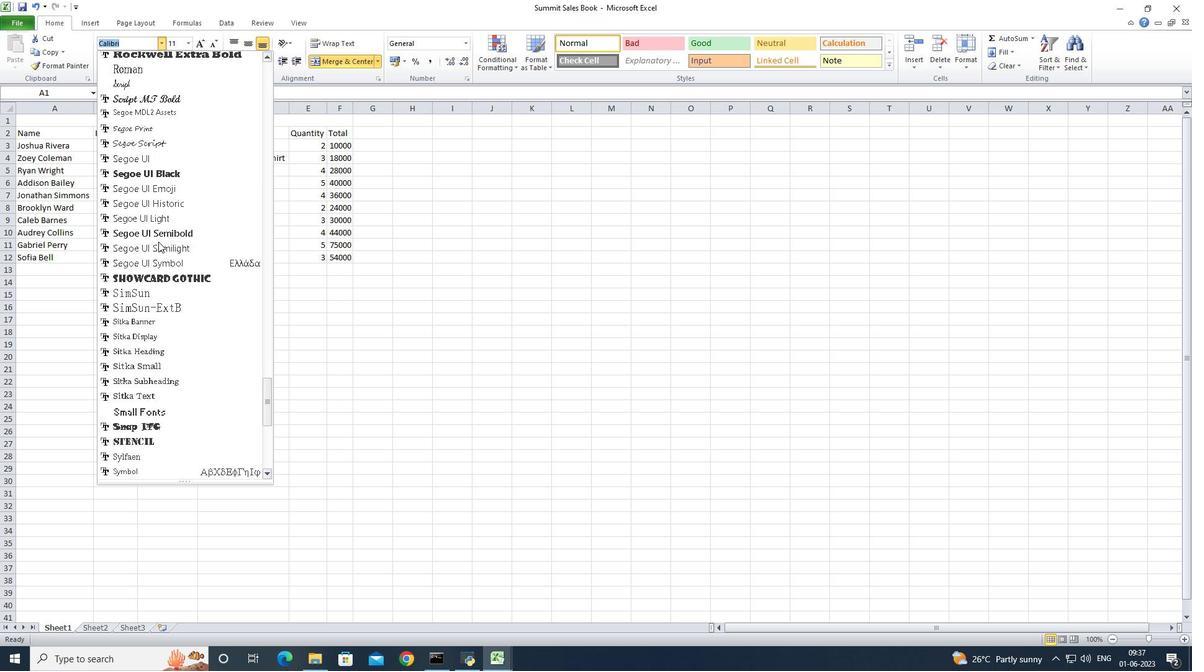 
Action: Mouse scrolled (158, 241) with delta (0, 0)
Screenshot: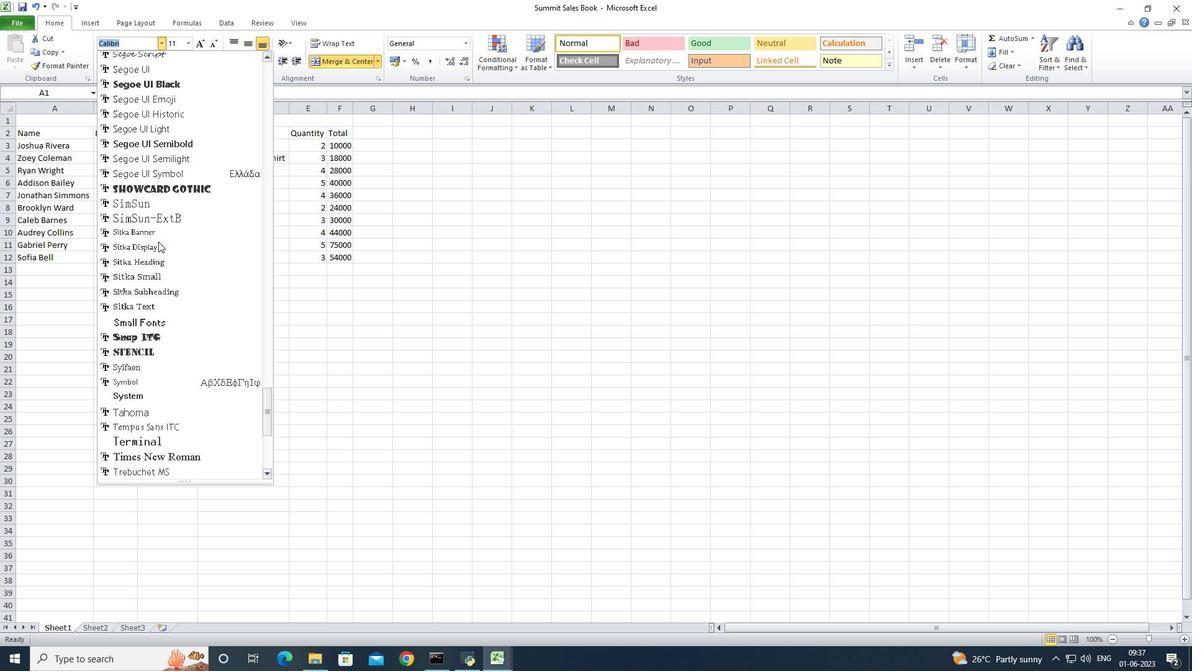 
Action: Mouse moved to (162, 365)
Screenshot: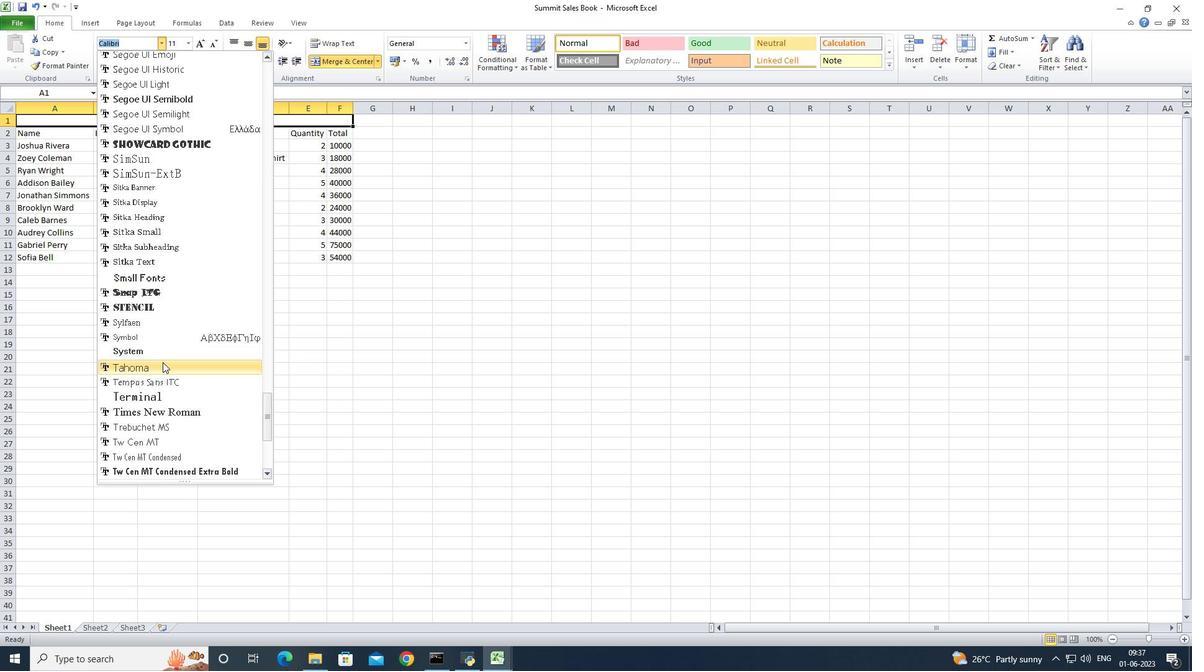 
Action: Mouse pressed left at (162, 365)
Screenshot: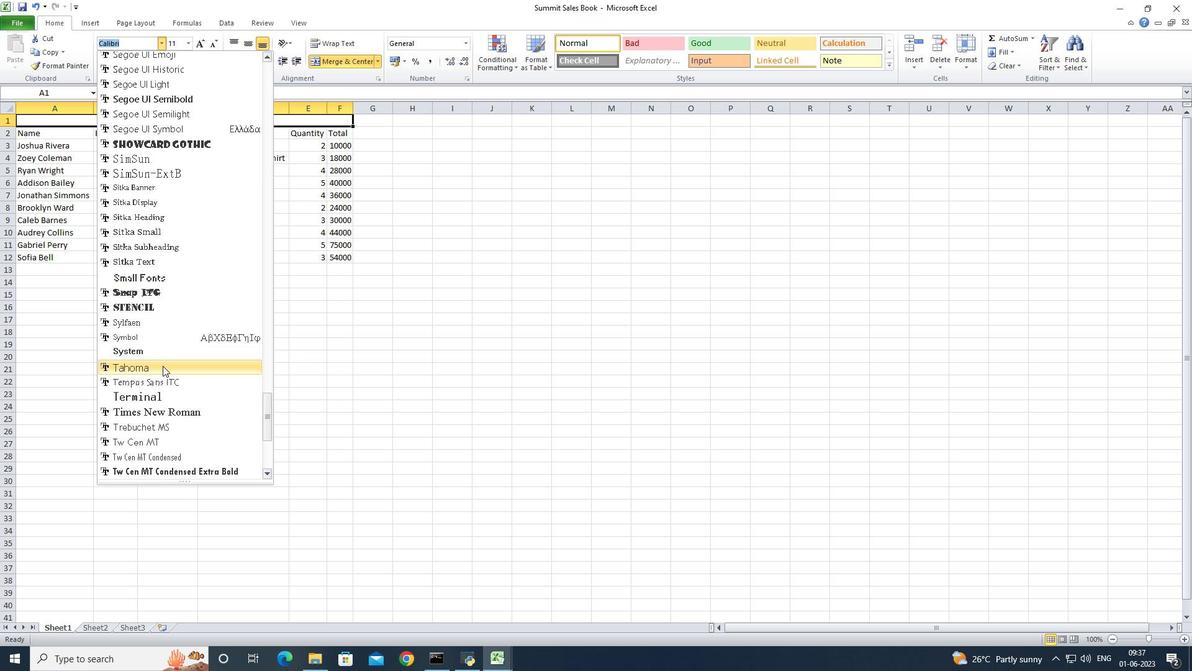 
Action: Mouse moved to (131, 63)
Screenshot: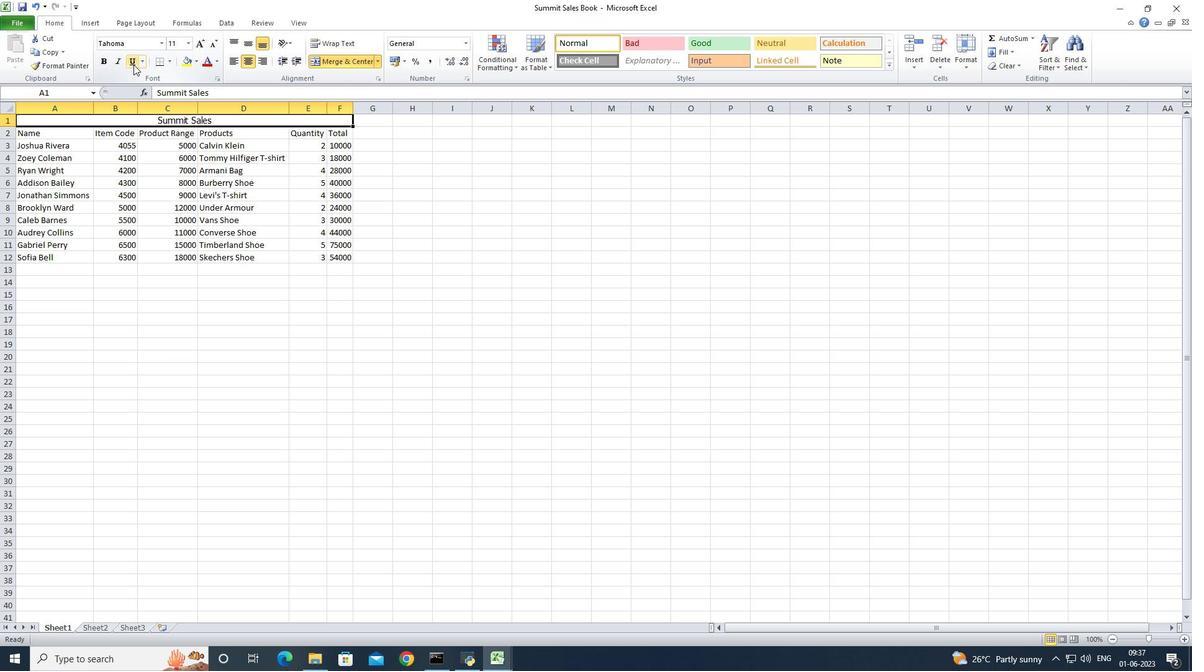 
Action: Mouse pressed left at (131, 63)
Screenshot: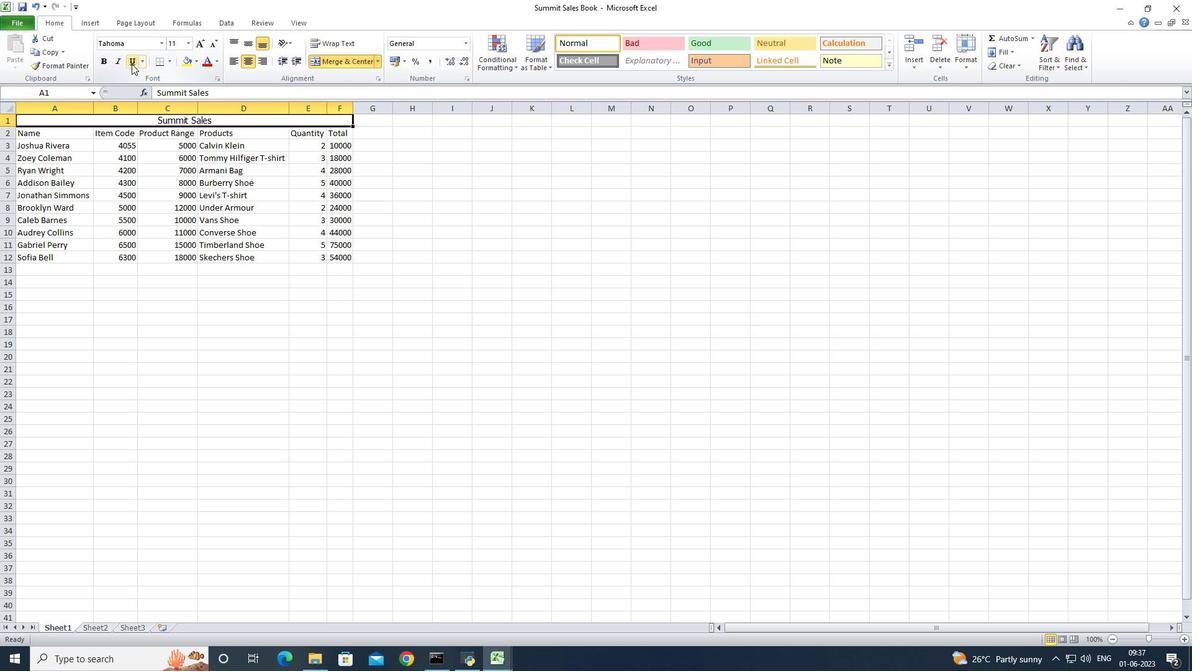 
Action: Mouse moved to (187, 44)
Screenshot: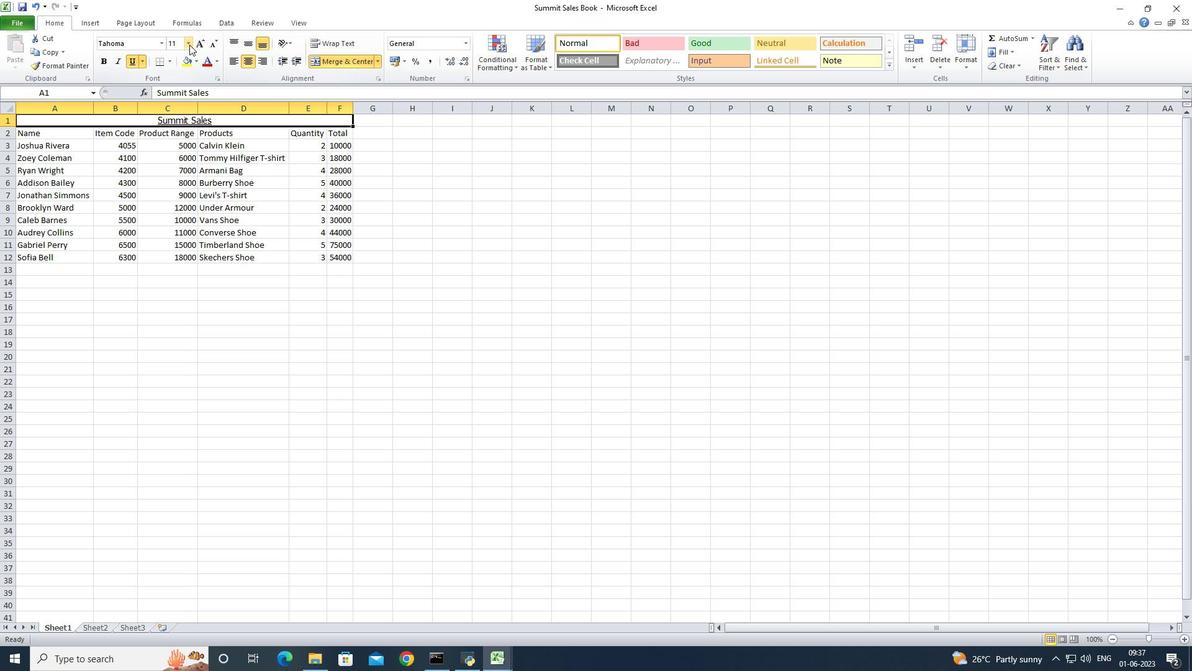 
Action: Mouse pressed left at (187, 44)
Screenshot: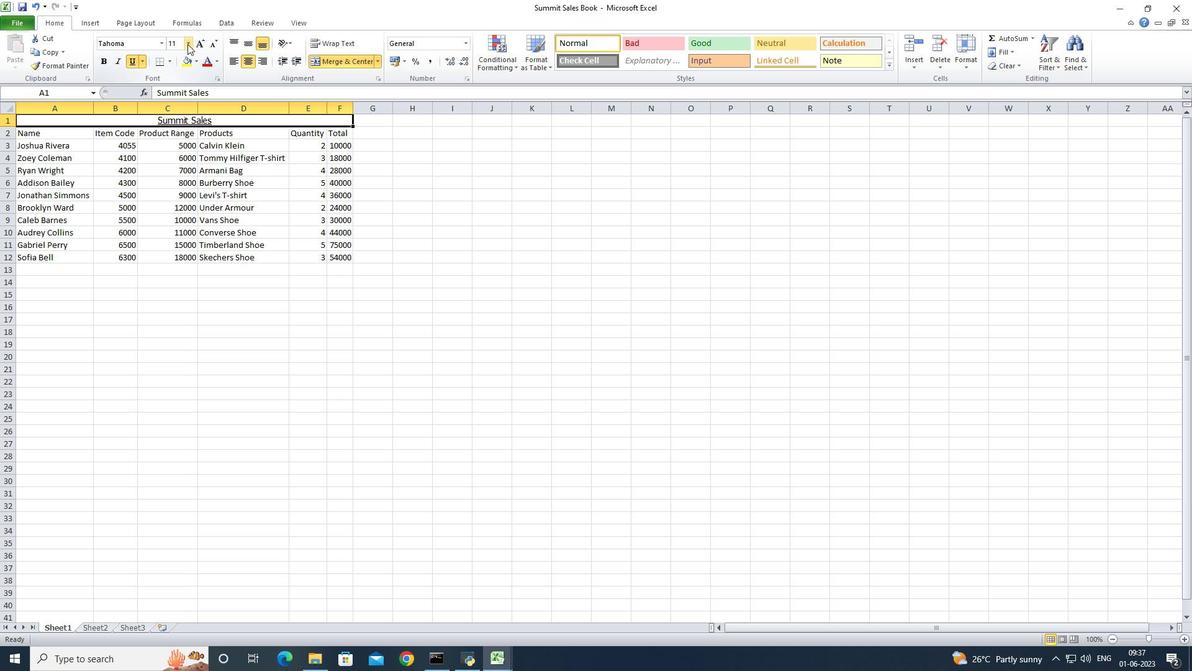 
Action: Mouse moved to (175, 144)
Screenshot: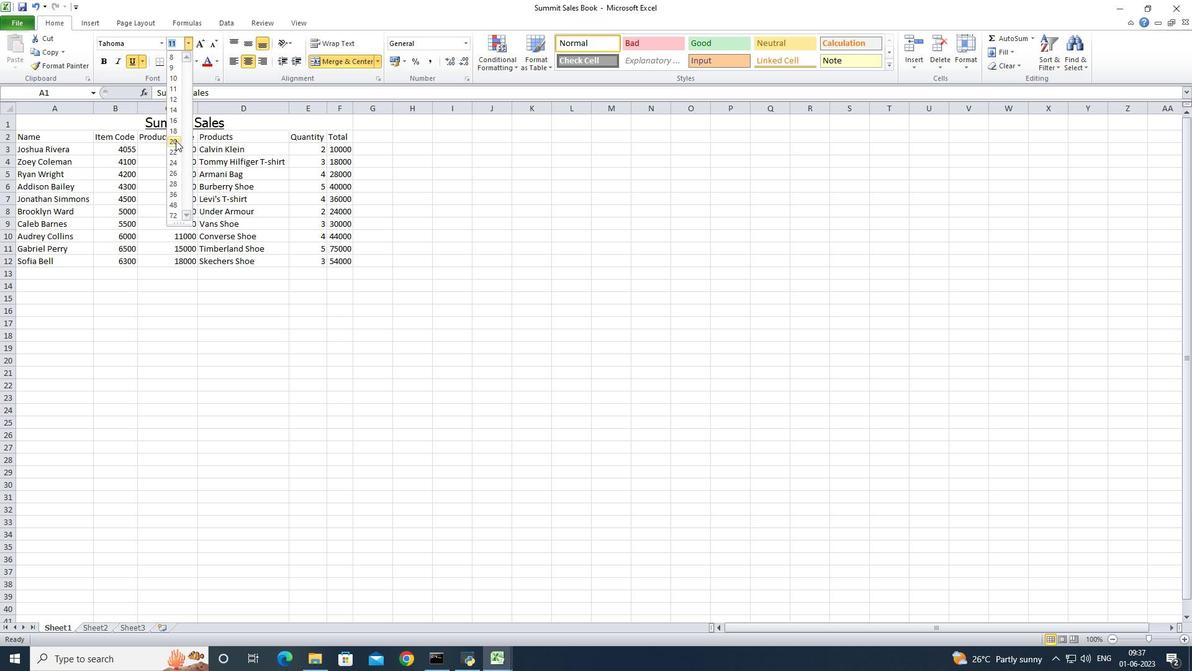 
Action: Mouse pressed left at (175, 144)
Screenshot: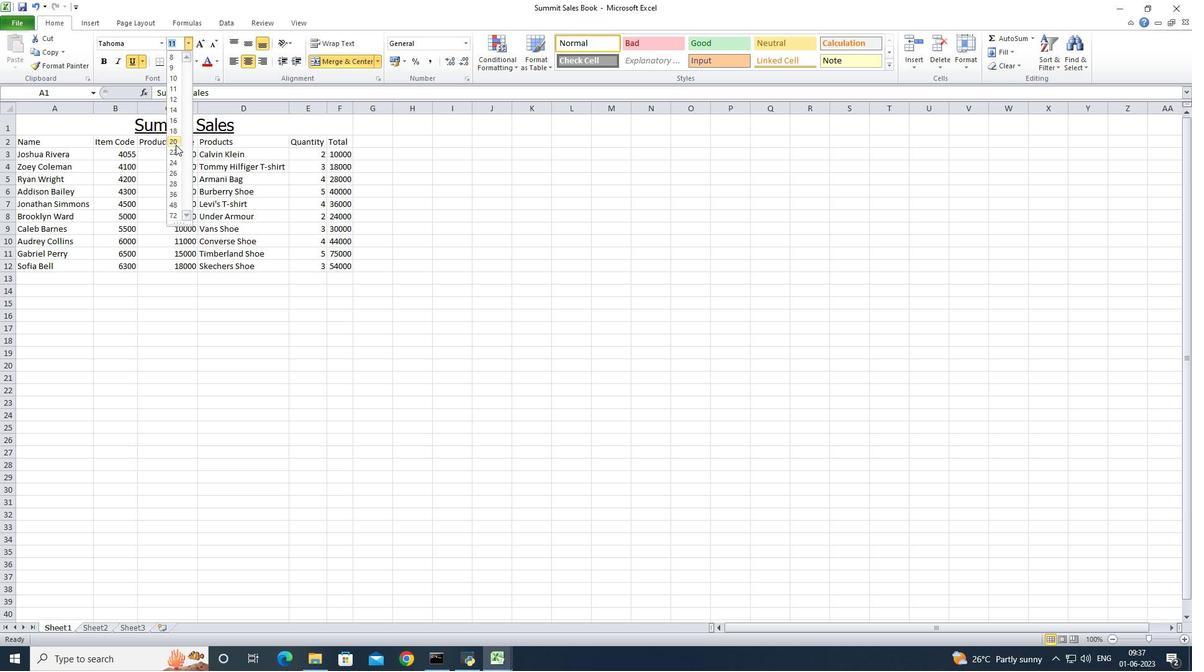 
Action: Mouse moved to (80, 139)
Screenshot: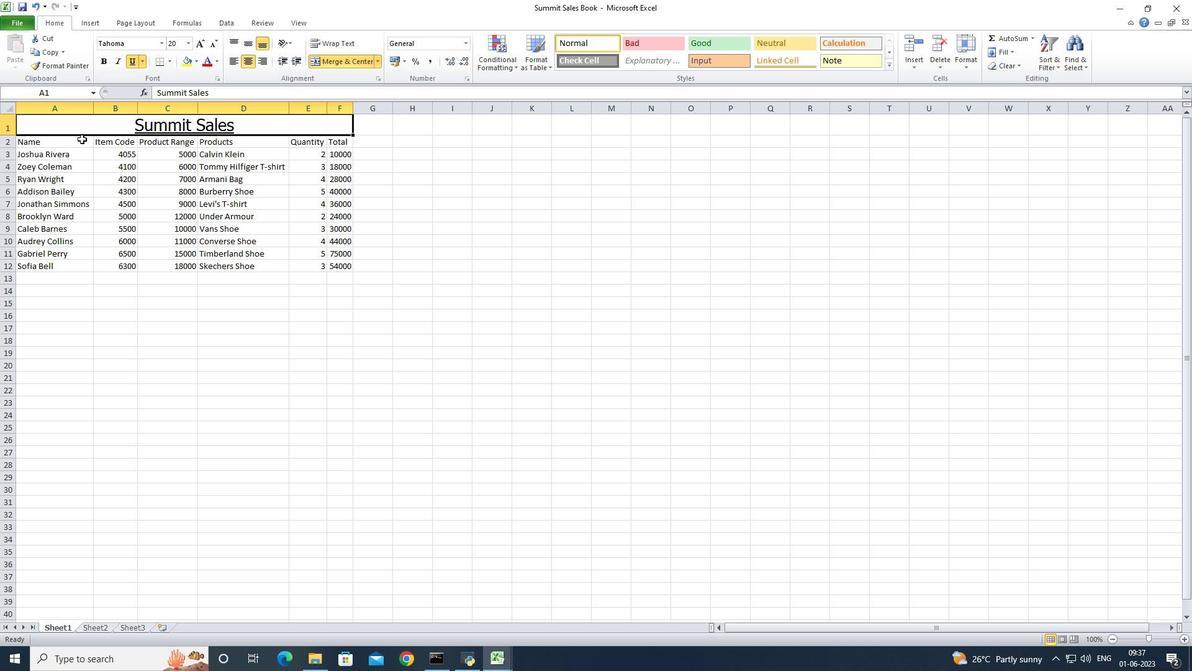 
Action: Mouse pressed left at (80, 139)
Screenshot: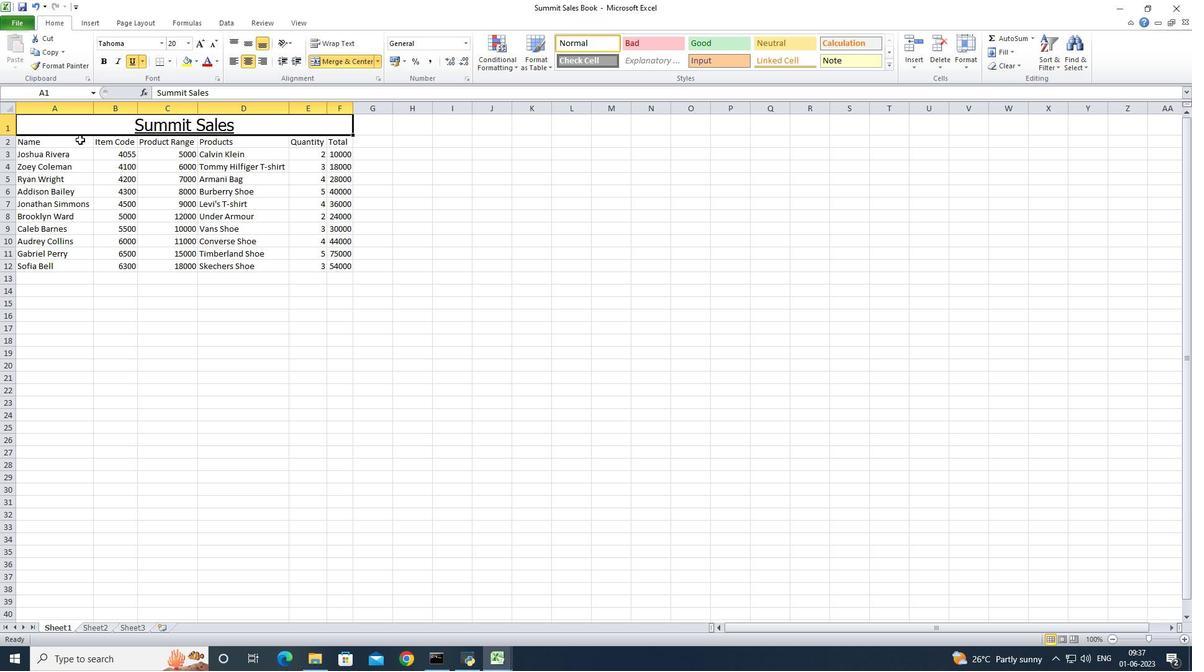 
Action: Mouse moved to (165, 45)
Screenshot: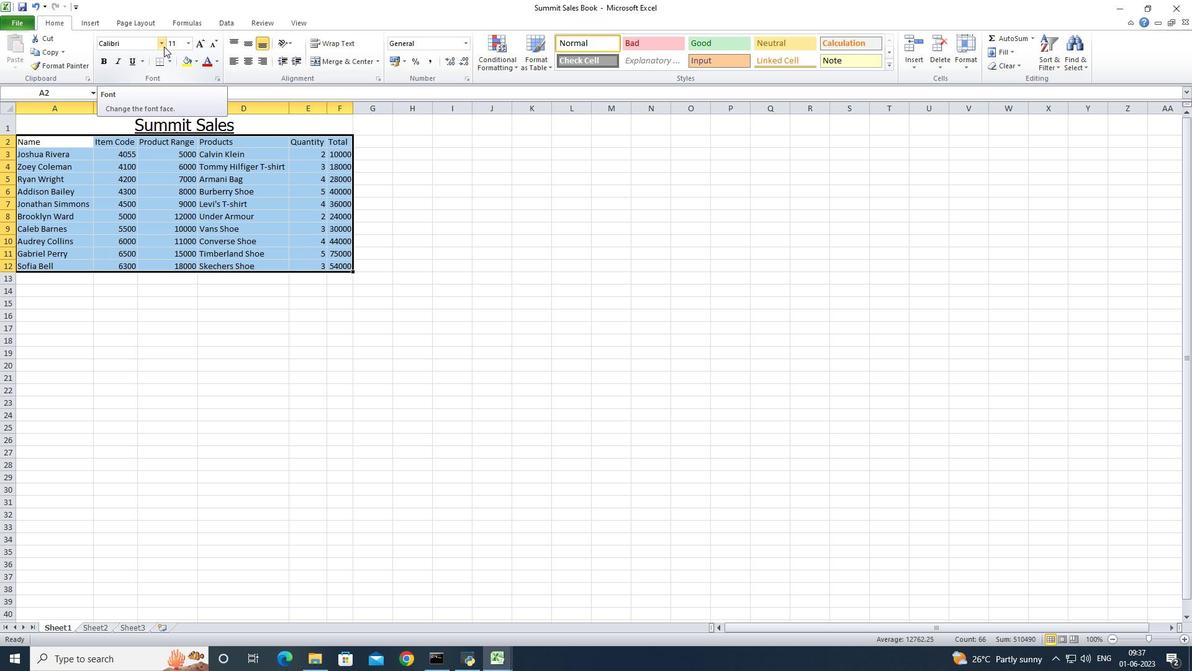 
Action: Mouse pressed left at (165, 45)
Screenshot: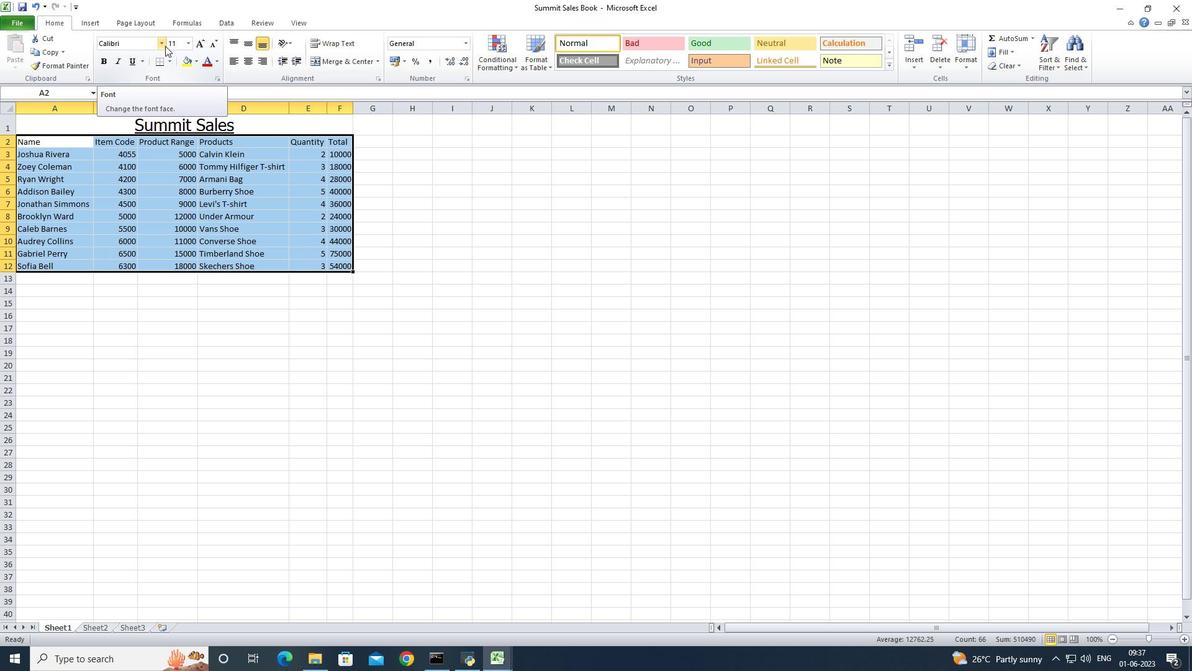 
Action: Mouse moved to (163, 147)
Screenshot: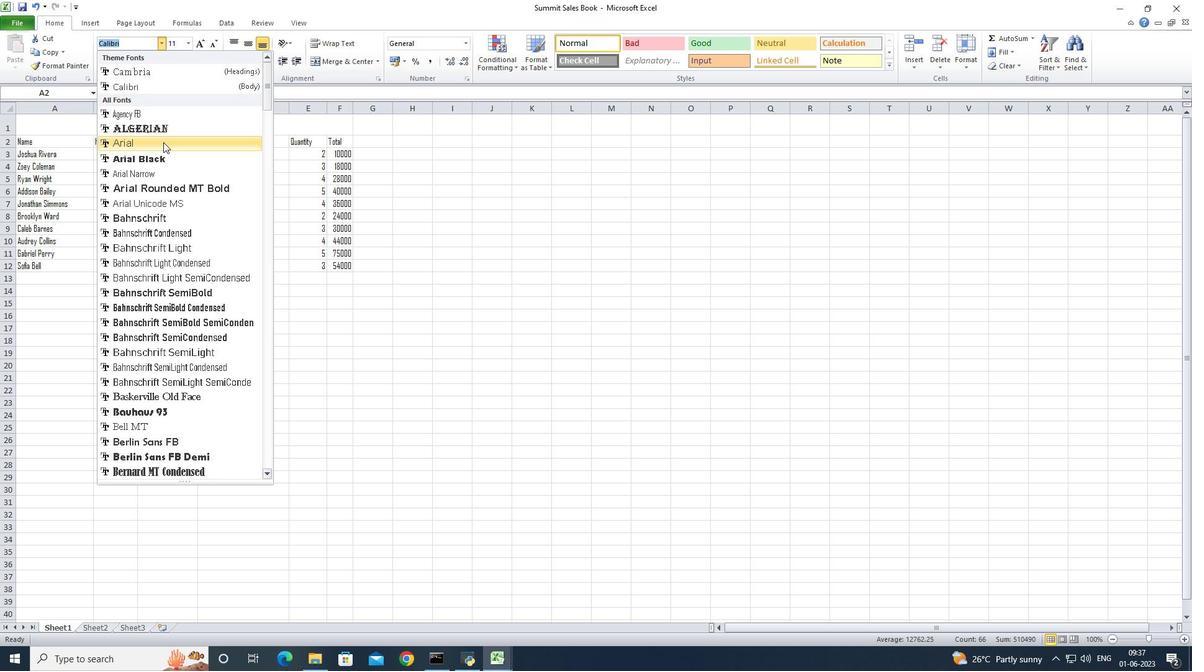 
Action: Mouse pressed left at (163, 147)
Screenshot: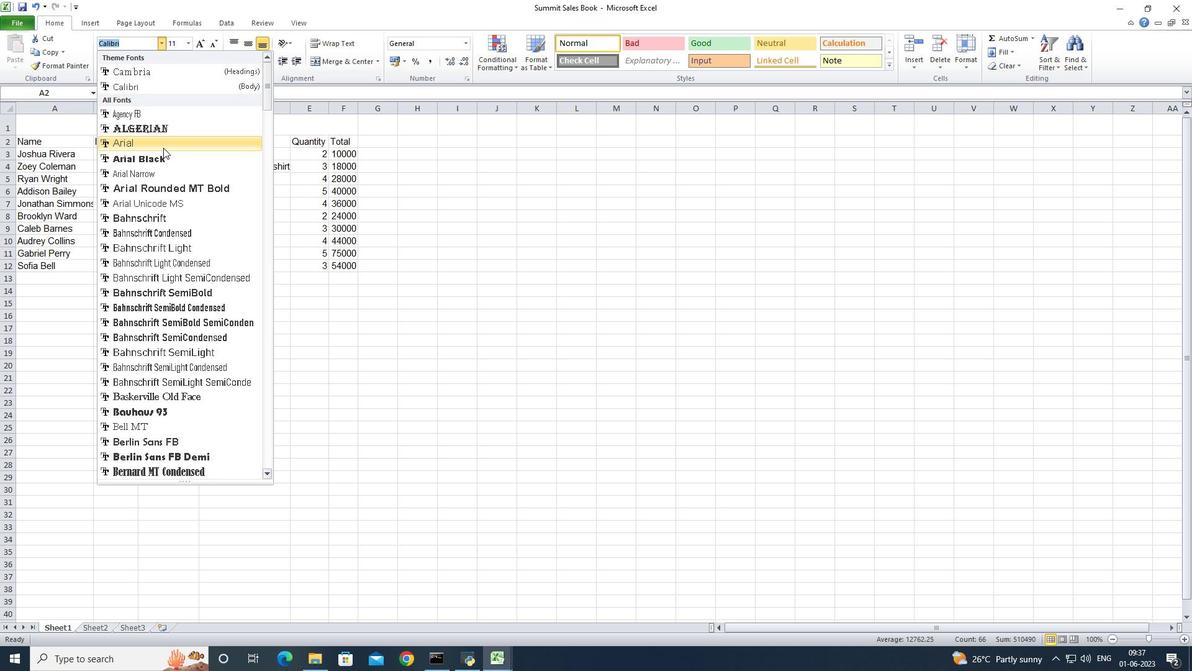 
Action: Mouse moved to (190, 48)
Screenshot: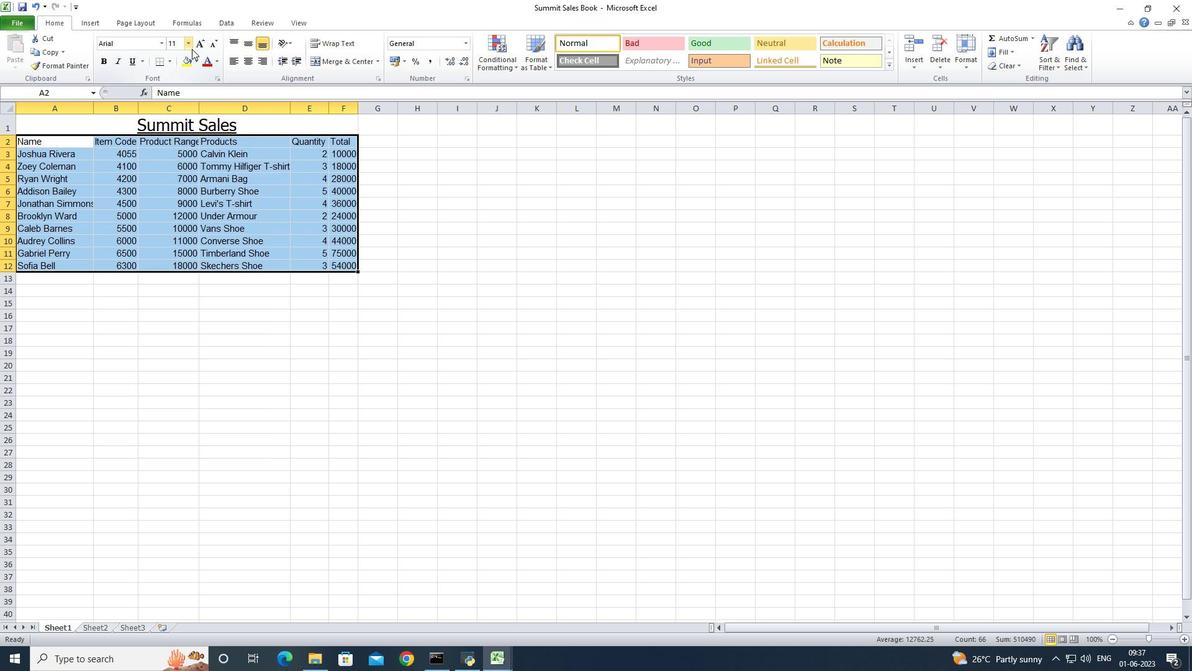 
Action: Mouse pressed left at (190, 48)
Screenshot: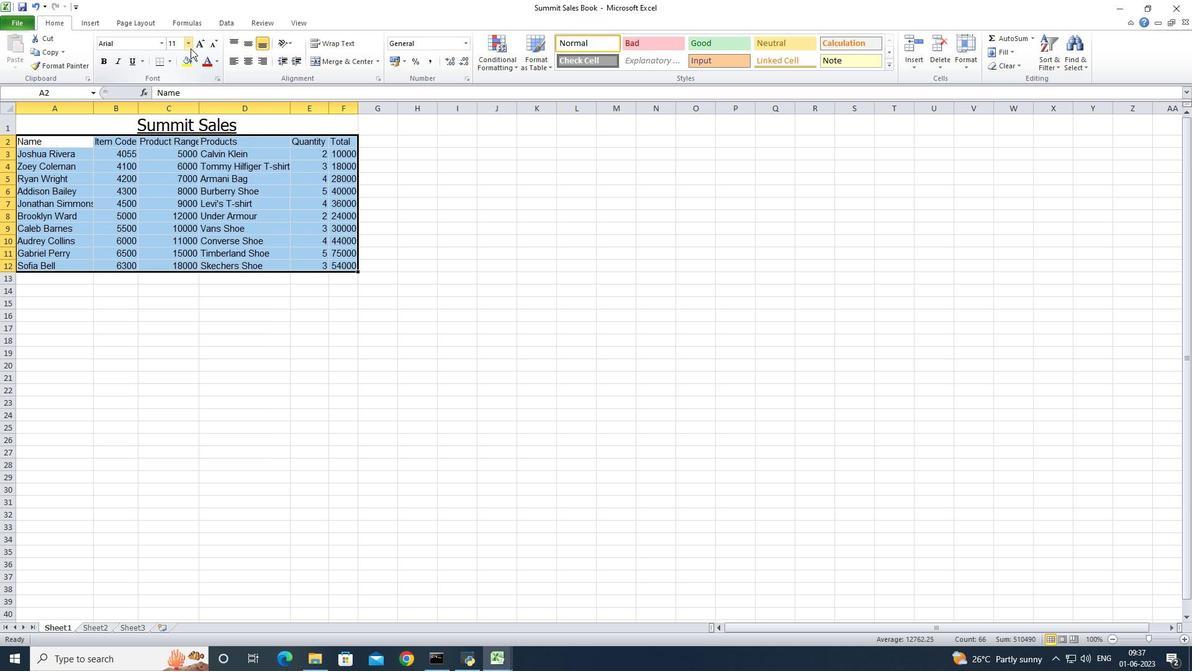 
Action: Mouse moved to (176, 99)
Screenshot: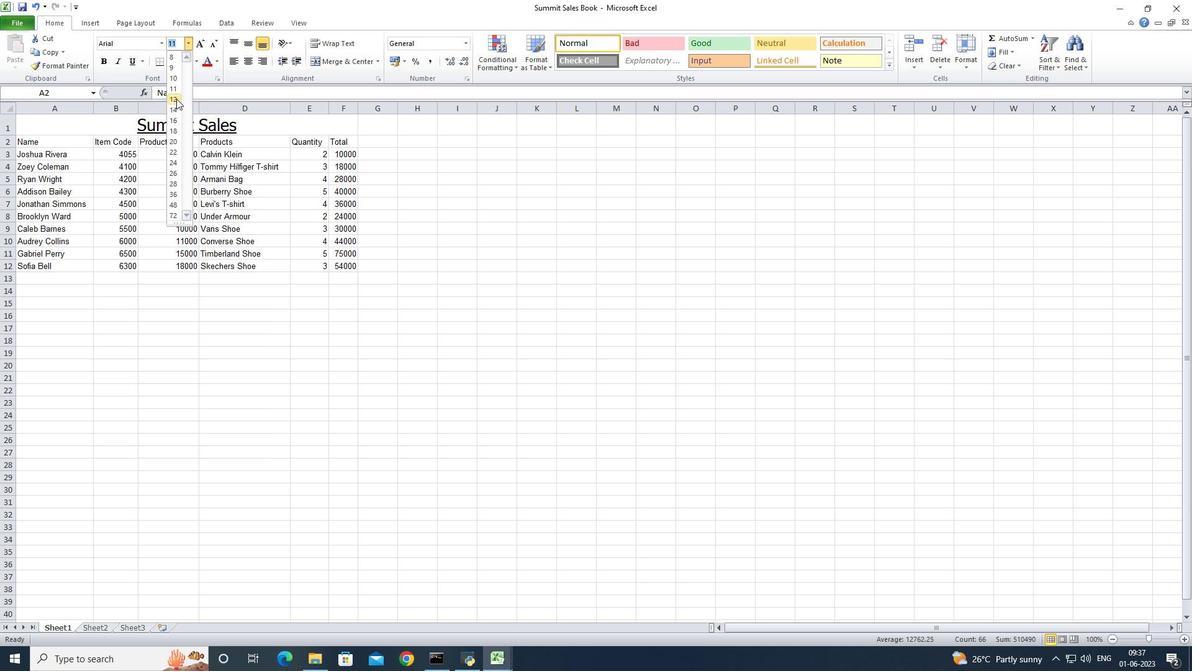 
Action: Mouse pressed left at (176, 99)
Screenshot: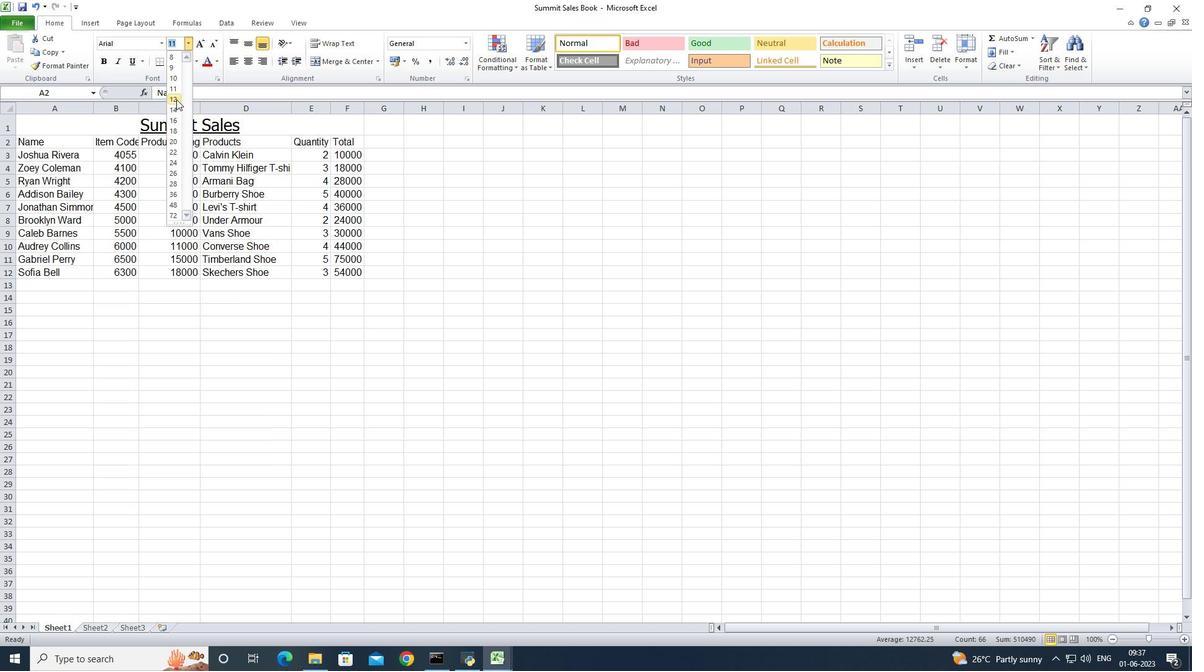 
Action: Mouse moved to (157, 127)
Screenshot: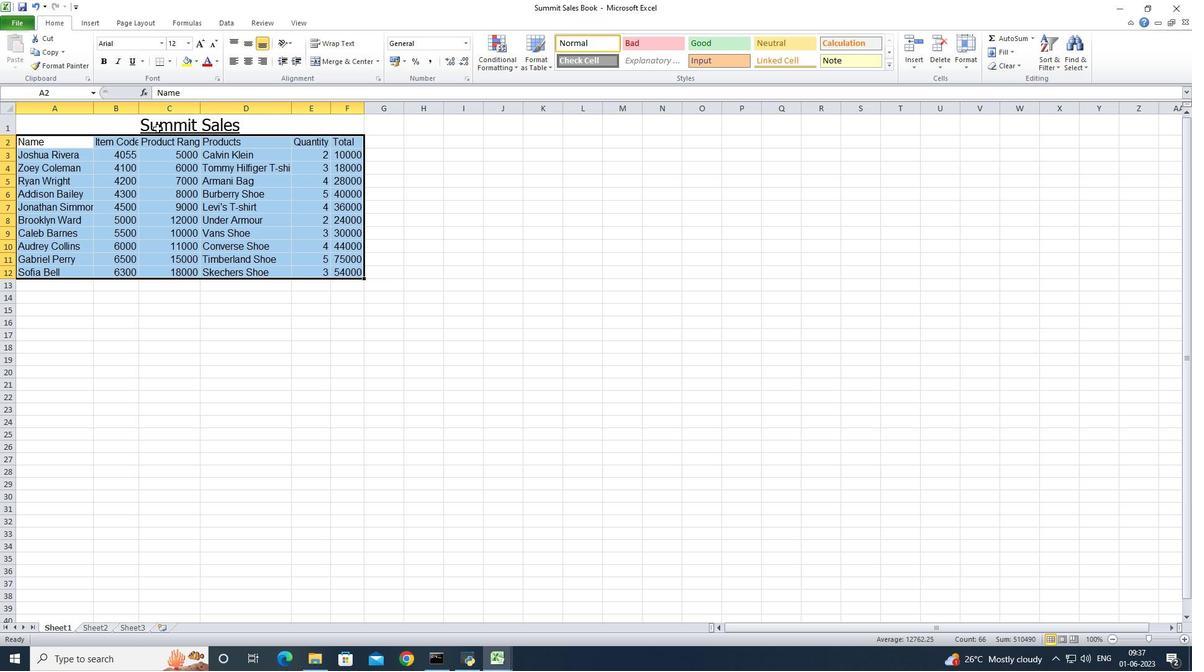 
Action: Mouse pressed left at (157, 127)
Screenshot: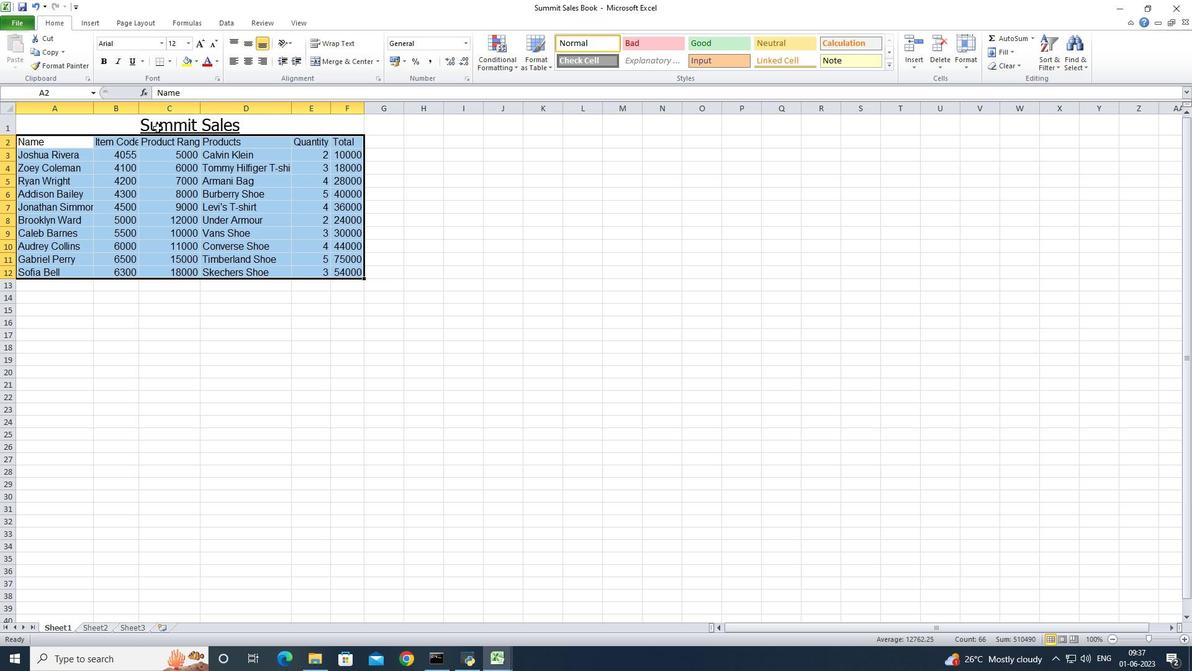 
Action: Mouse moved to (233, 62)
Screenshot: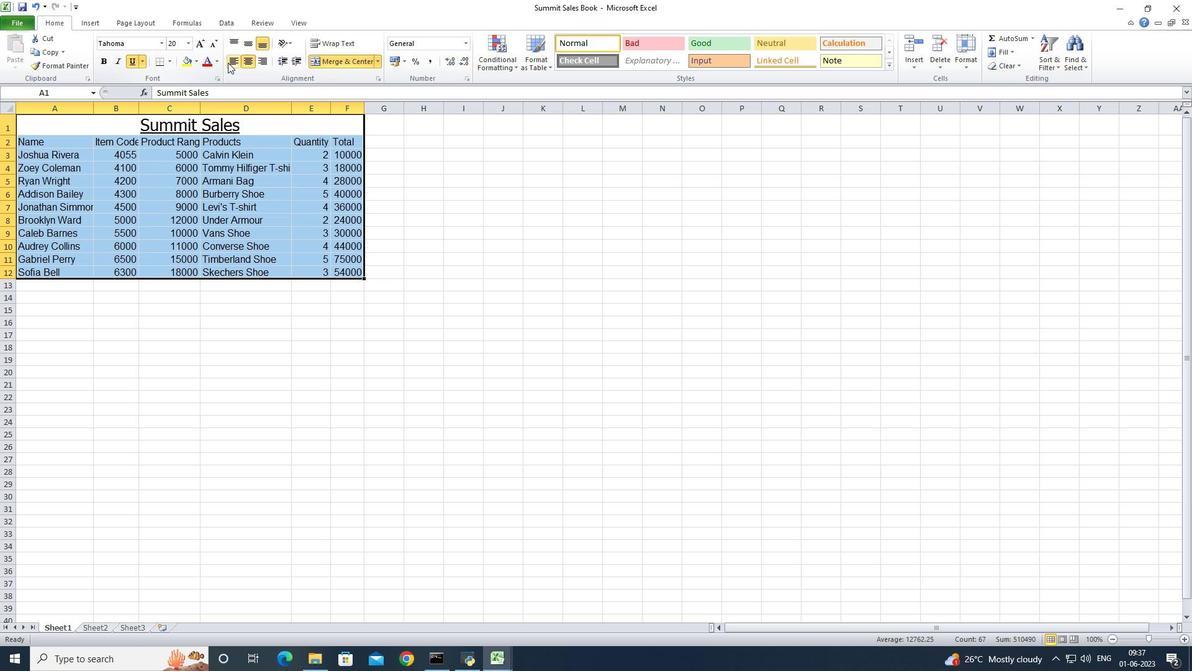 
Action: Mouse pressed left at (233, 62)
Screenshot: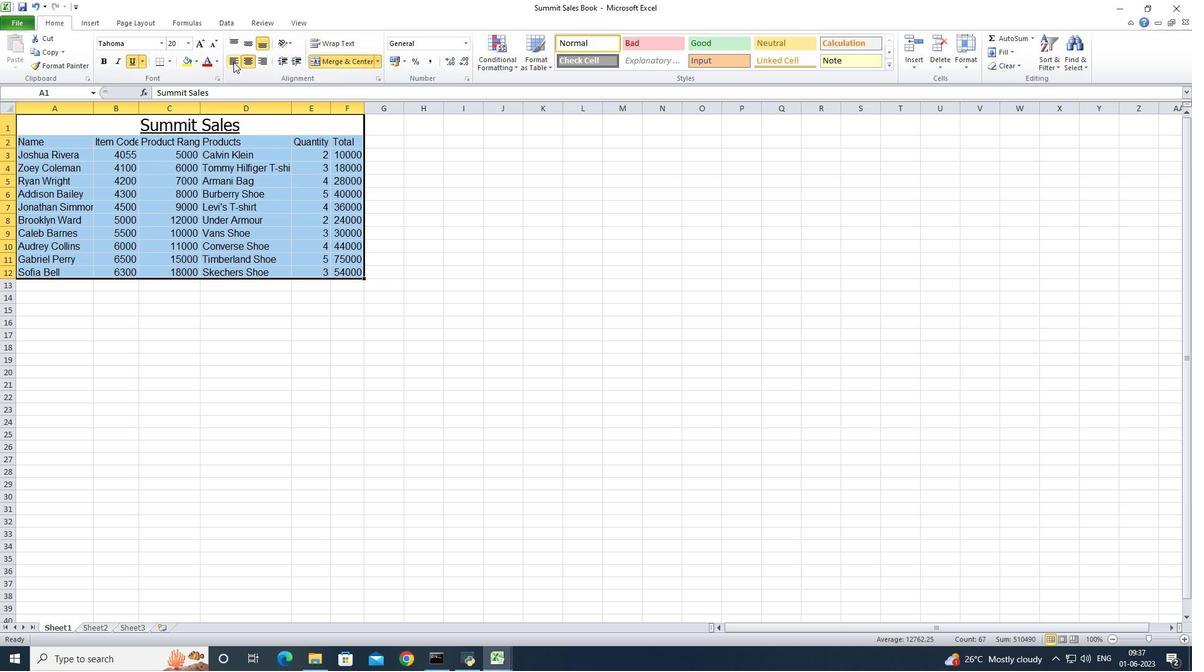 
Action: Mouse moved to (249, 288)
Screenshot: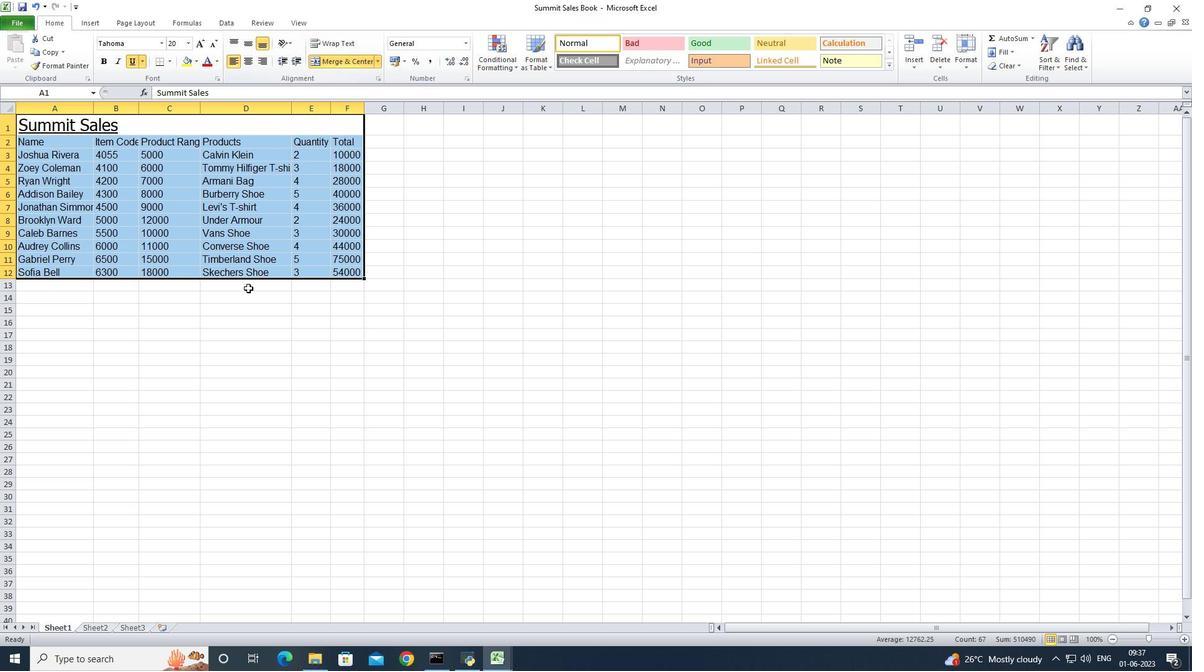 
Action: Mouse pressed left at (249, 288)
Screenshot: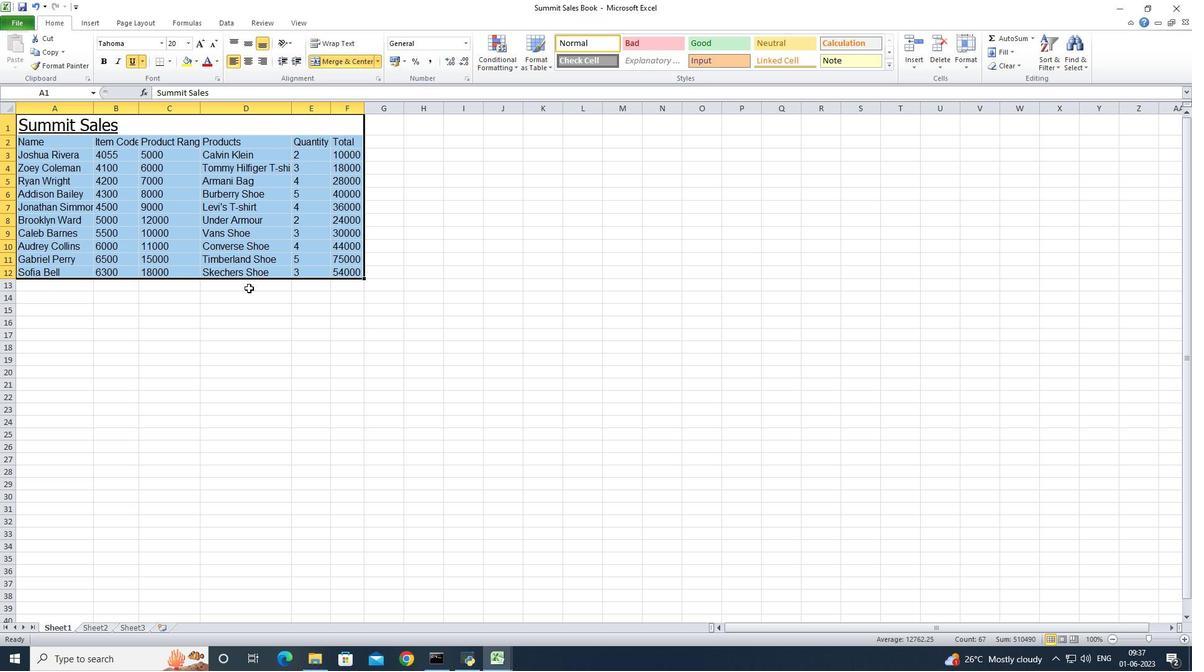 
Action: Mouse moved to (95, 109)
Screenshot: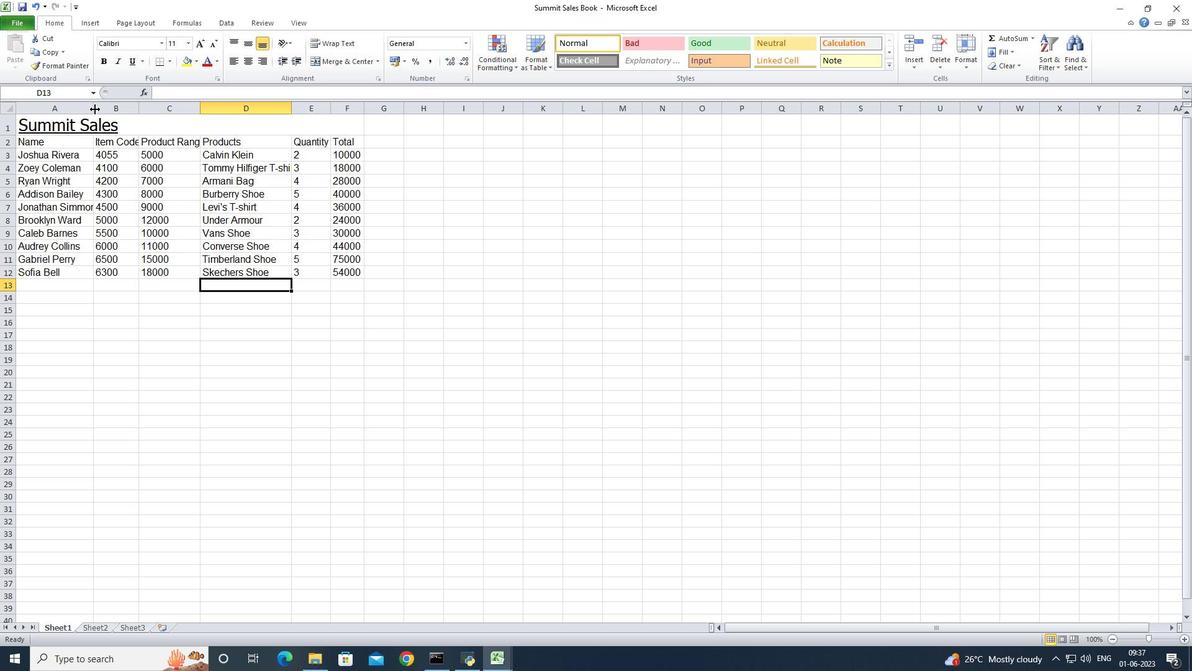 
Action: Mouse pressed left at (95, 109)
Screenshot: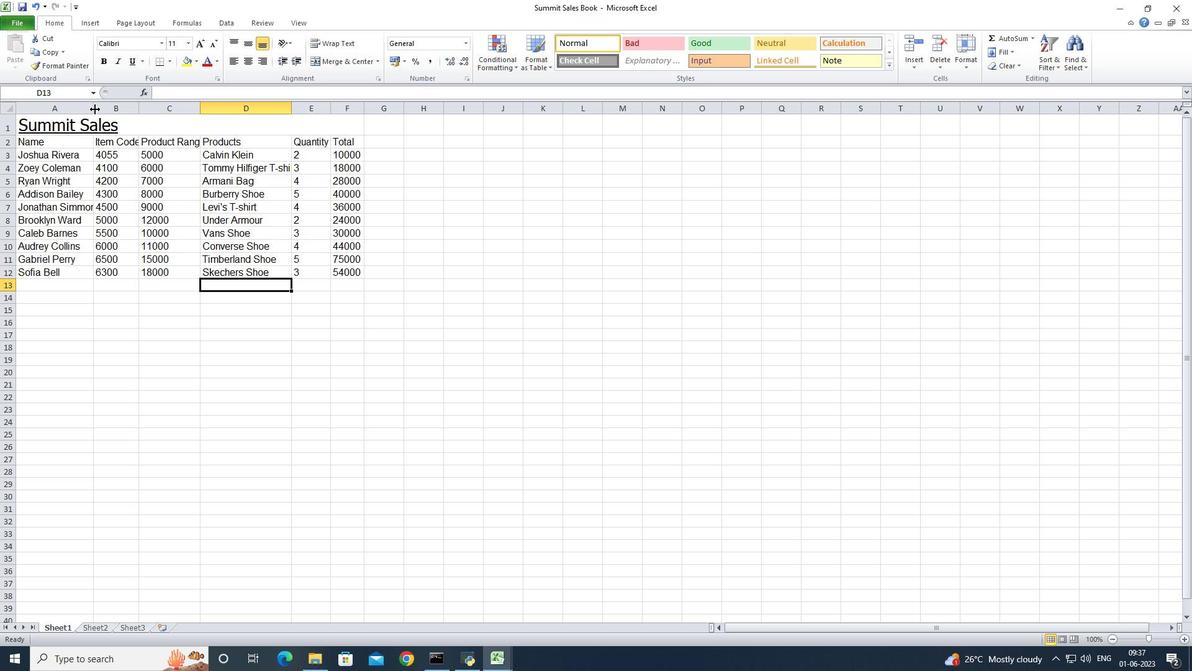 
Action: Mouse pressed left at (95, 109)
Screenshot: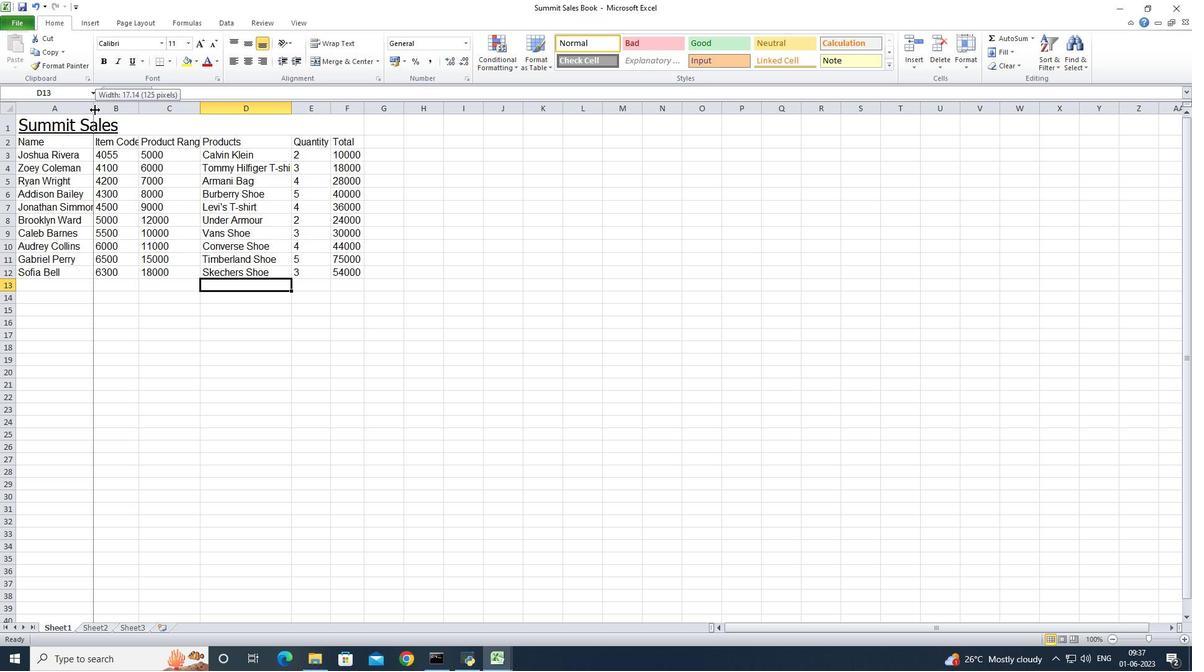 
Action: Mouse moved to (144, 110)
Screenshot: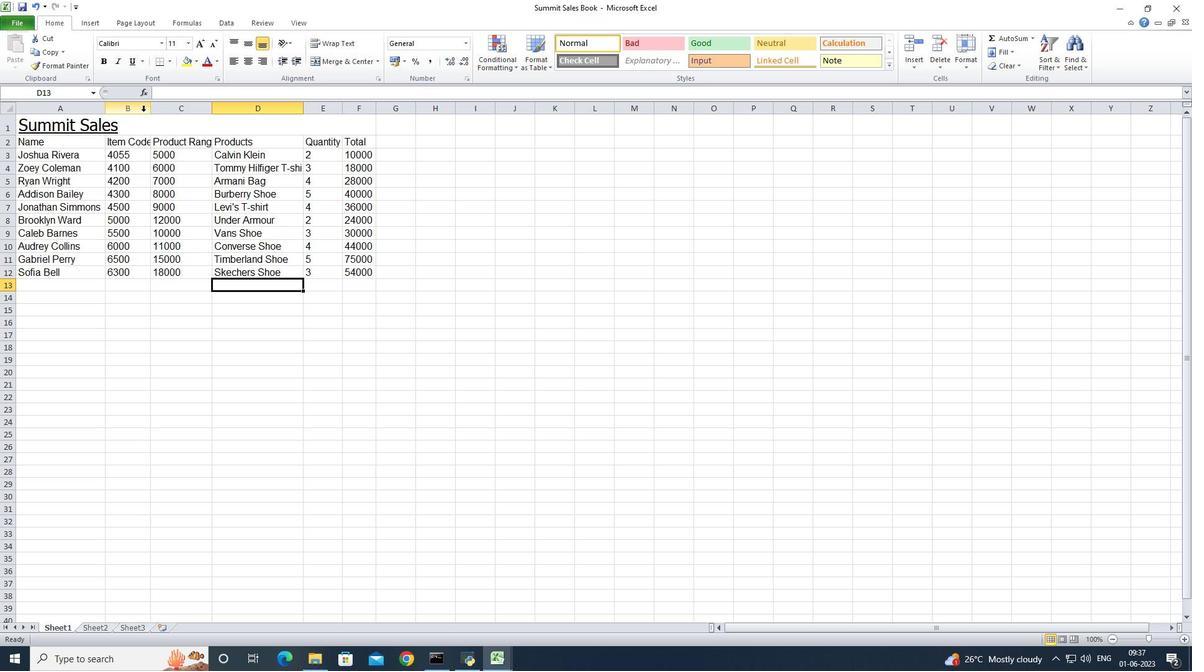 
Action: Mouse pressed left at (144, 110)
Screenshot: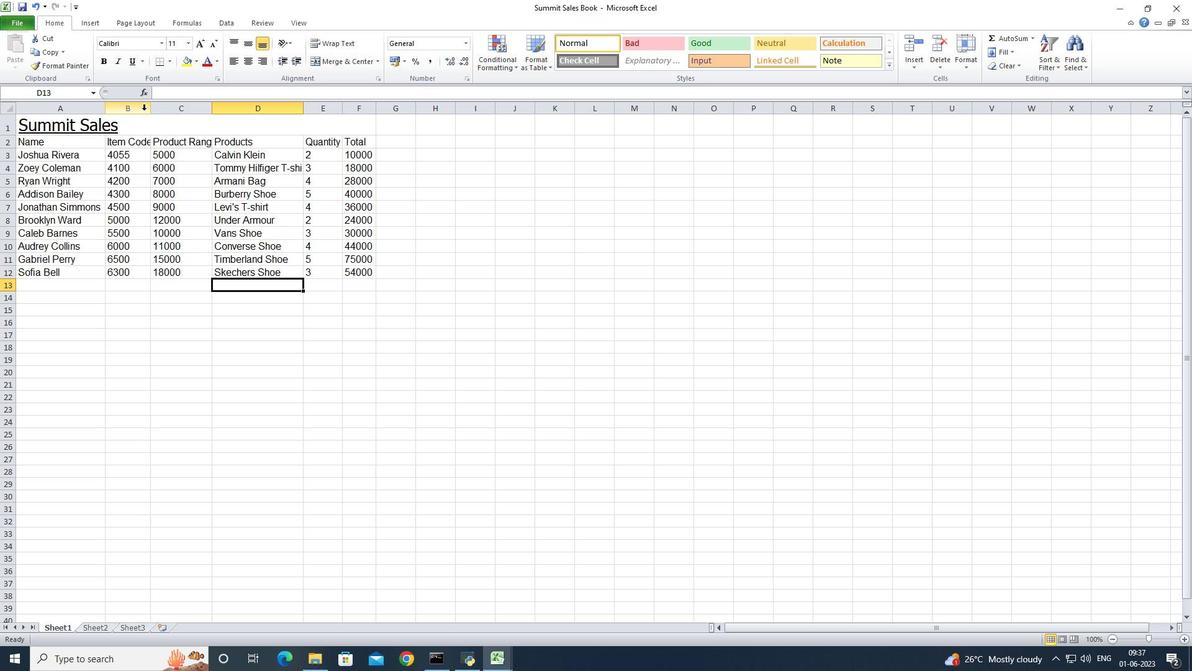 
Action: Mouse pressed left at (144, 110)
Screenshot: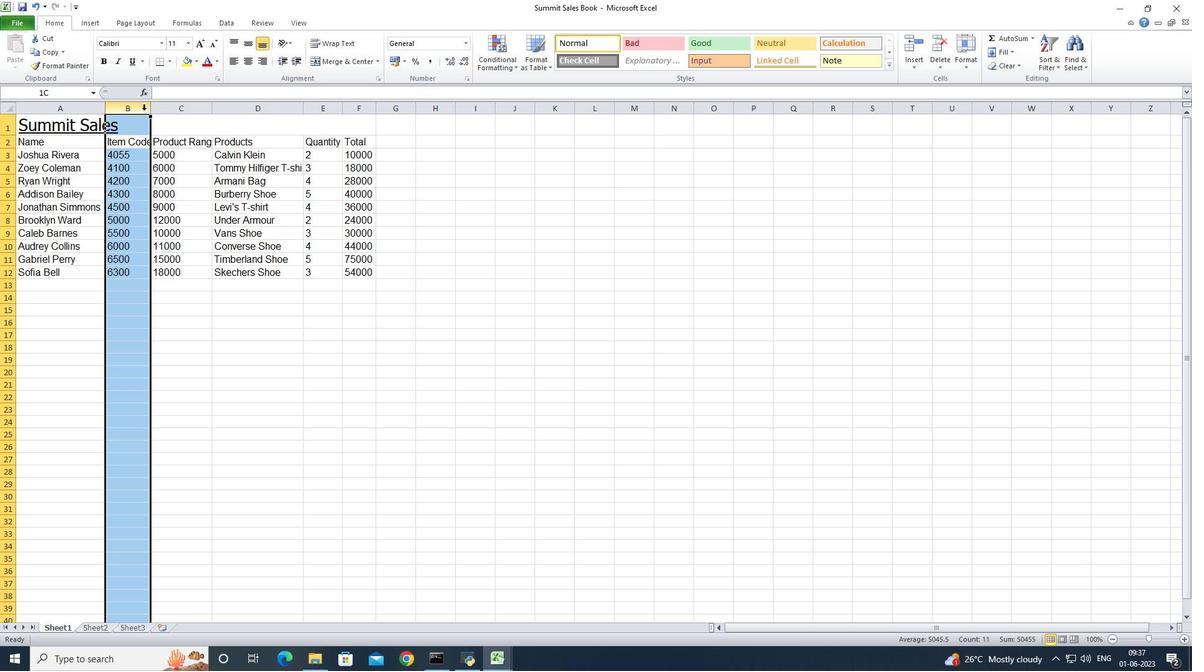 
Action: Mouse moved to (150, 110)
Screenshot: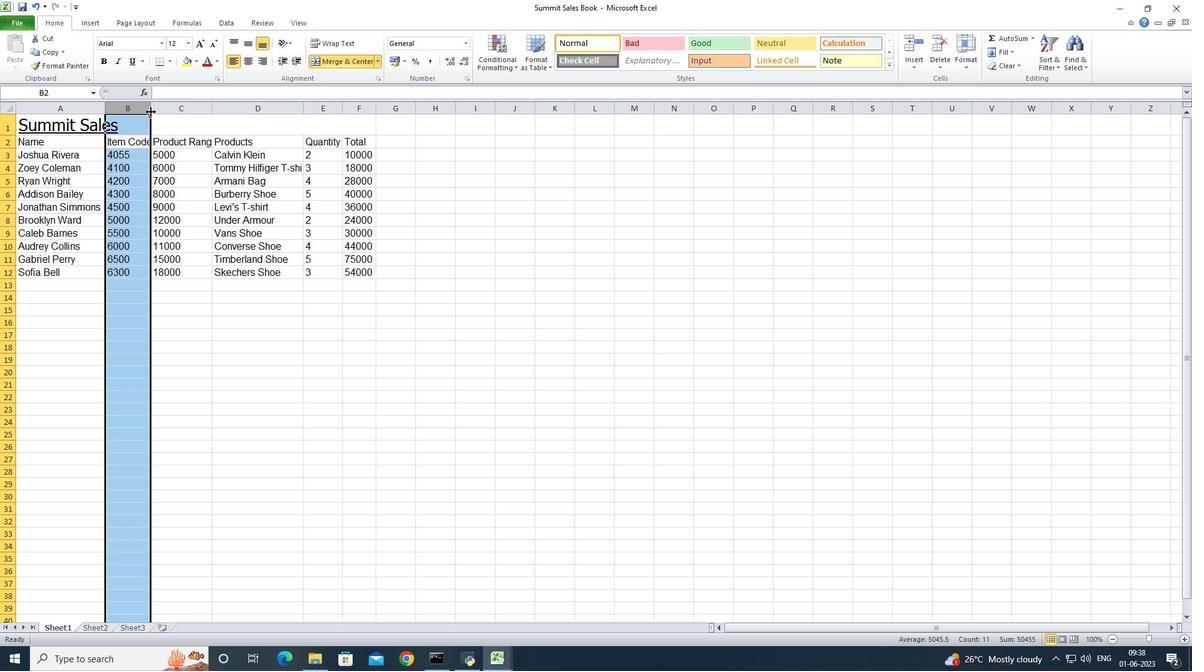 
Action: Mouse pressed left at (150, 110)
Screenshot: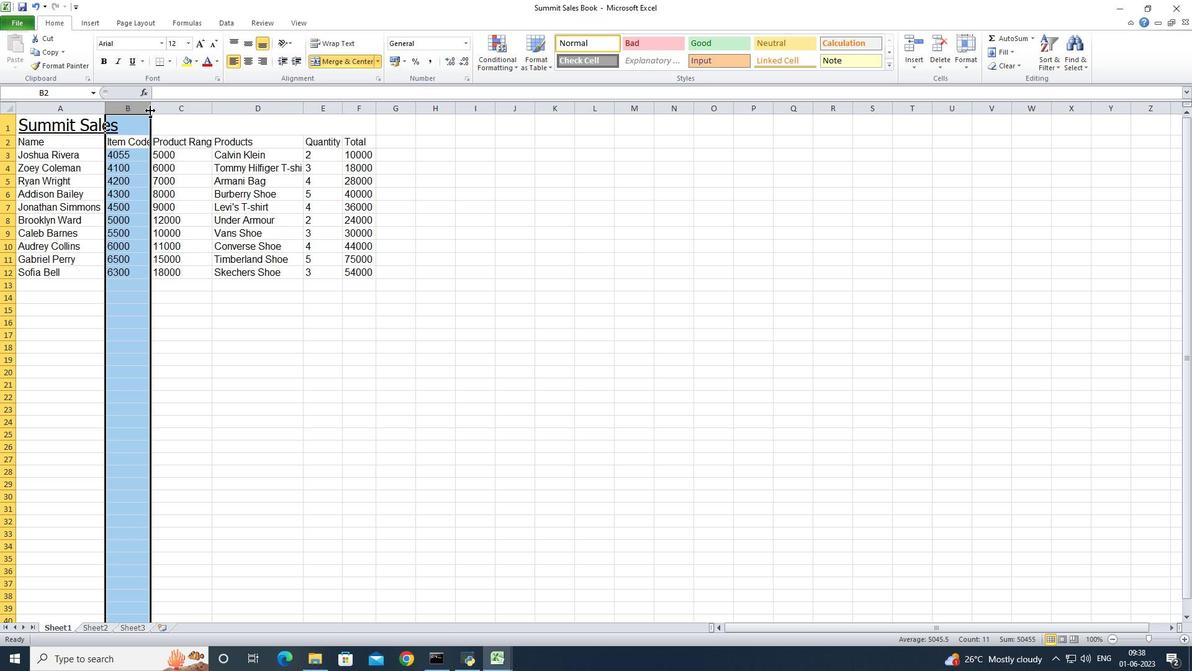 
Action: Mouse pressed left at (150, 110)
Screenshot: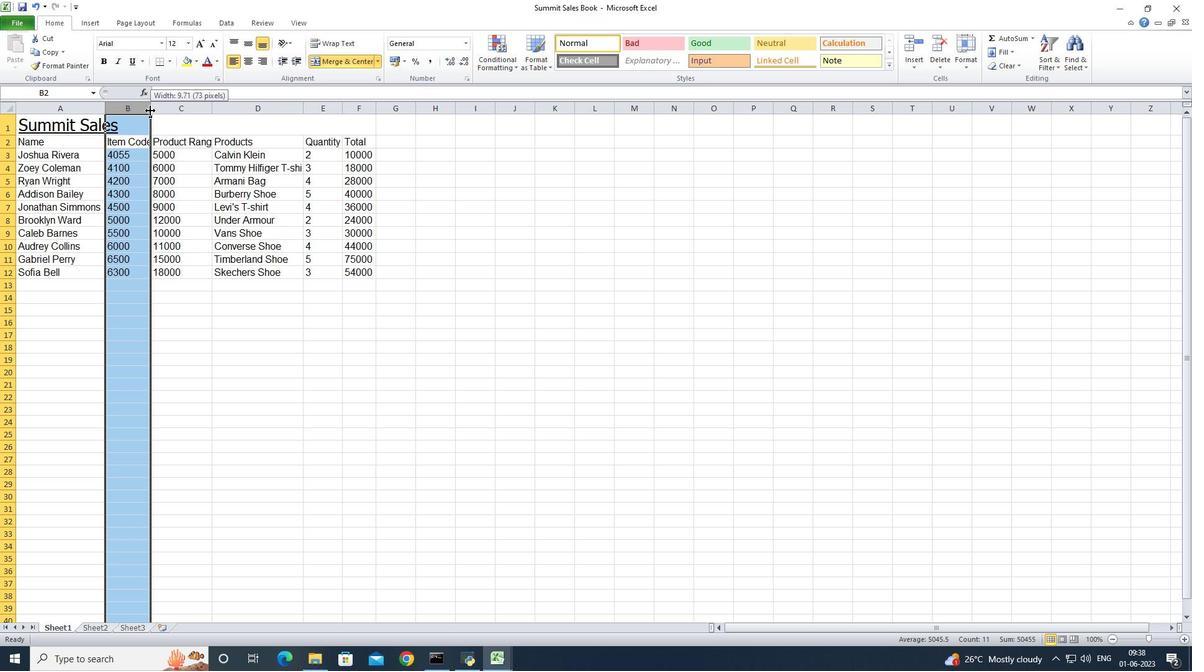 
Action: Mouse moved to (217, 108)
Screenshot: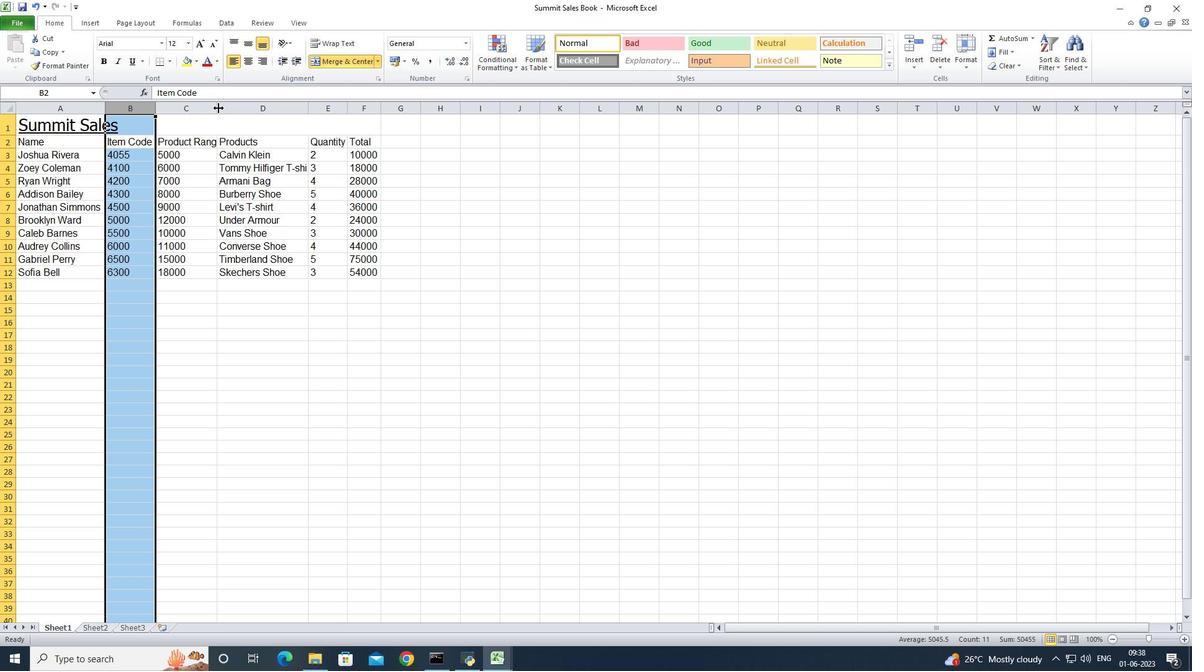 
Action: Mouse pressed left at (217, 108)
Screenshot: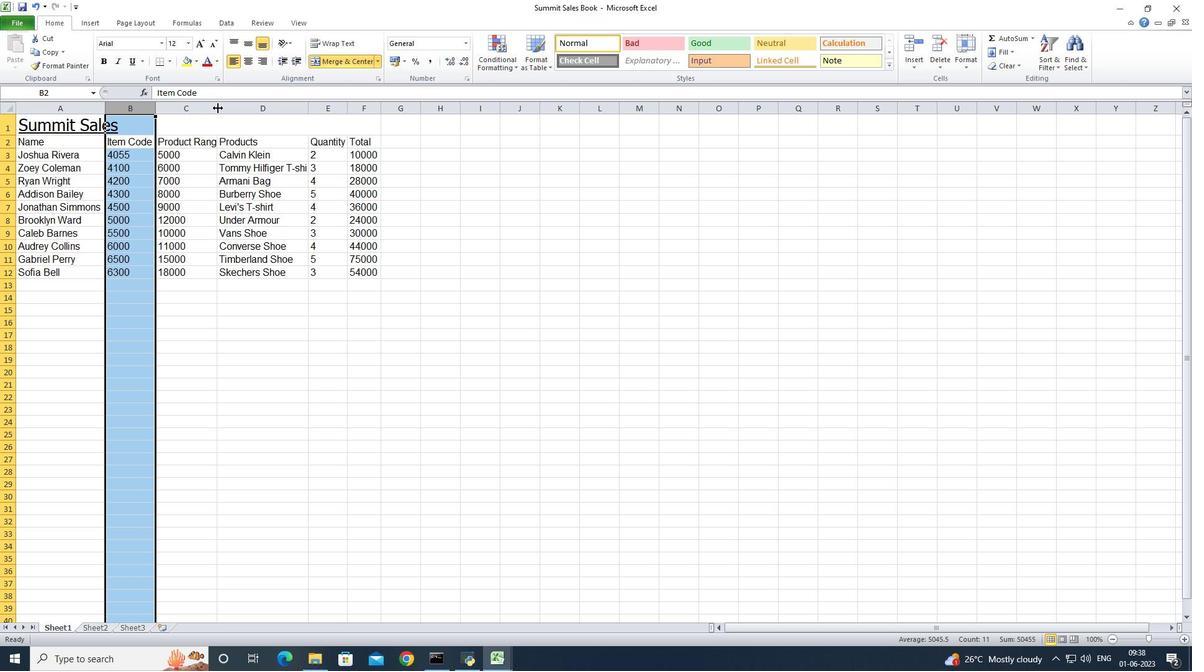 
Action: Mouse pressed left at (217, 108)
Screenshot: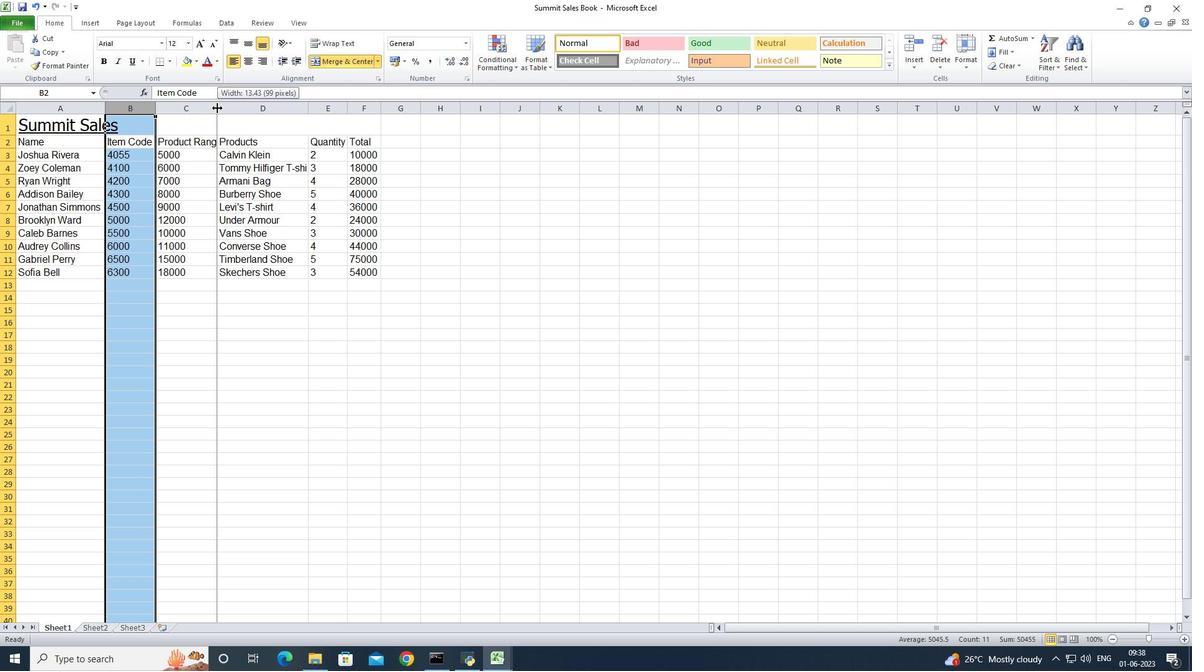 
Action: Mouse moved to (318, 108)
Screenshot: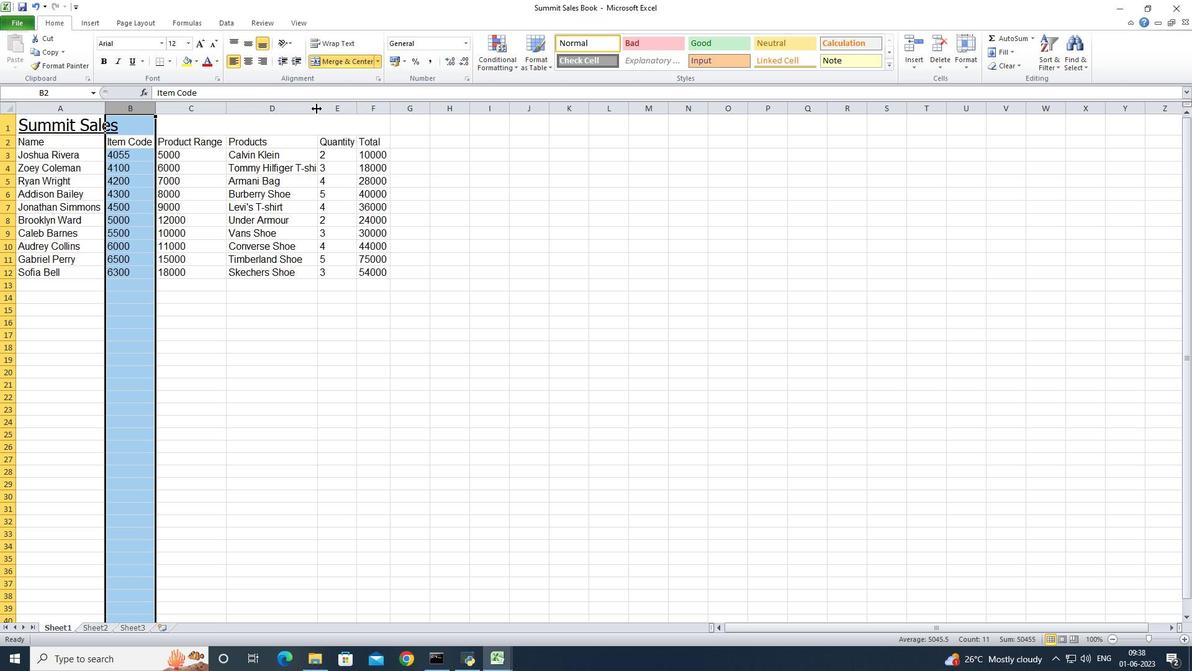 
Action: Mouse pressed left at (318, 108)
Screenshot: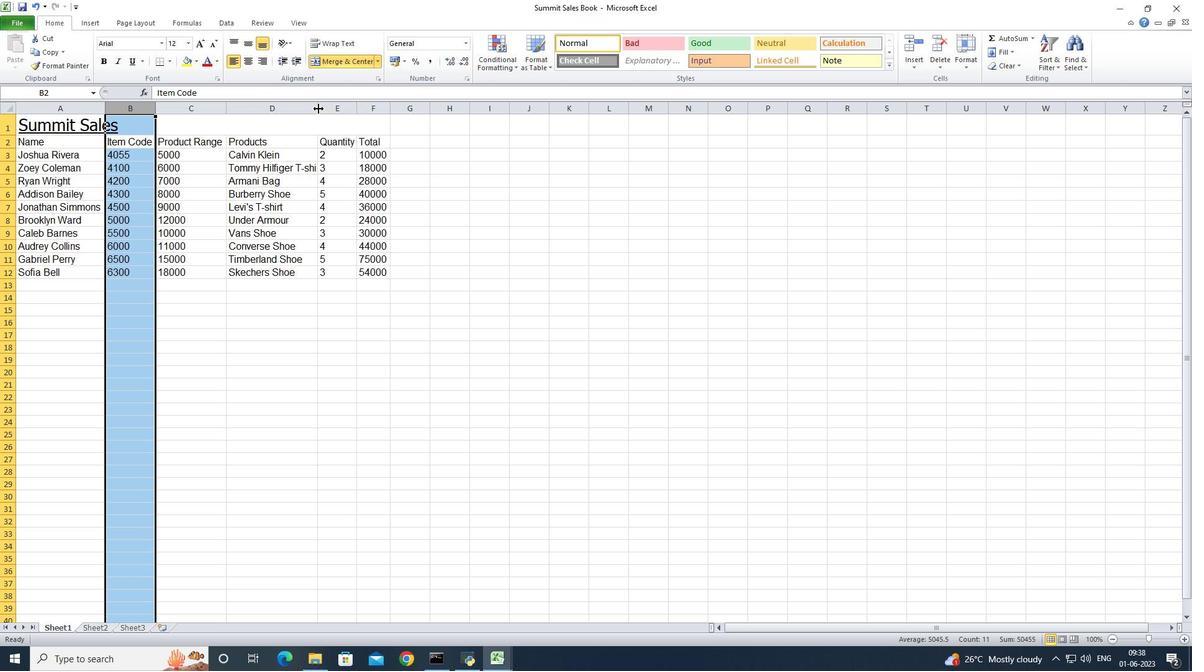 
Action: Mouse pressed left at (318, 108)
Screenshot: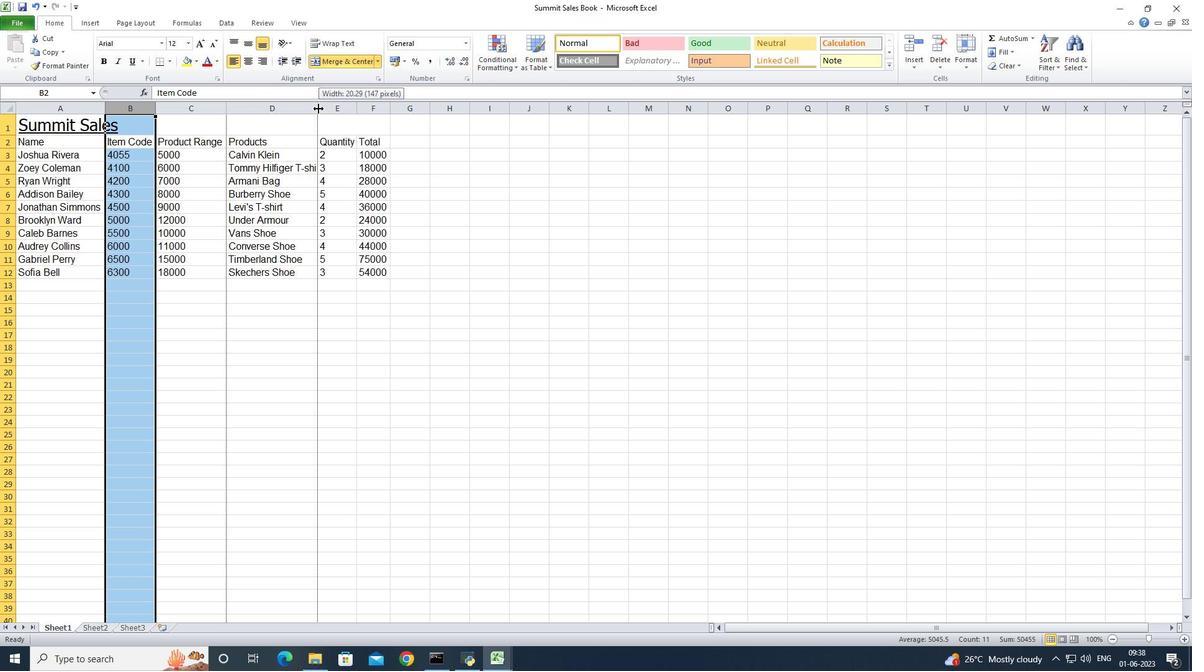 
Action: Mouse moved to (367, 111)
Screenshot: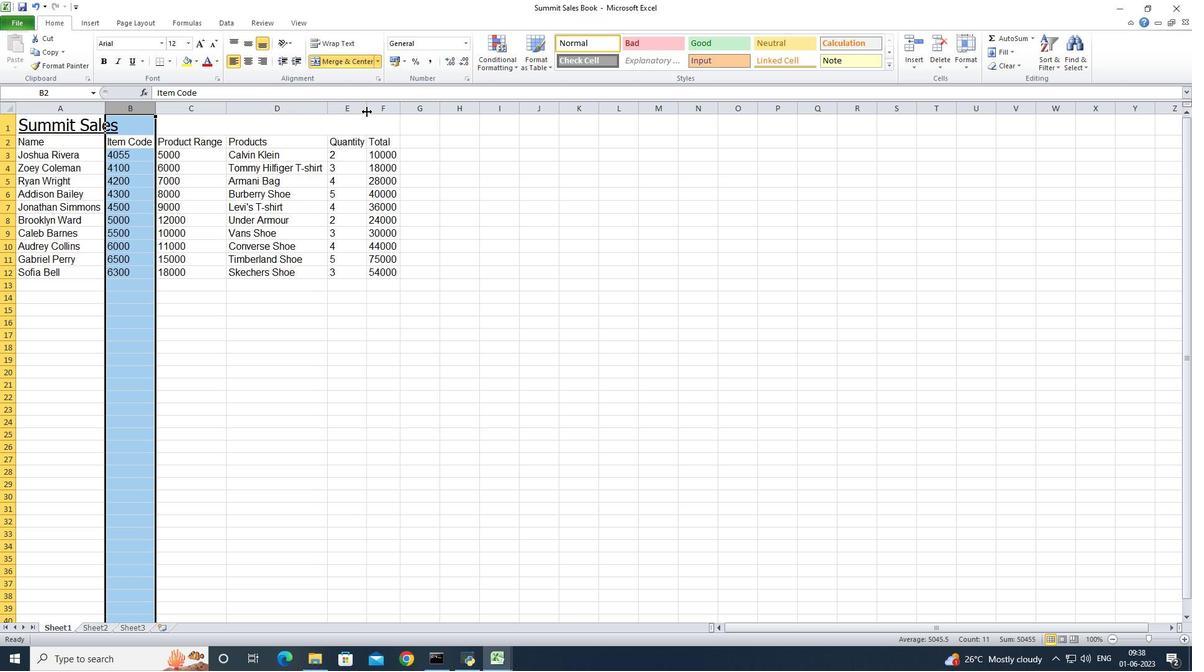 
Action: Mouse pressed left at (367, 111)
Screenshot: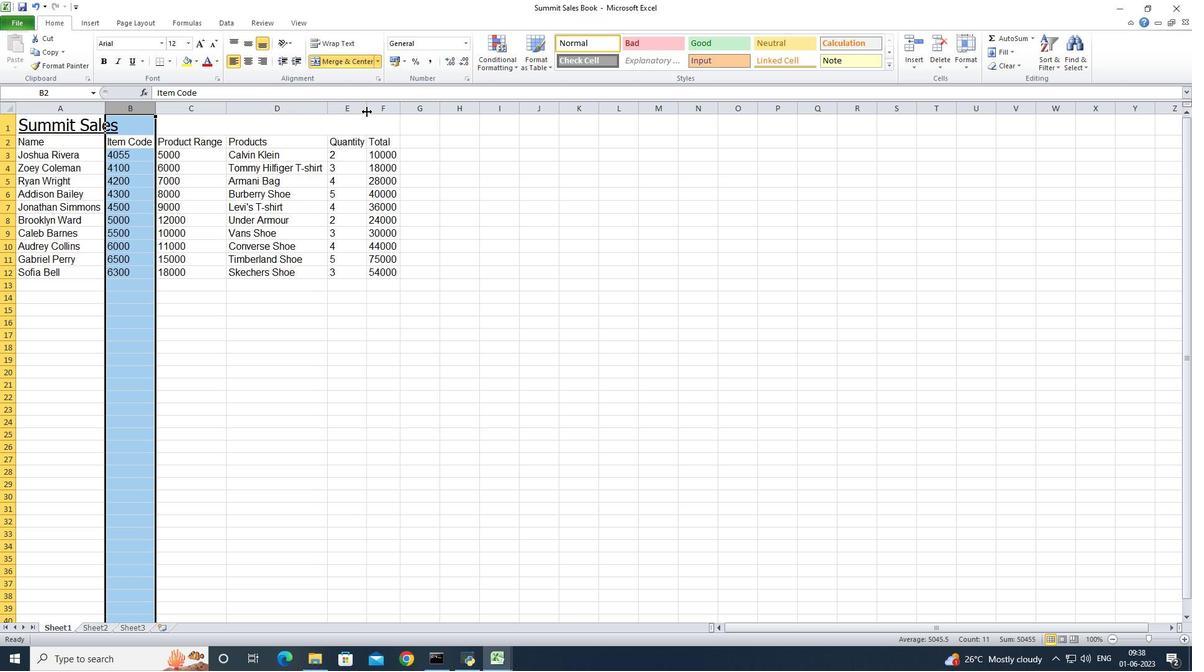 
Action: Mouse pressed left at (367, 111)
Screenshot: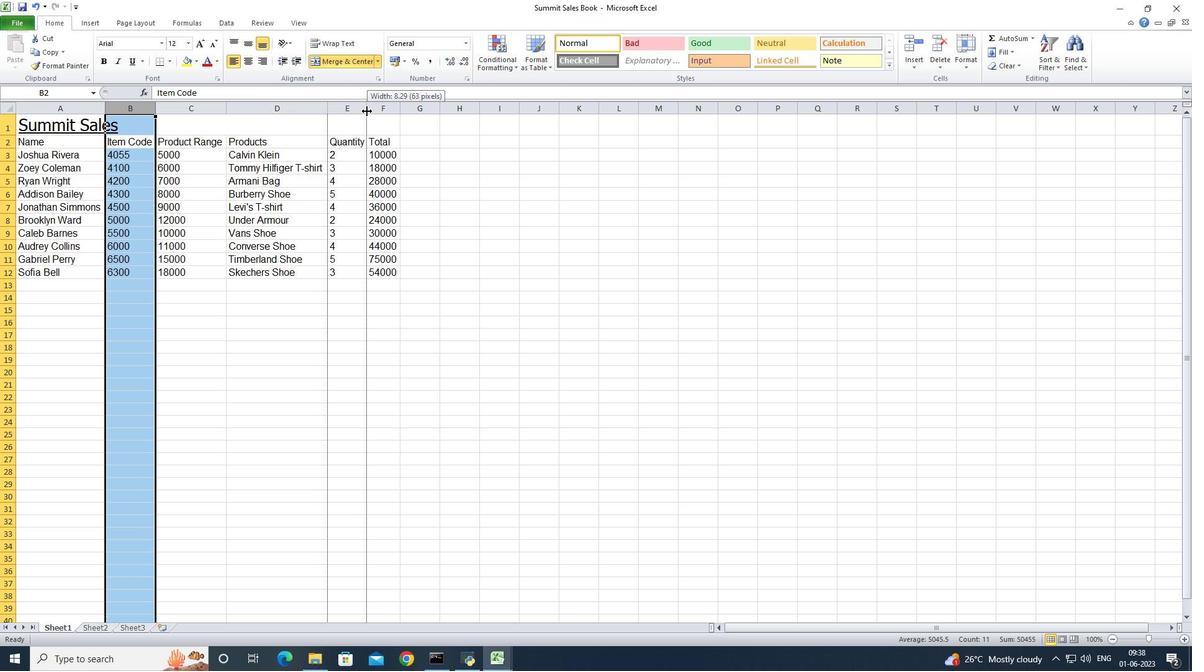 
Action: Mouse moved to (403, 110)
Screenshot: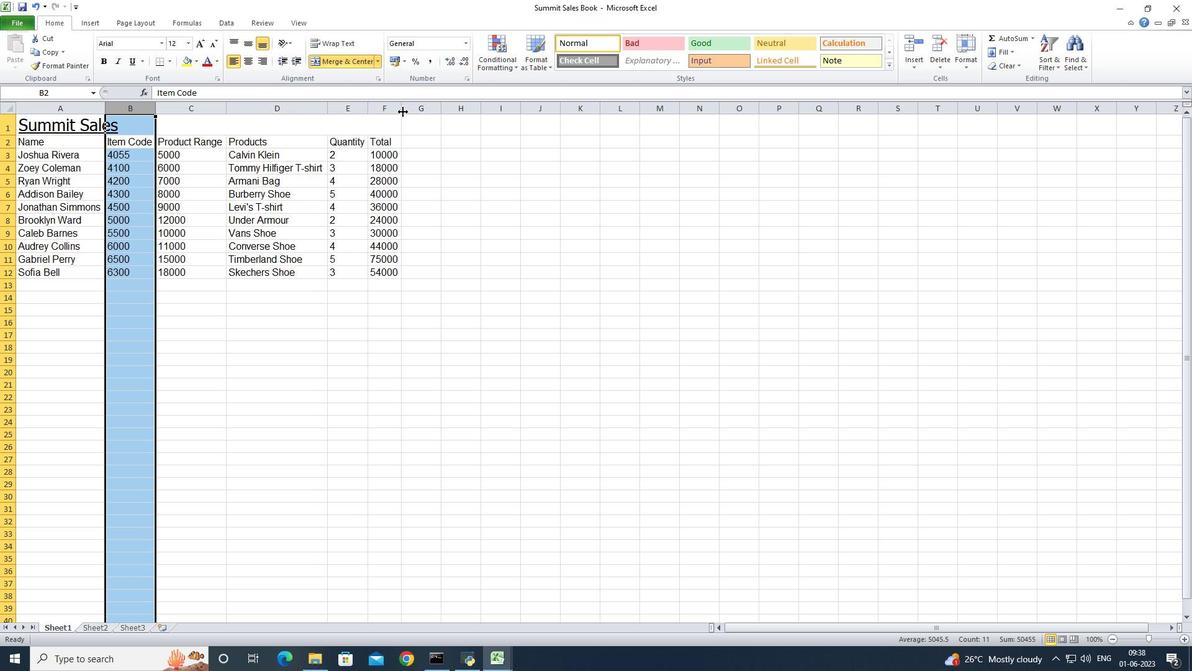 
Action: Mouse pressed left at (403, 110)
Screenshot: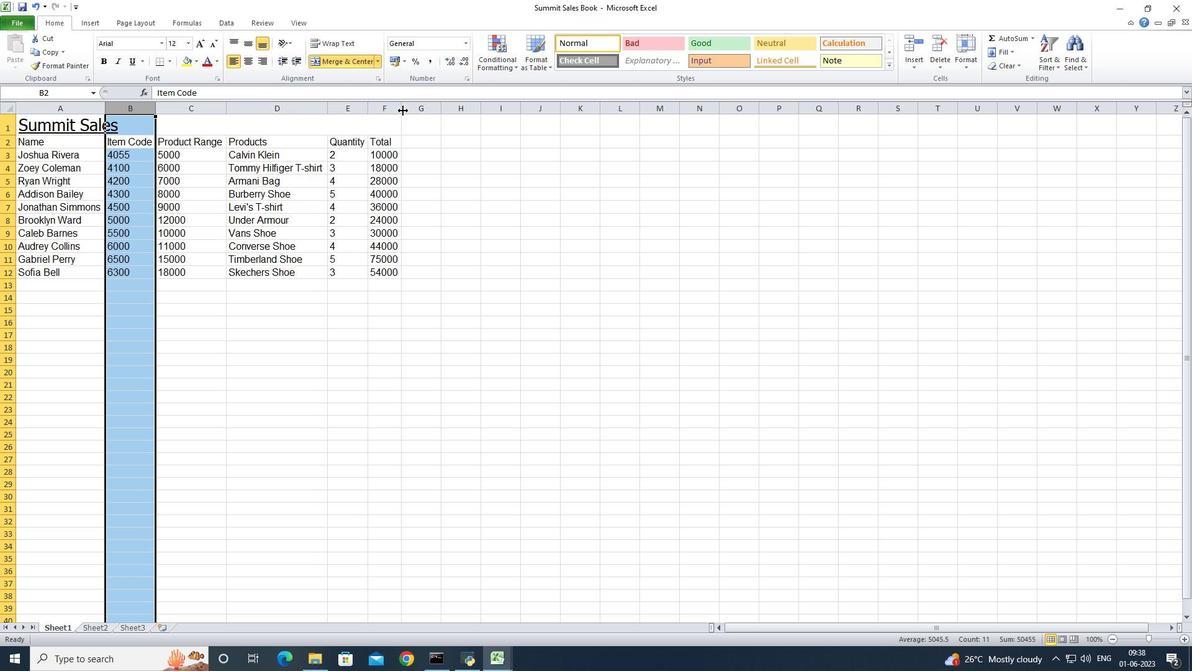 
Action: Mouse pressed left at (403, 110)
Screenshot: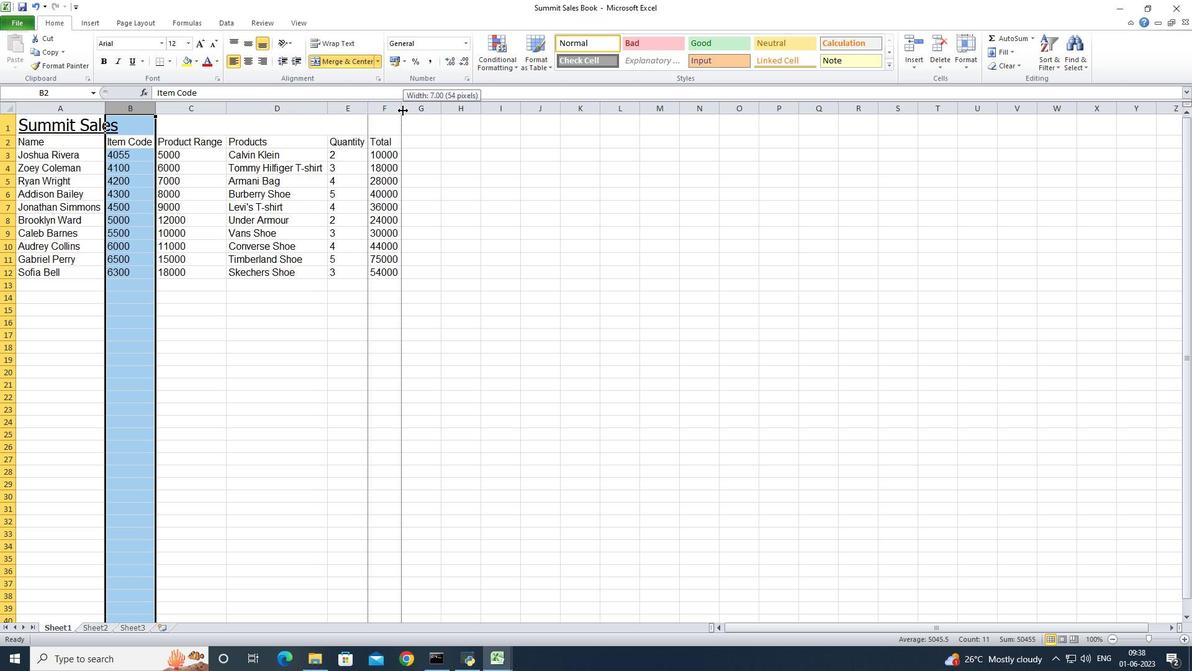 
Action: Mouse moved to (334, 311)
Screenshot: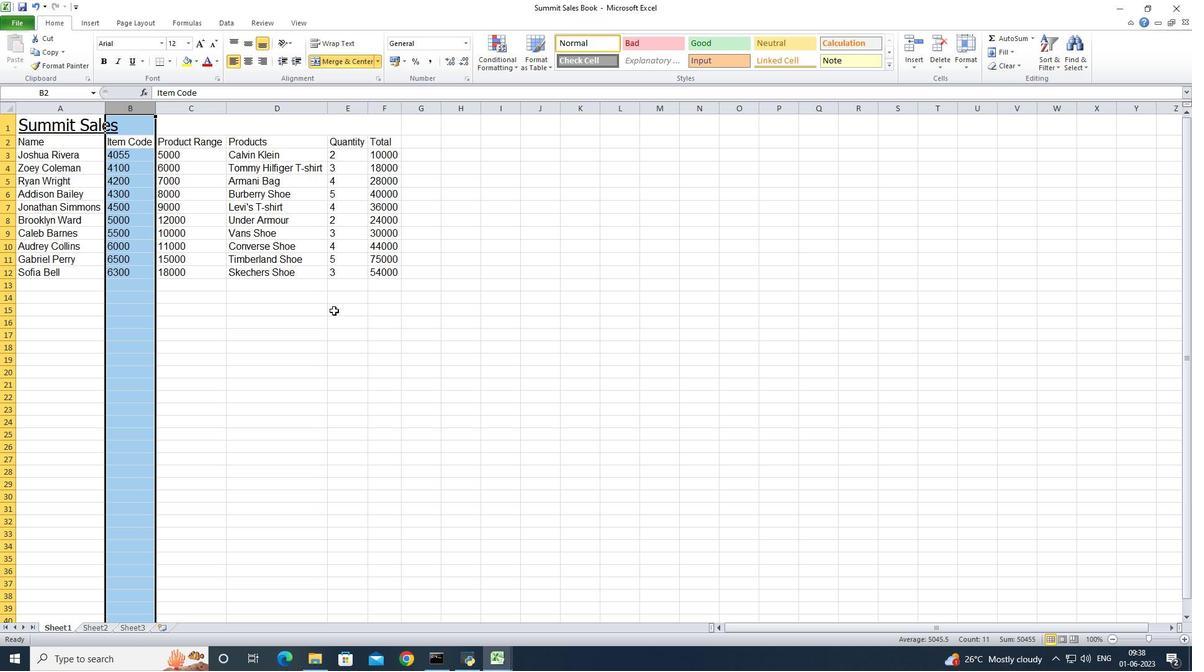
Action: Mouse pressed left at (334, 311)
Screenshot: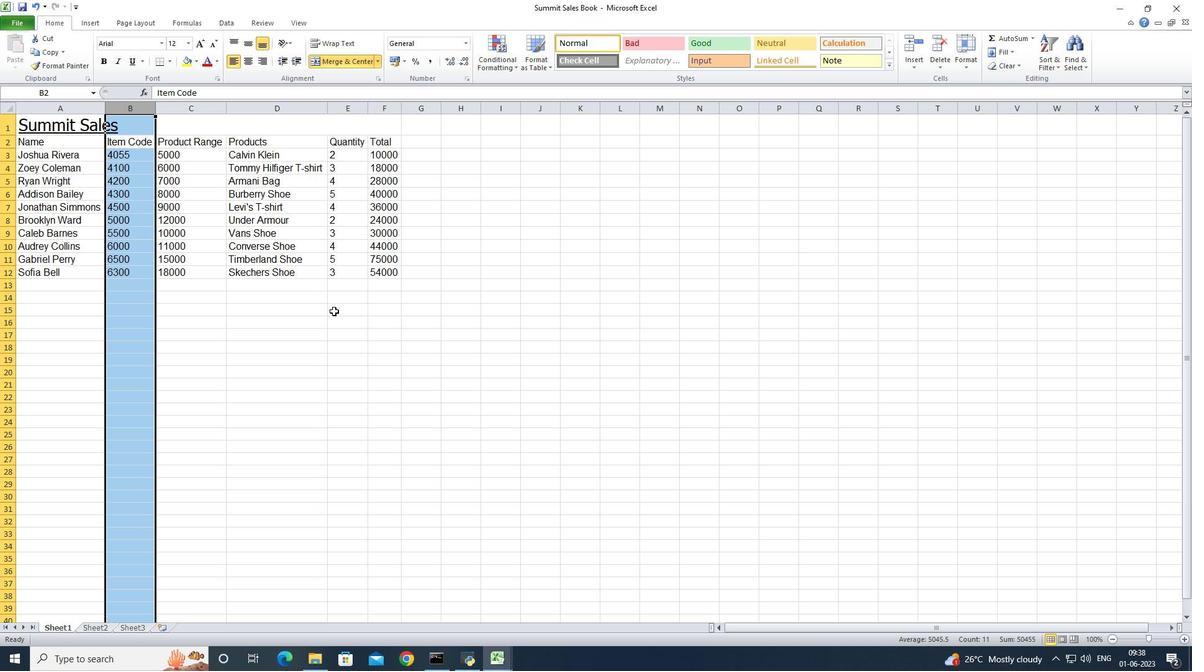 
Action: Mouse moved to (210, 347)
Screenshot: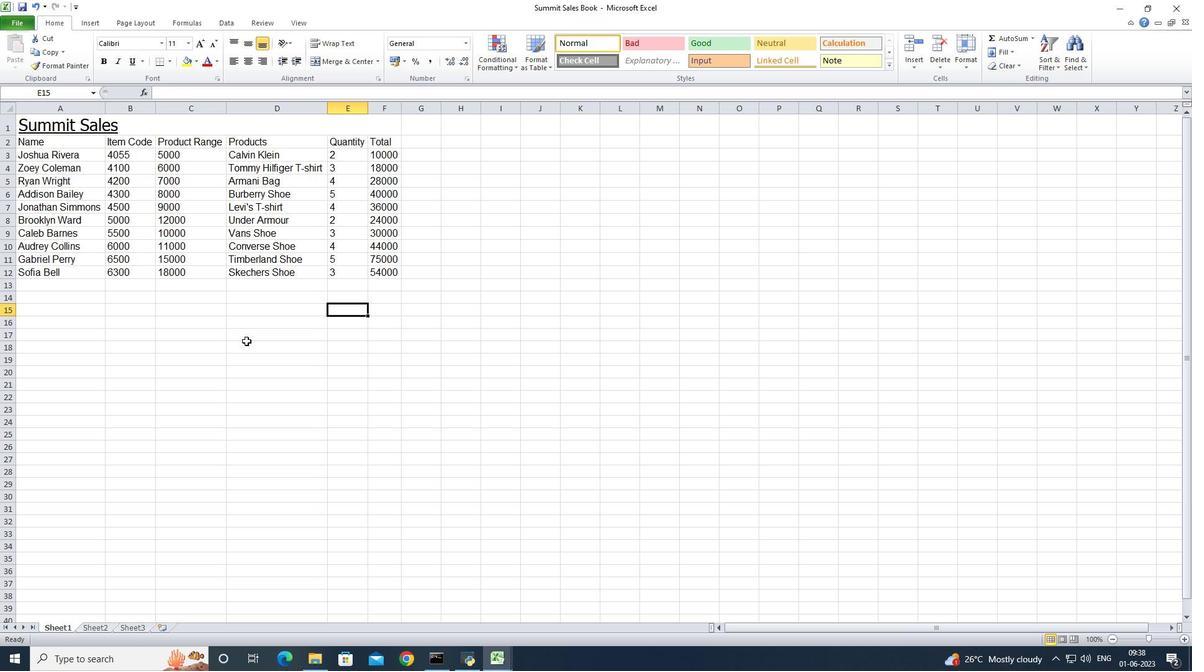 
Action: Mouse pressed left at (210, 347)
Screenshot: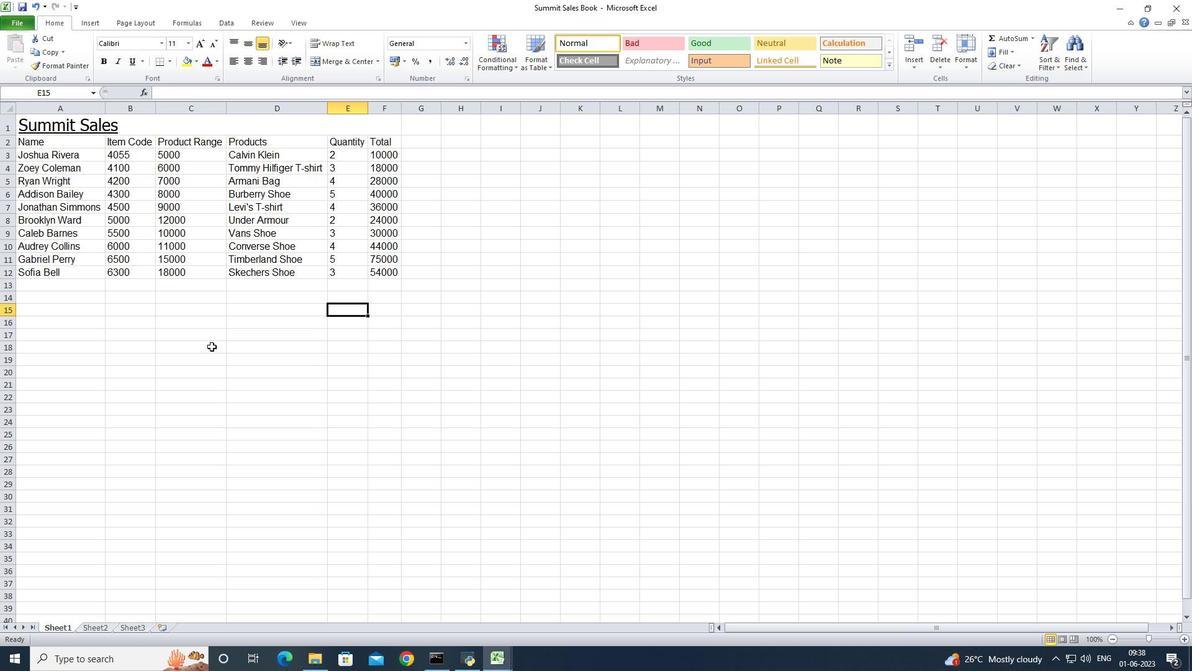 
Action: Key pressed ctrl+S
Screenshot: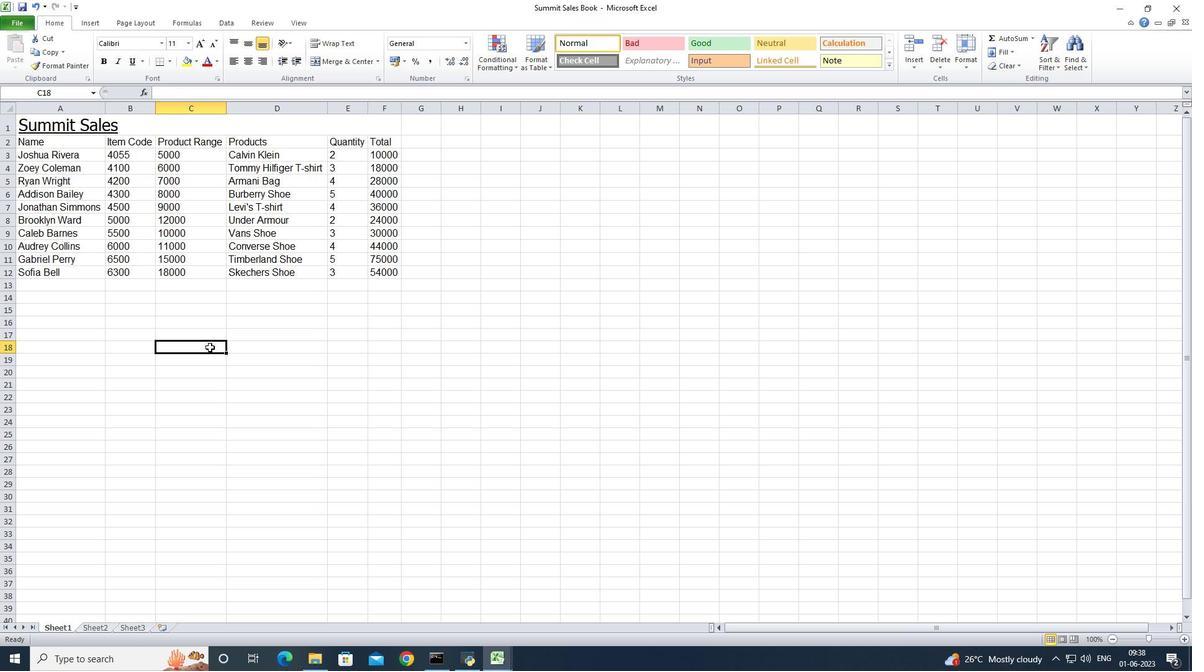 
